 Task: Search one way flight ticket for 5 adults, 2 children, 1 infant in seat and 1 infant on lap in economy from Columbia: Columbia Metropolitan Airport to Greenville: Pitt-greenville Airport on 5-2-2023. Choice of flights is American. Number of bags: 1 carry on bag. Price is upto 98000. Outbound departure time preference is 11:15.
Action: Mouse moved to (394, 342)
Screenshot: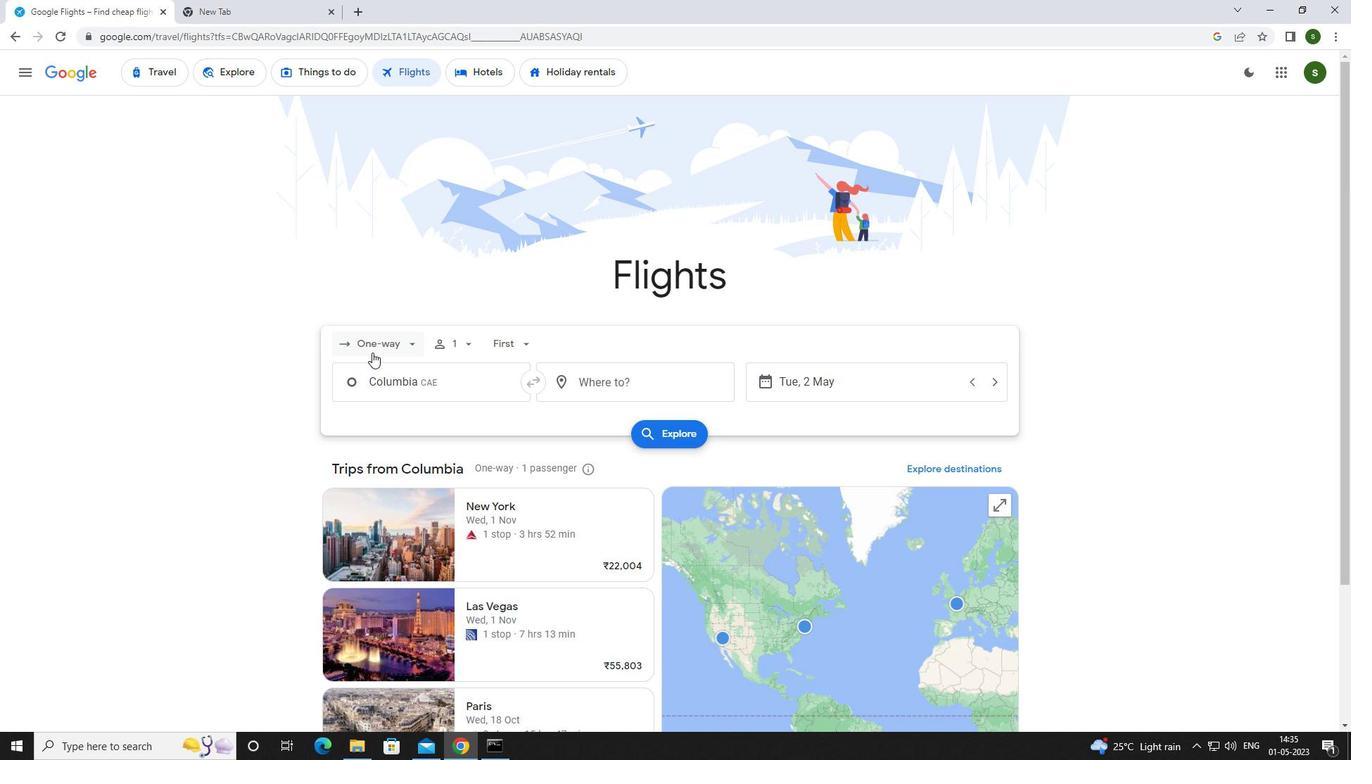 
Action: Mouse pressed left at (394, 342)
Screenshot: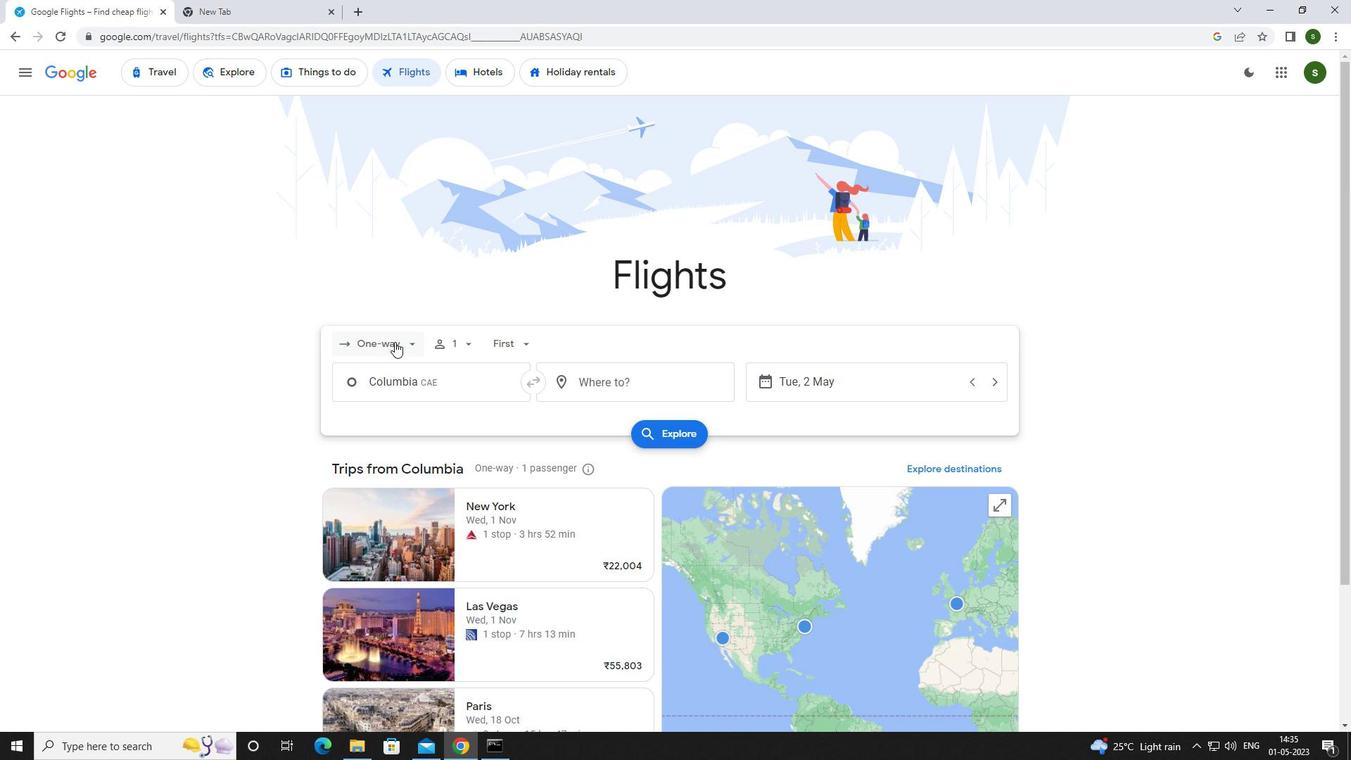
Action: Mouse moved to (406, 402)
Screenshot: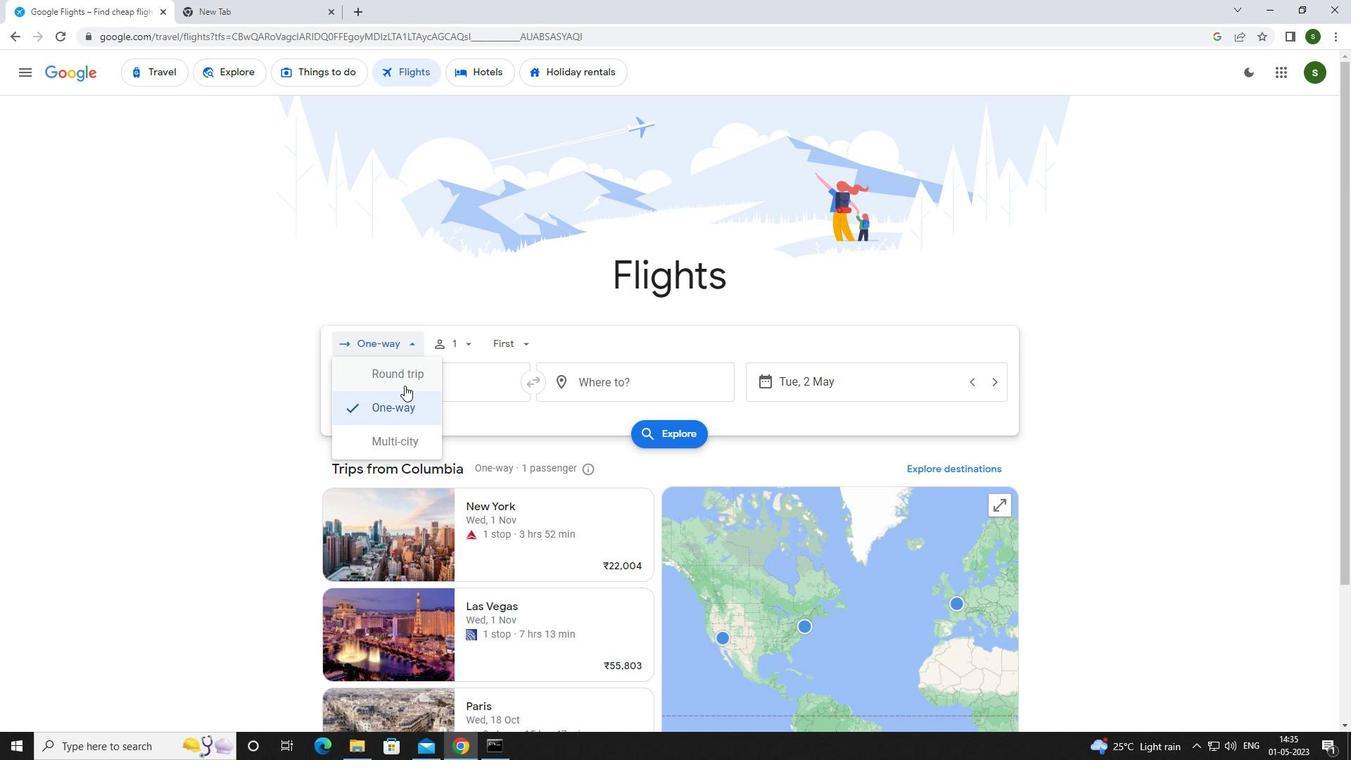 
Action: Mouse pressed left at (406, 402)
Screenshot: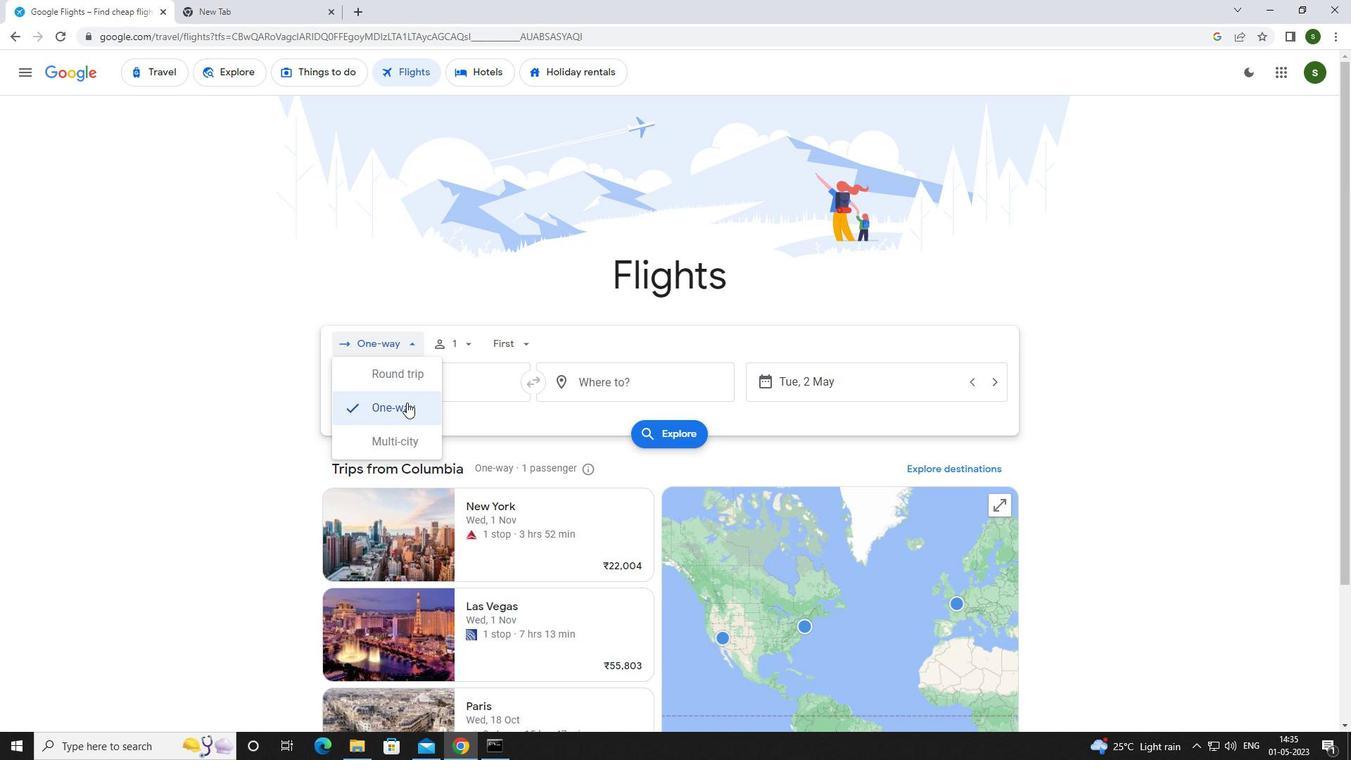 
Action: Mouse moved to (473, 344)
Screenshot: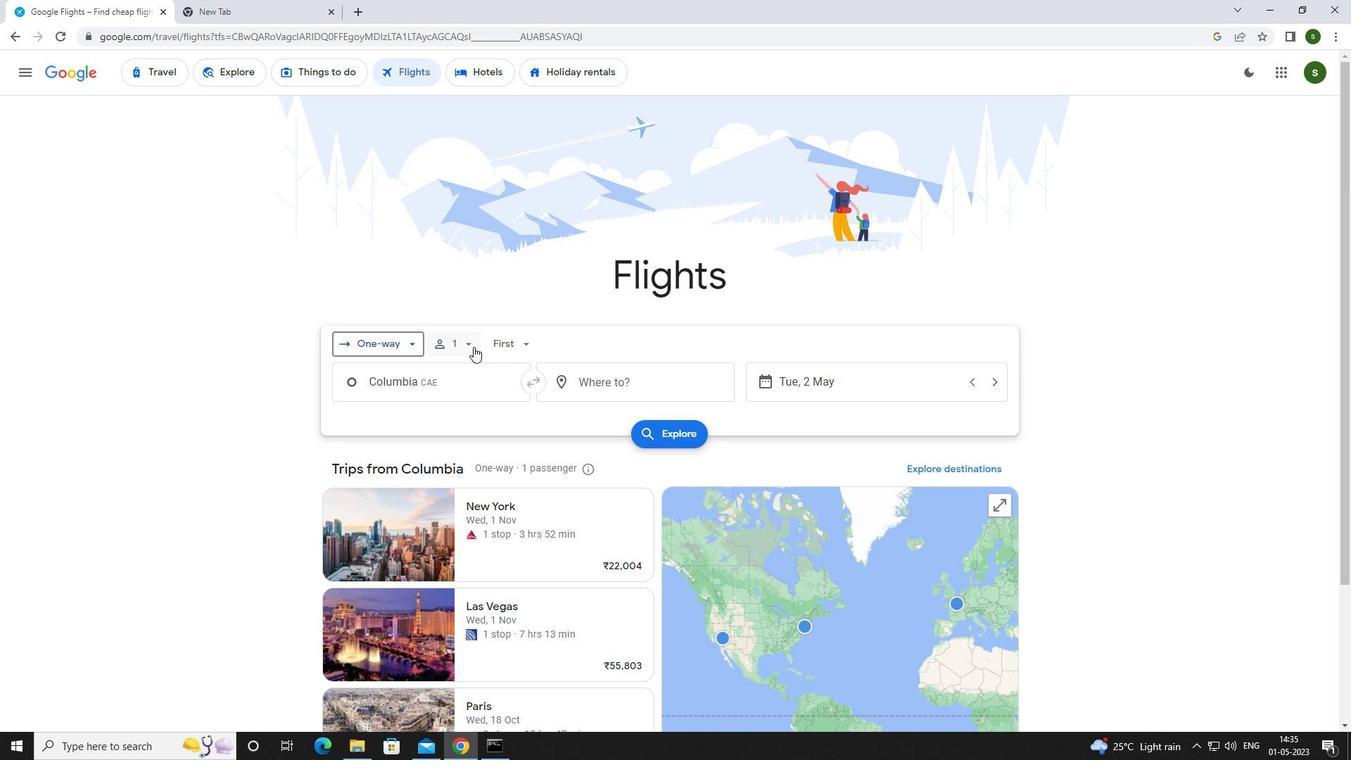 
Action: Mouse pressed left at (473, 344)
Screenshot: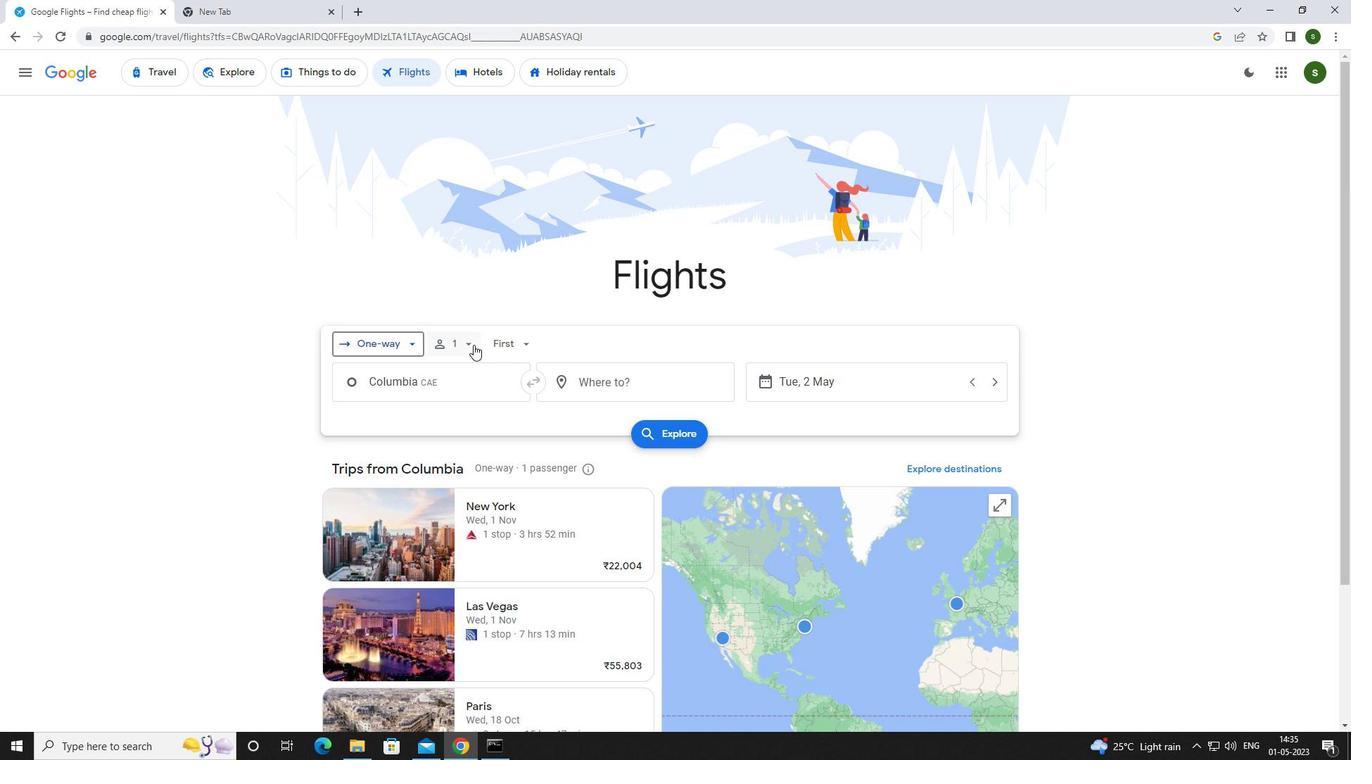 
Action: Mouse moved to (574, 380)
Screenshot: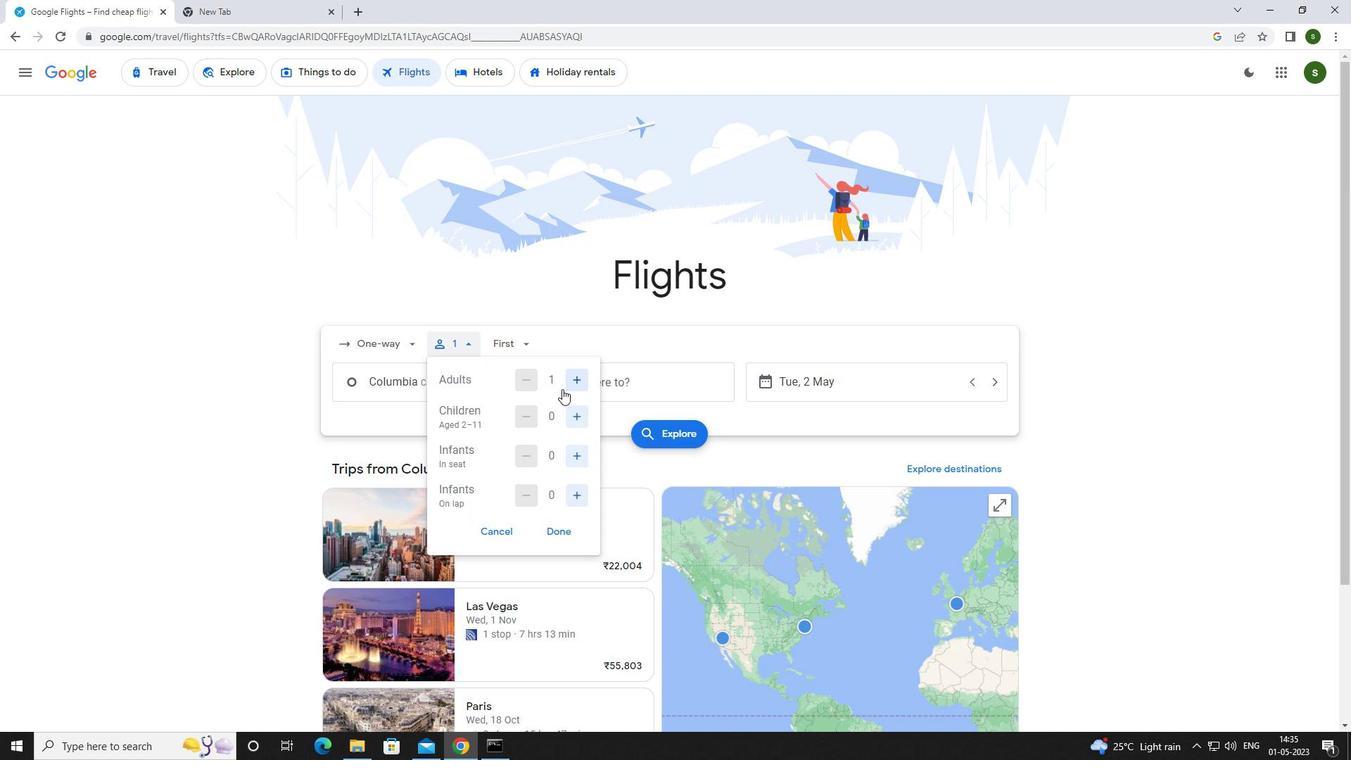 
Action: Mouse pressed left at (574, 380)
Screenshot: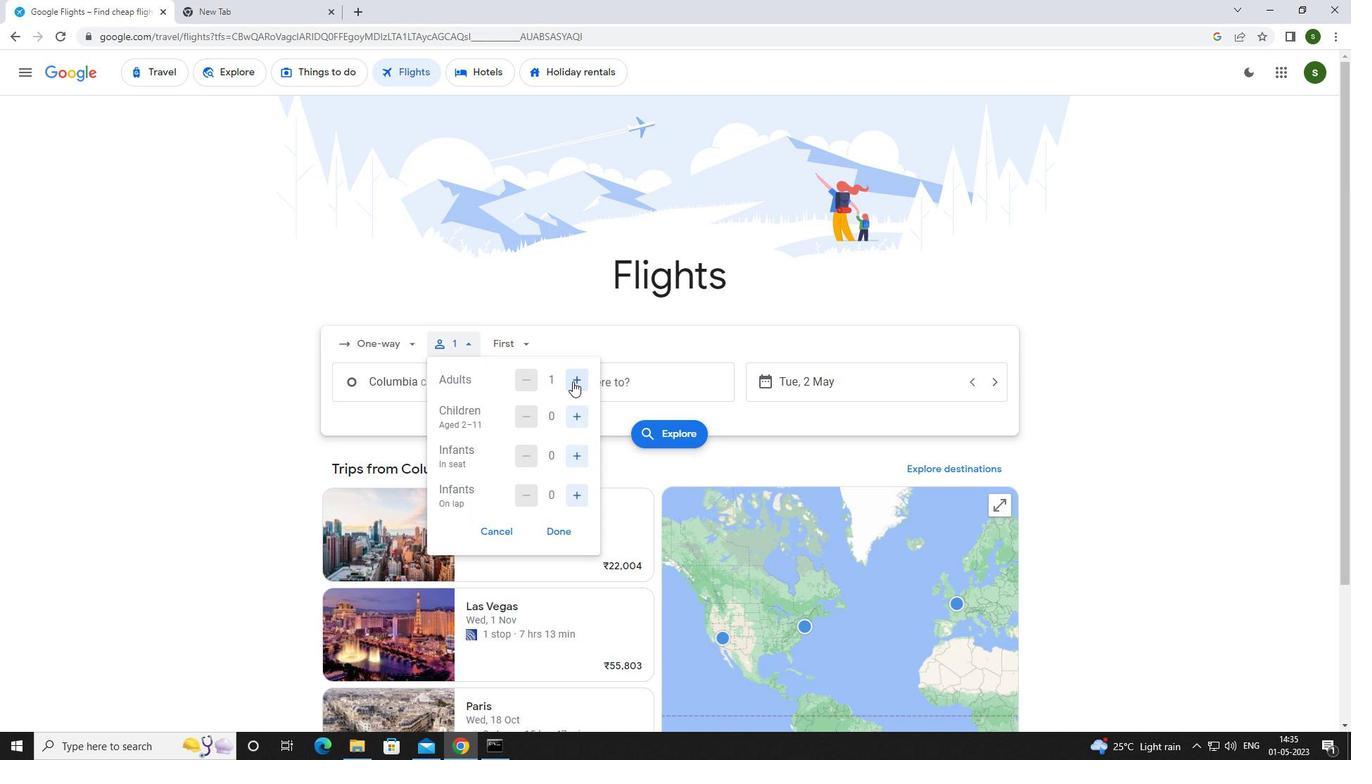 
Action: Mouse pressed left at (574, 380)
Screenshot: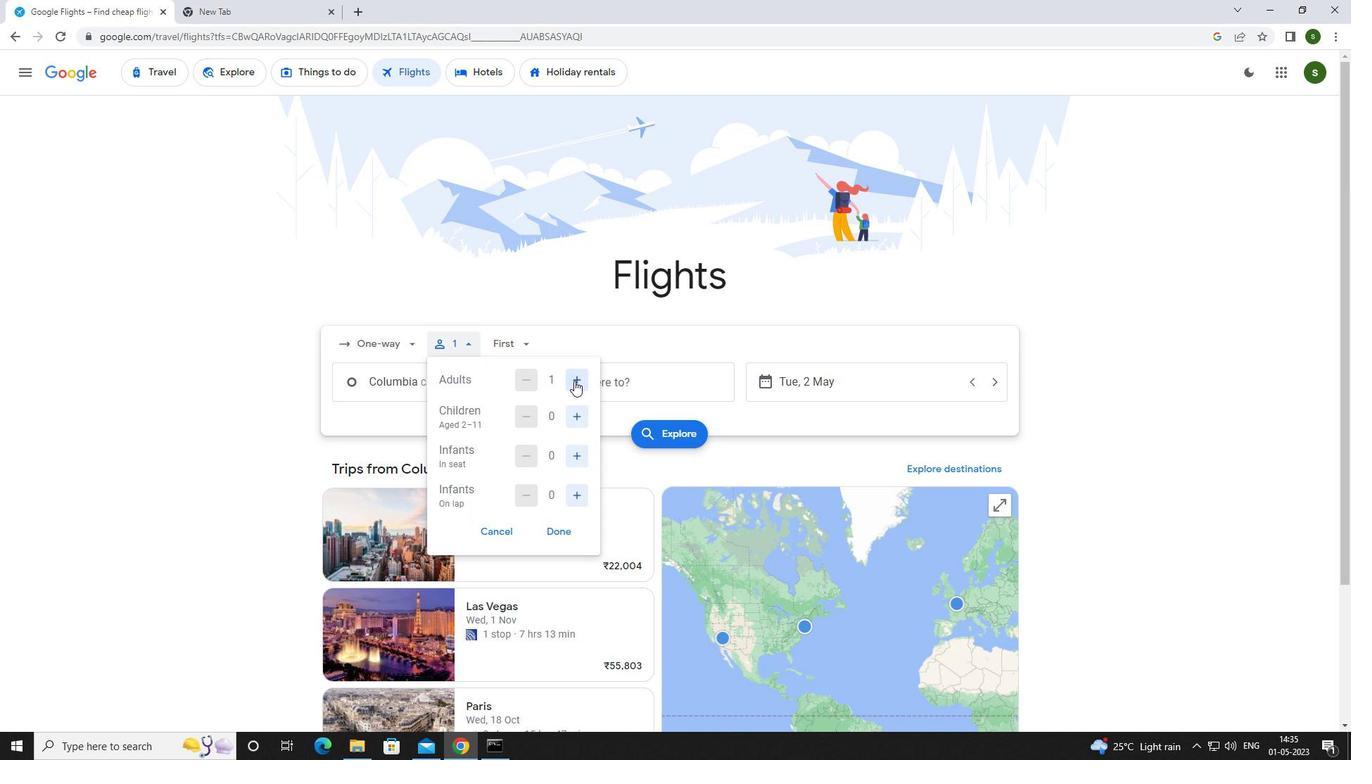
Action: Mouse moved to (577, 380)
Screenshot: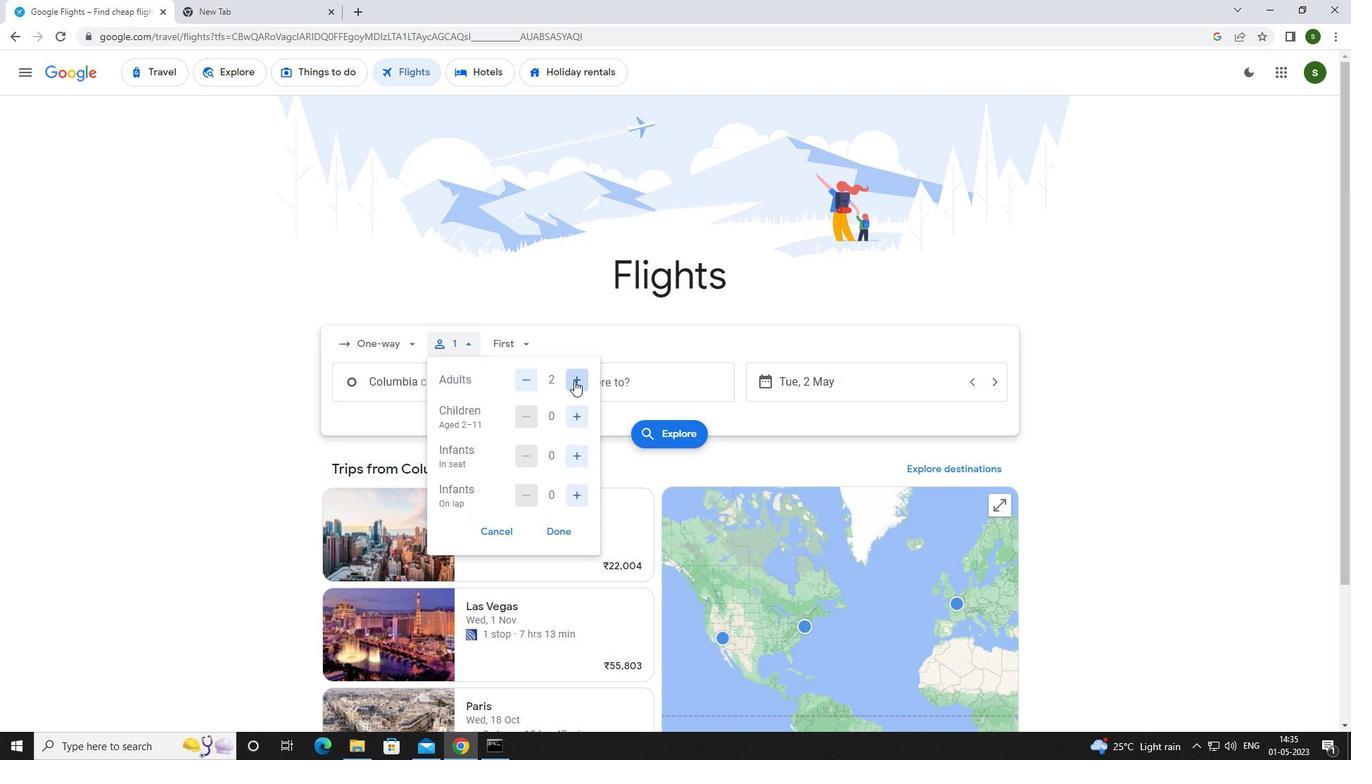
Action: Mouse pressed left at (577, 380)
Screenshot: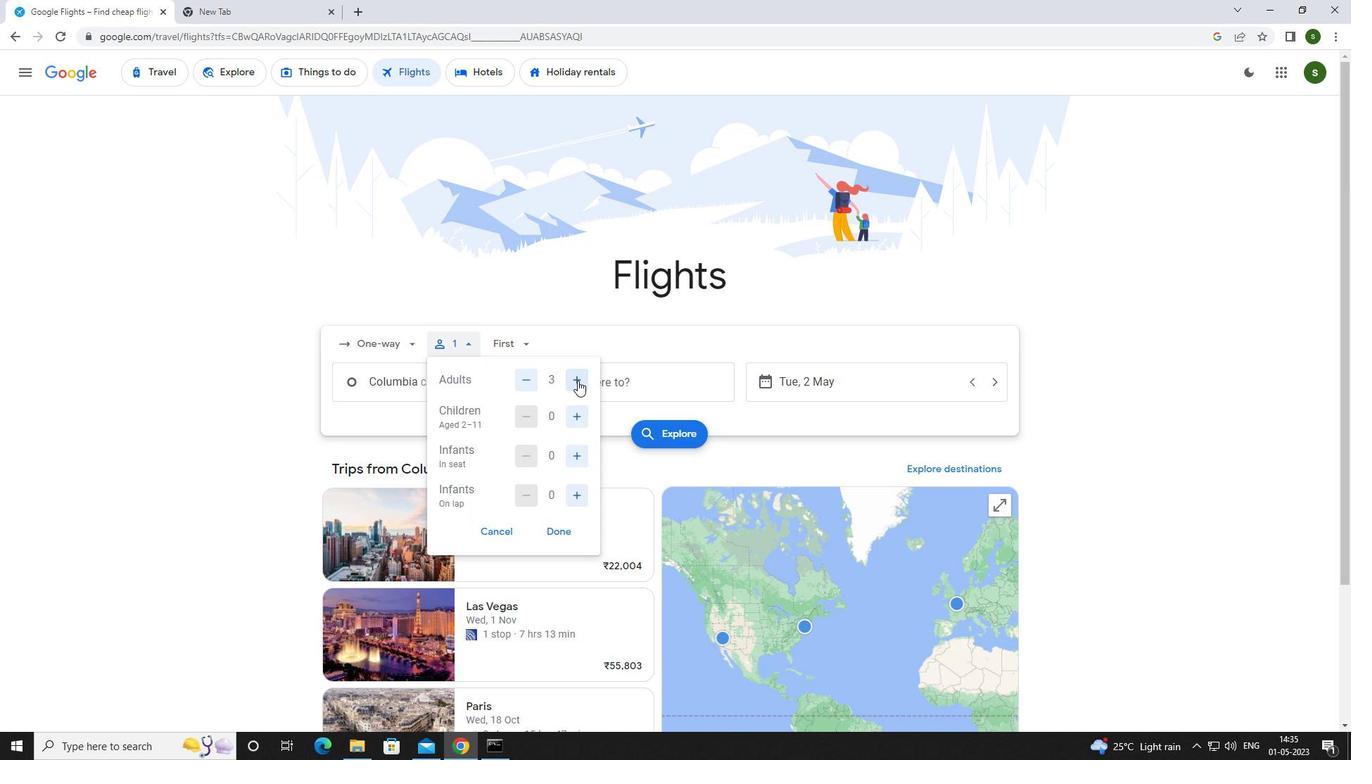 
Action: Mouse moved to (576, 380)
Screenshot: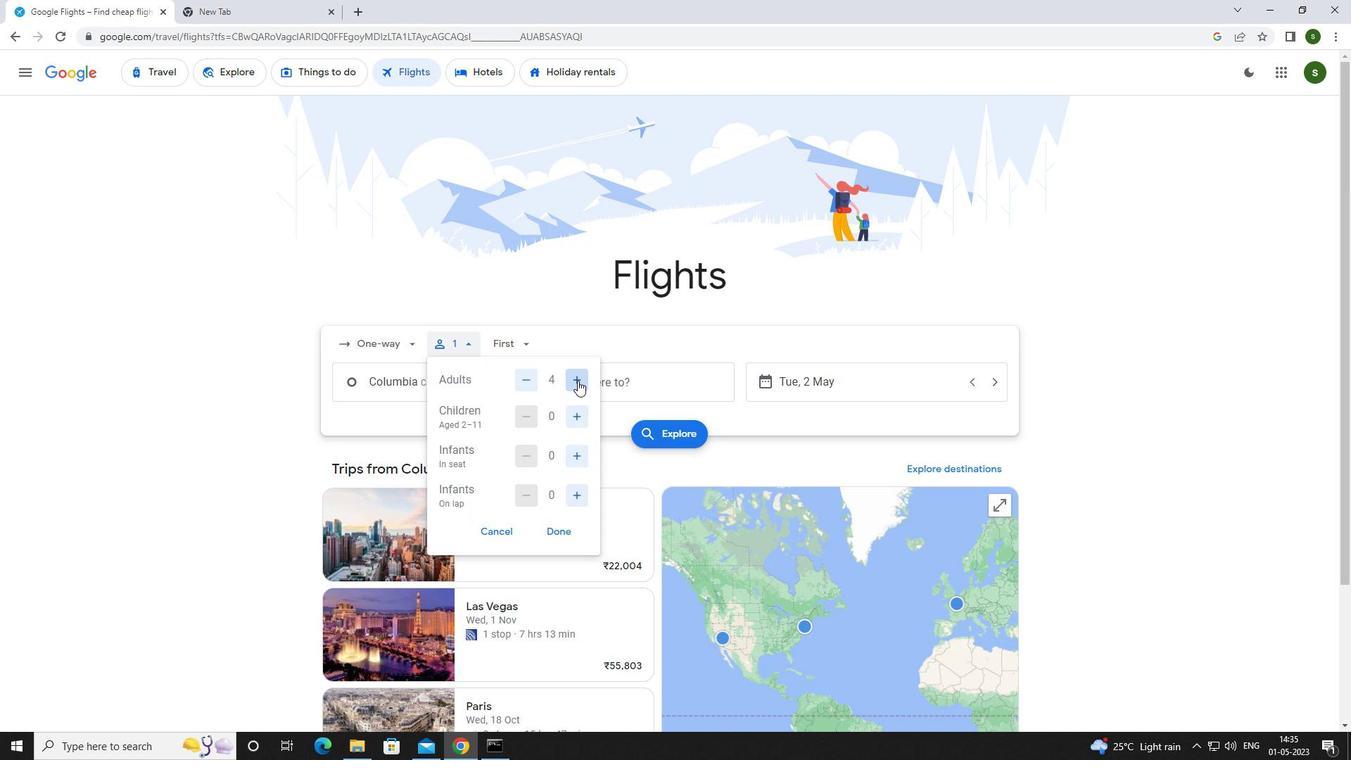 
Action: Mouse pressed left at (576, 380)
Screenshot: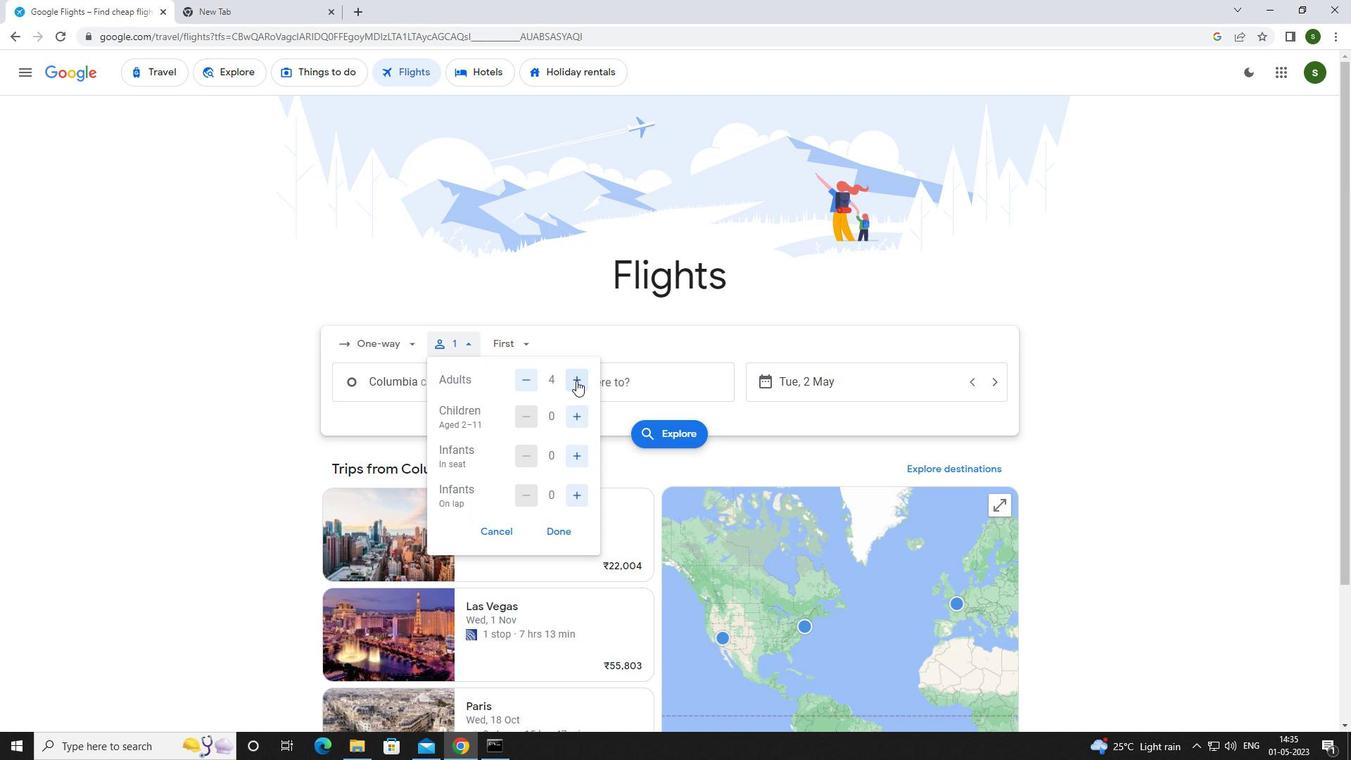 
Action: Mouse moved to (572, 415)
Screenshot: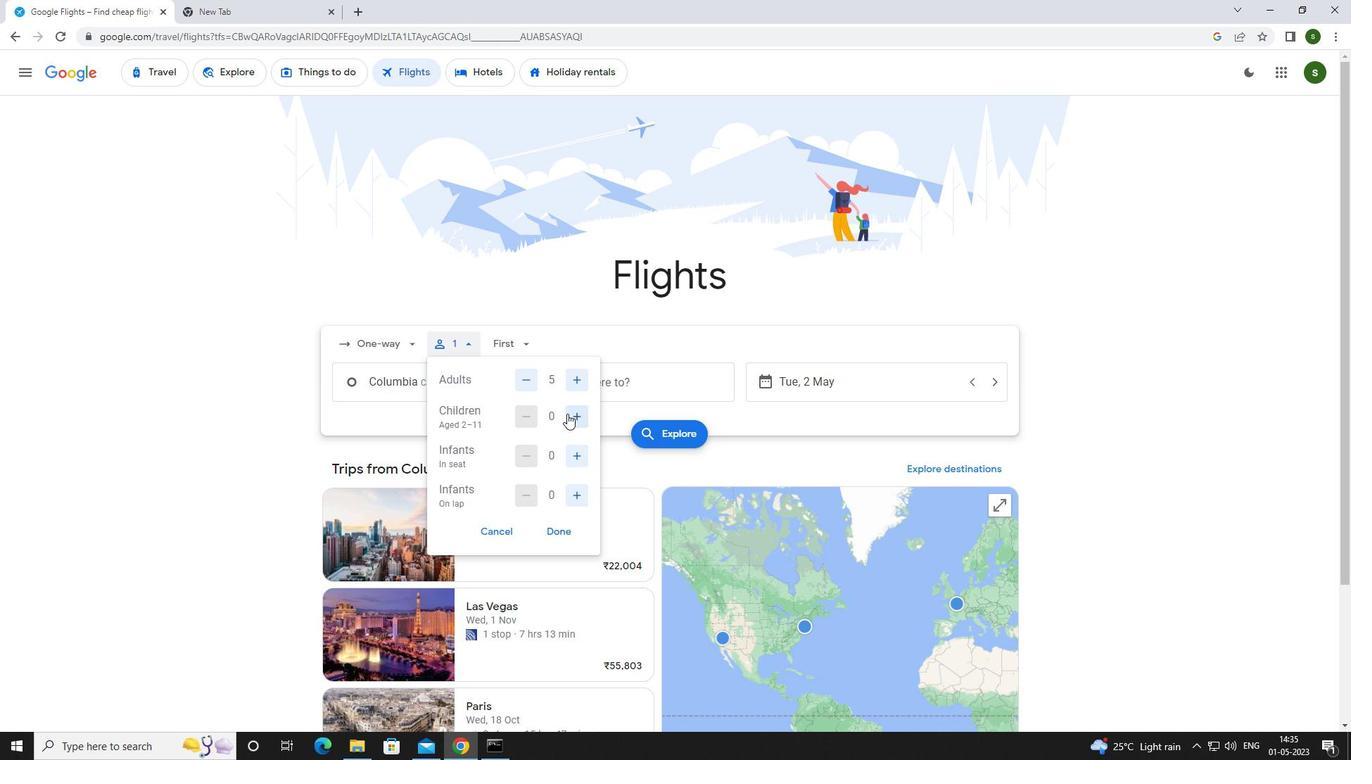 
Action: Mouse pressed left at (572, 415)
Screenshot: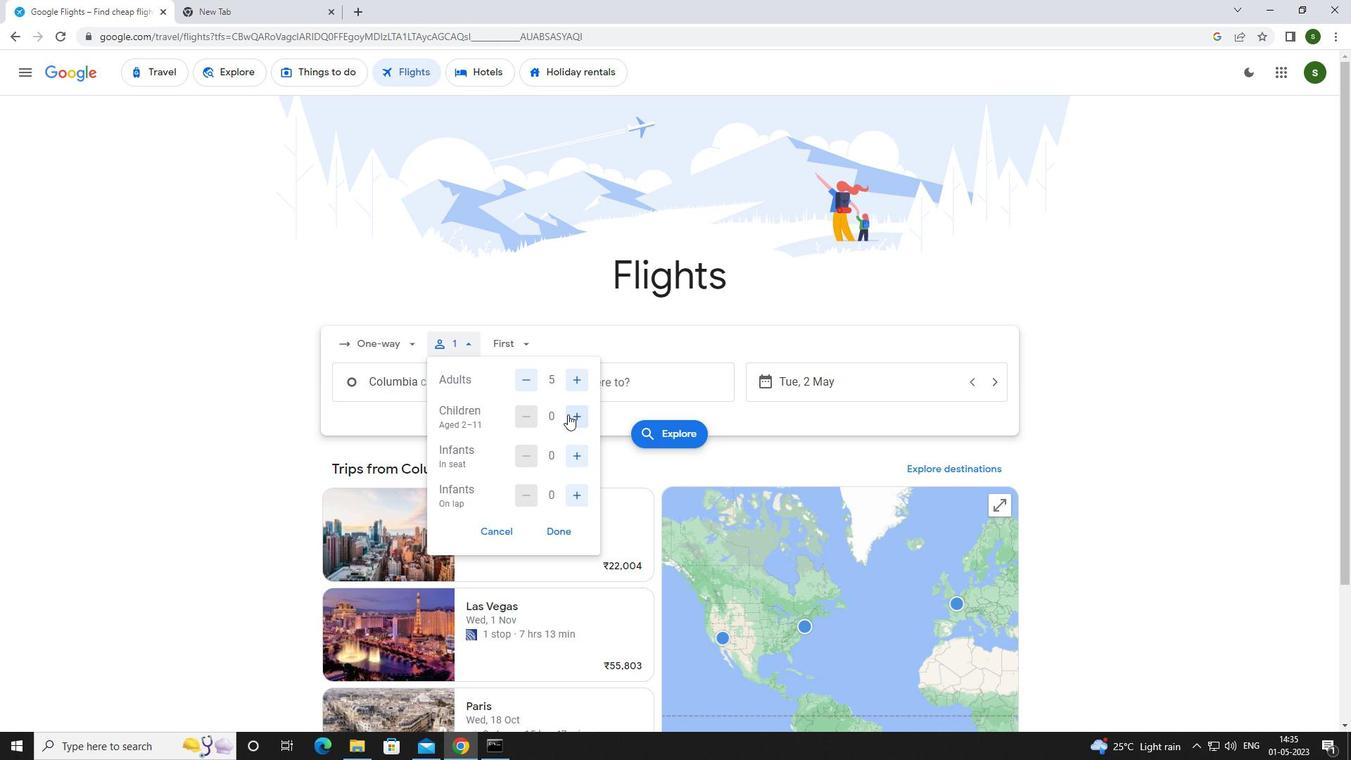 
Action: Mouse moved to (572, 414)
Screenshot: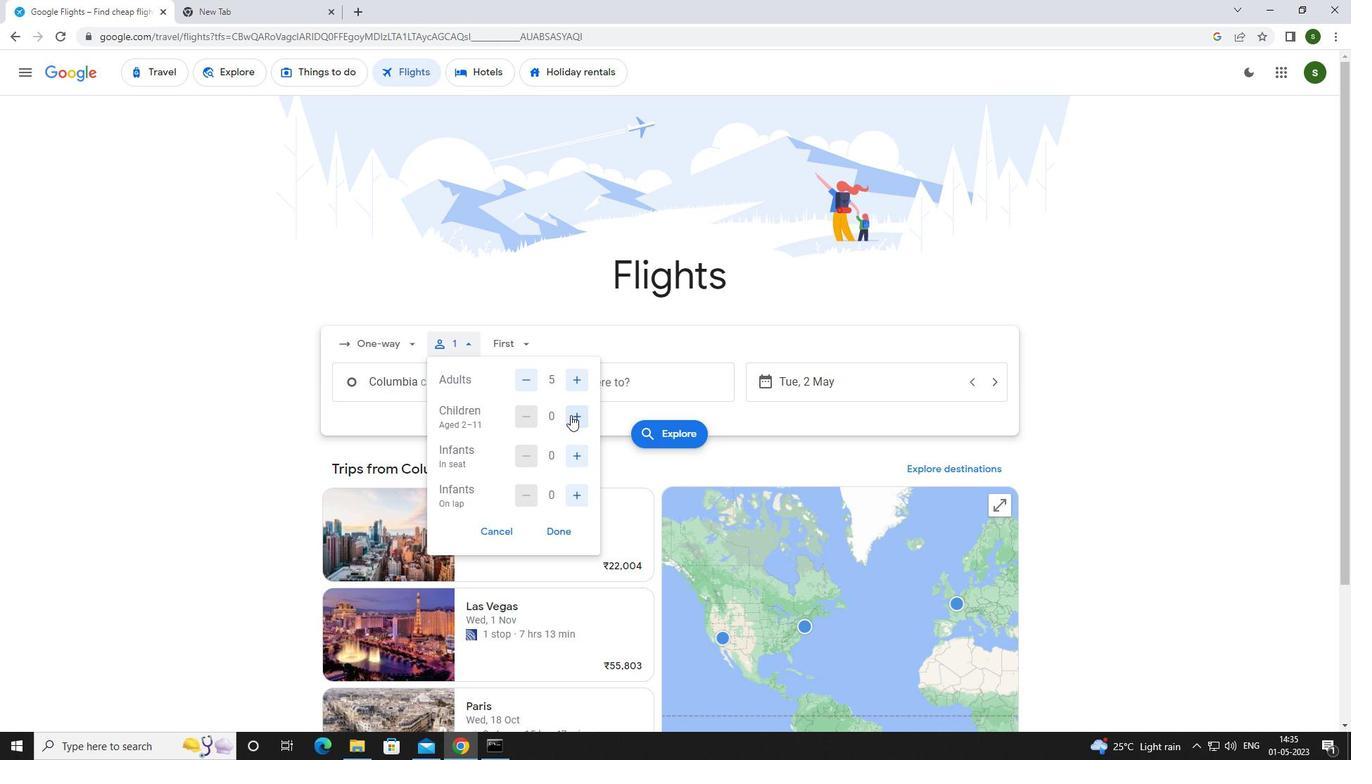 
Action: Mouse pressed left at (572, 414)
Screenshot: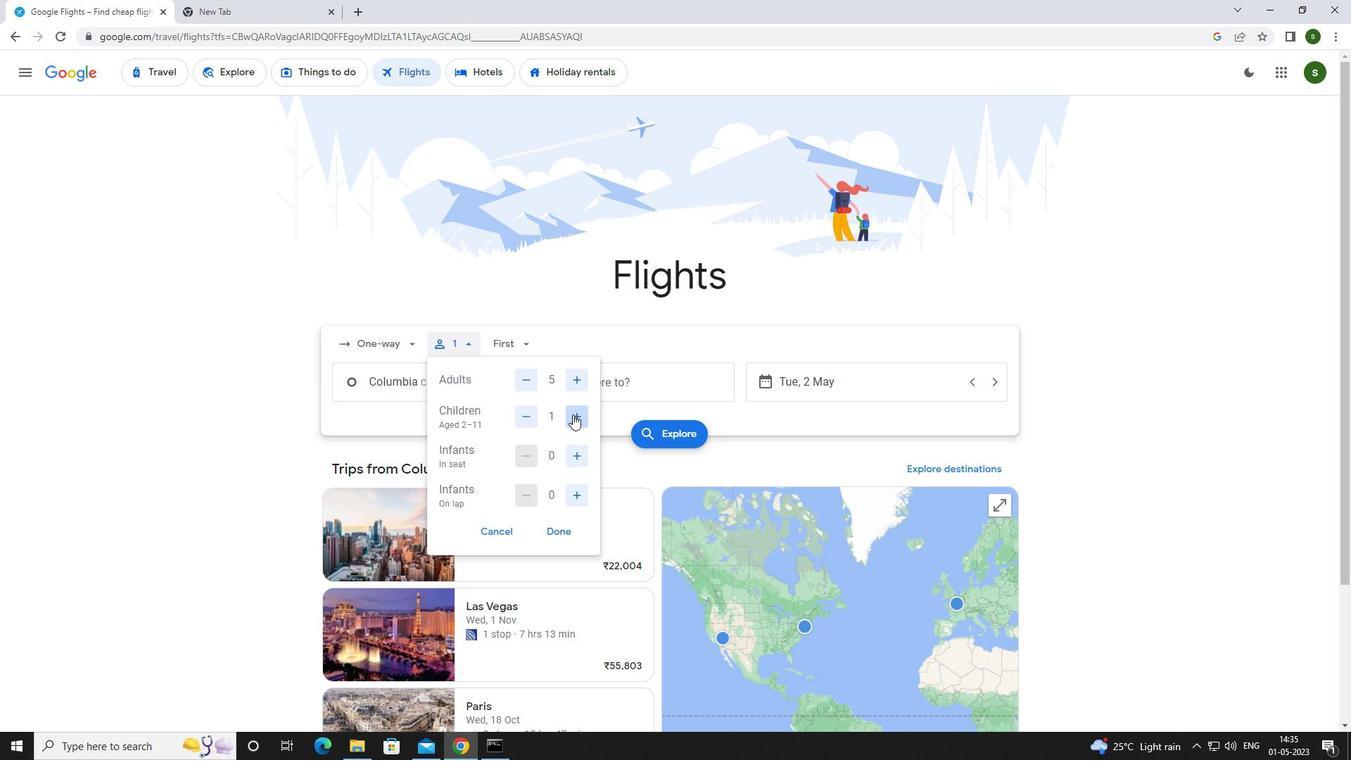 
Action: Mouse moved to (576, 452)
Screenshot: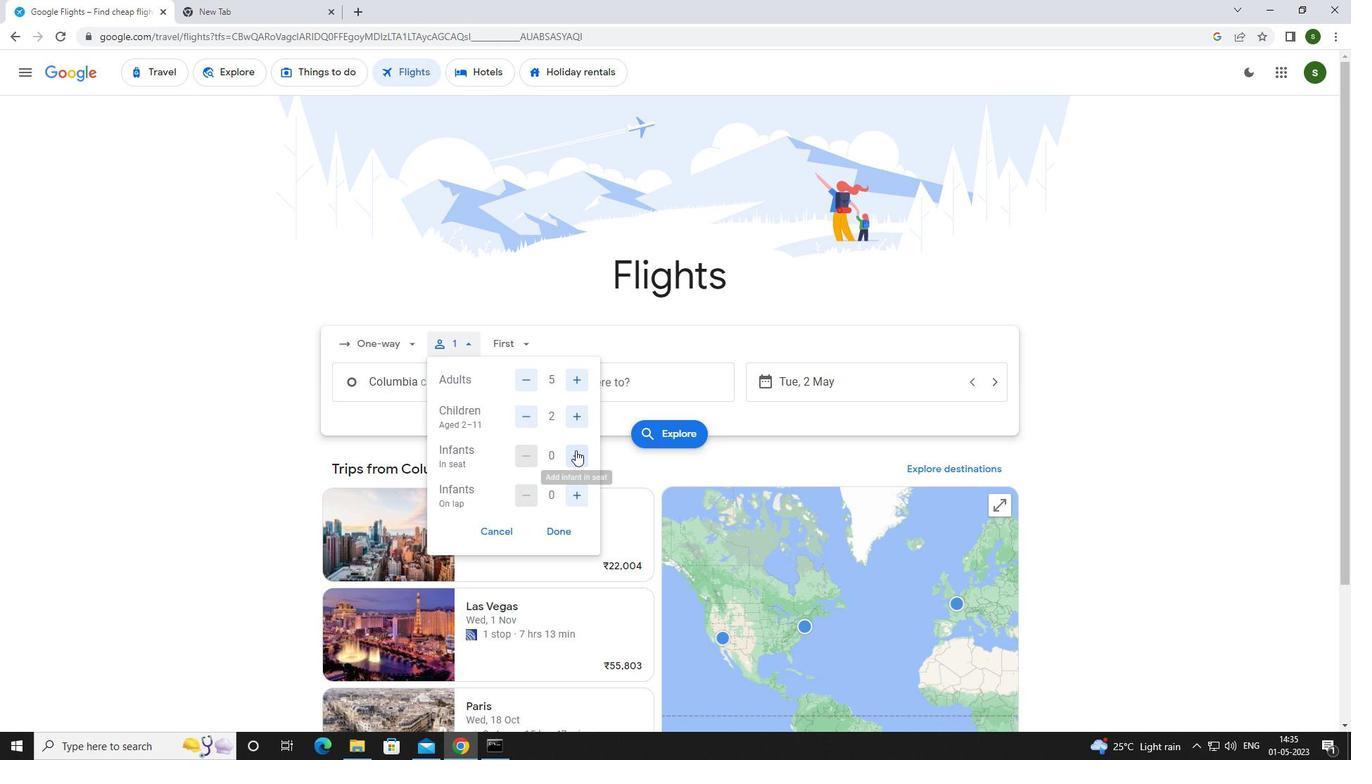 
Action: Mouse pressed left at (576, 452)
Screenshot: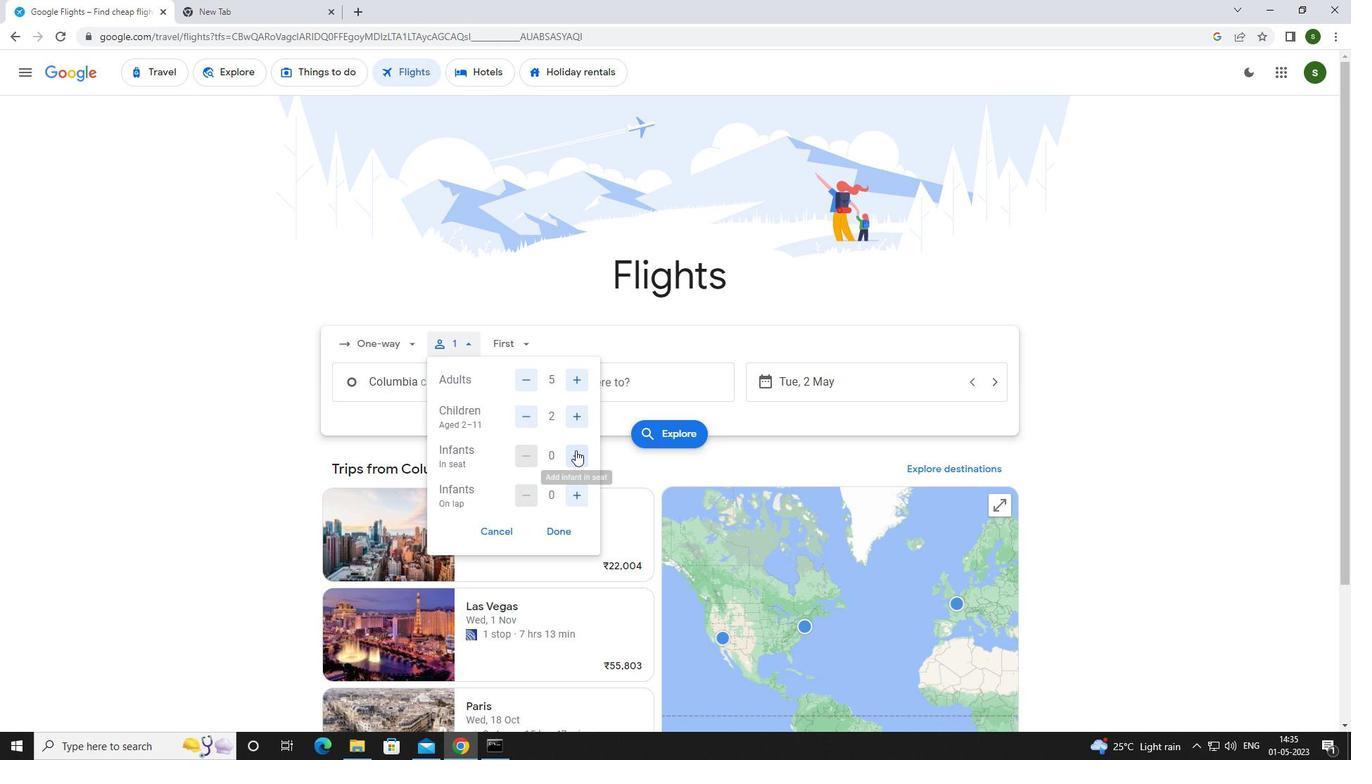 
Action: Mouse moved to (580, 492)
Screenshot: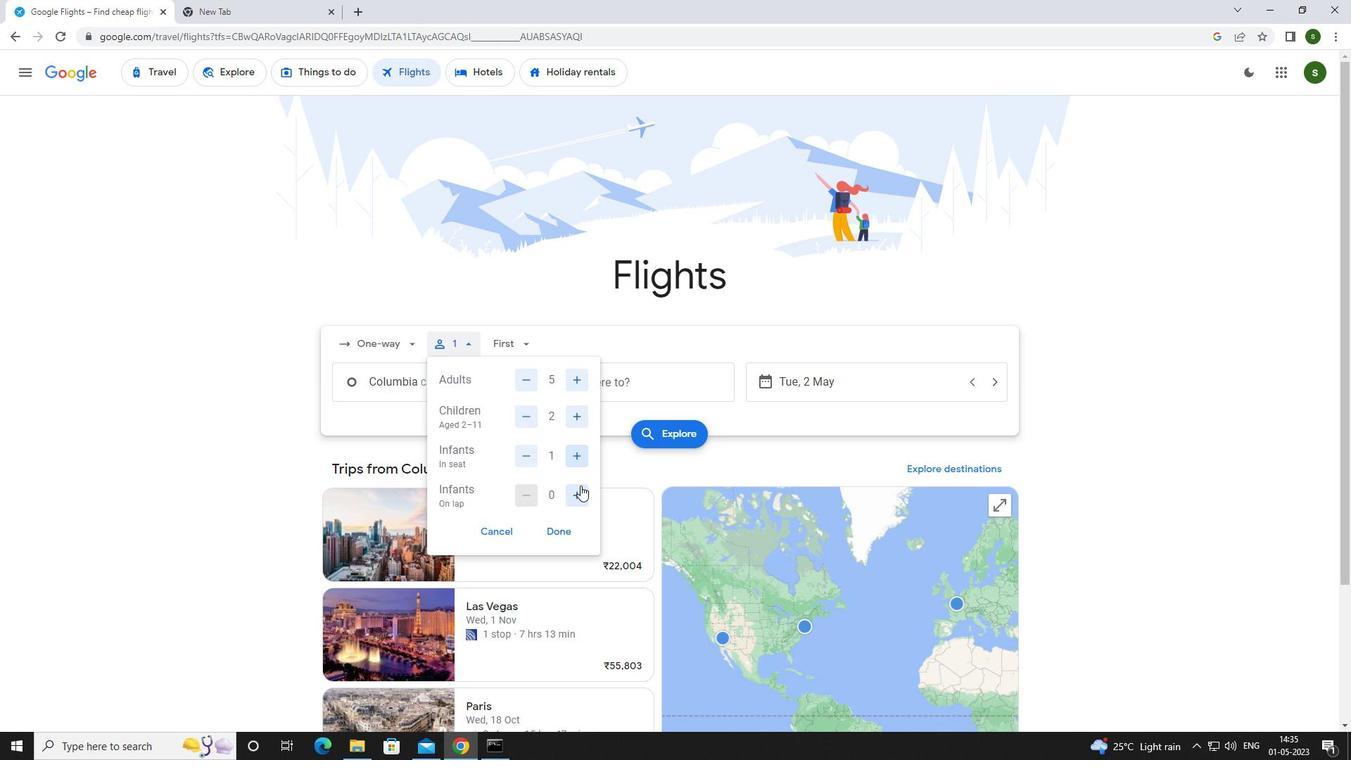 
Action: Mouse pressed left at (580, 492)
Screenshot: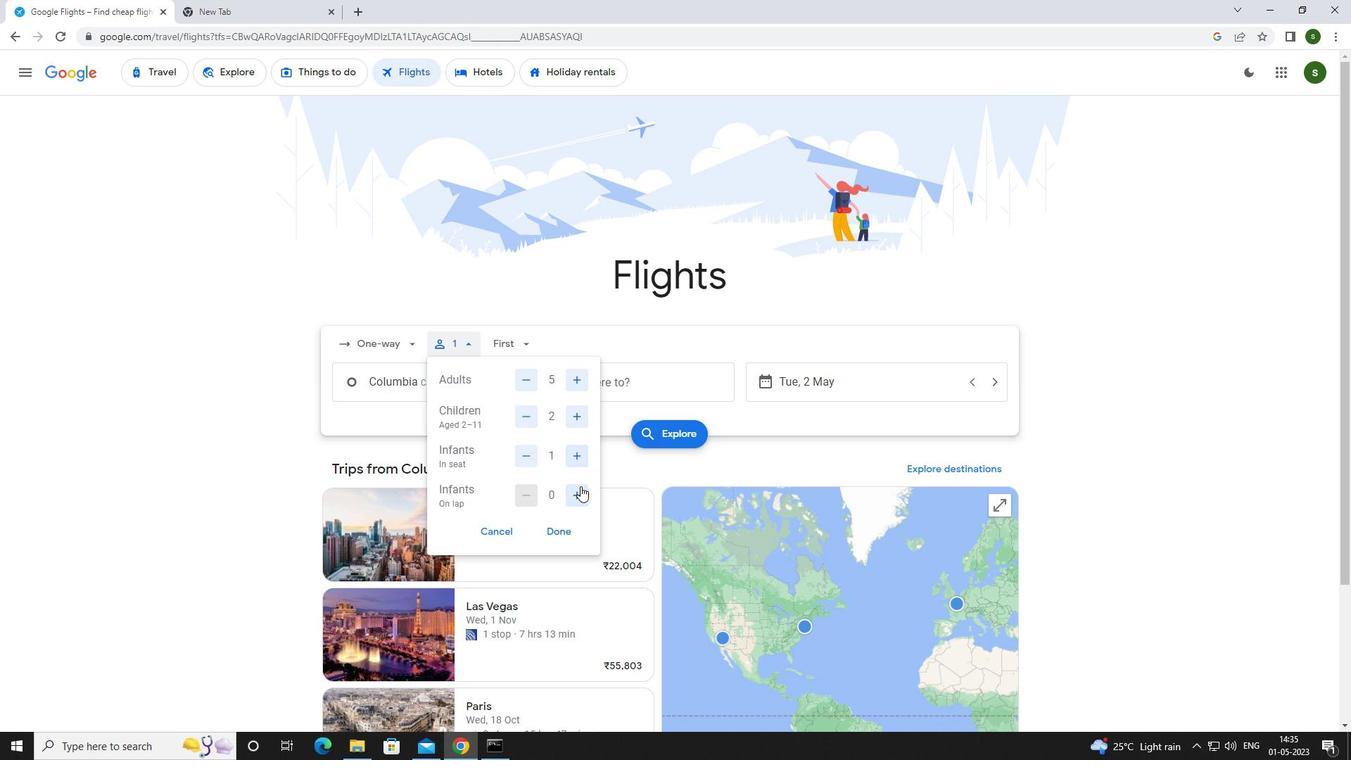
Action: Mouse moved to (529, 339)
Screenshot: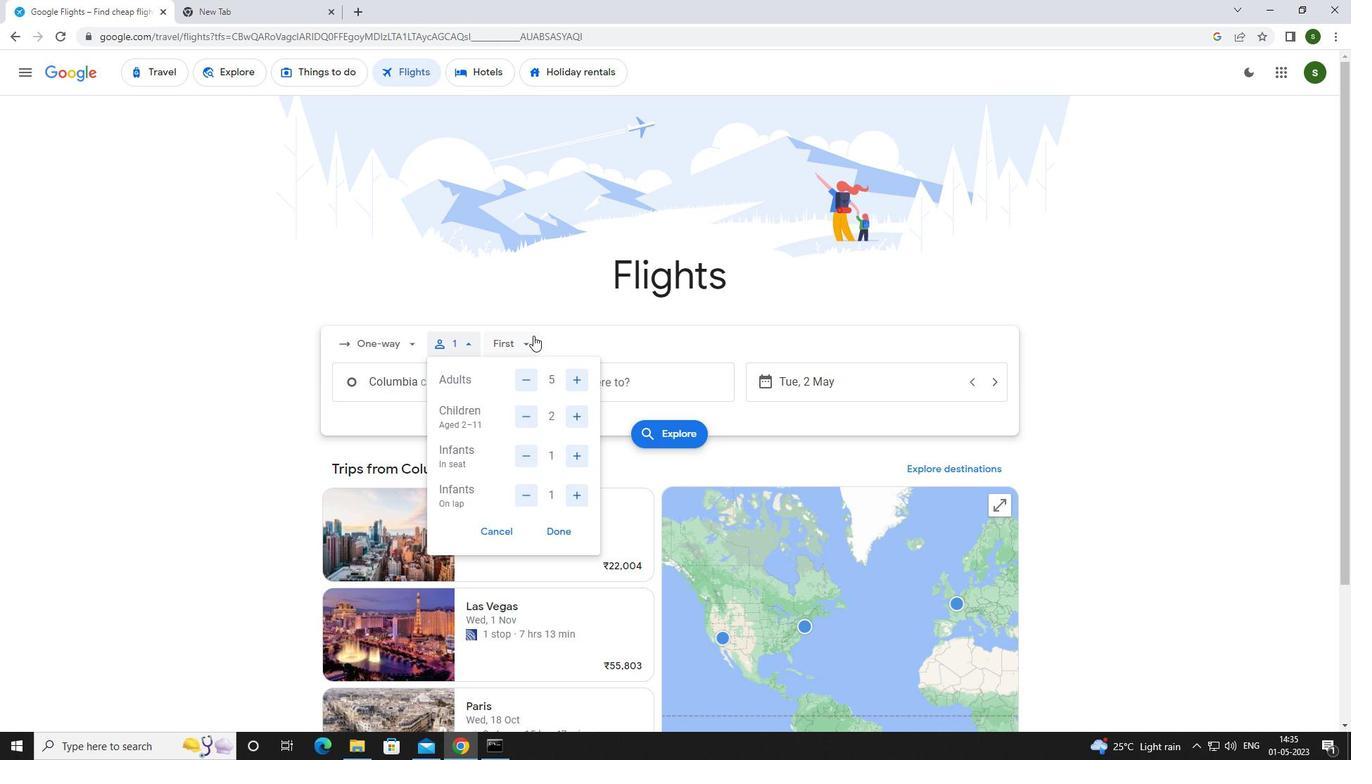 
Action: Mouse pressed left at (529, 339)
Screenshot: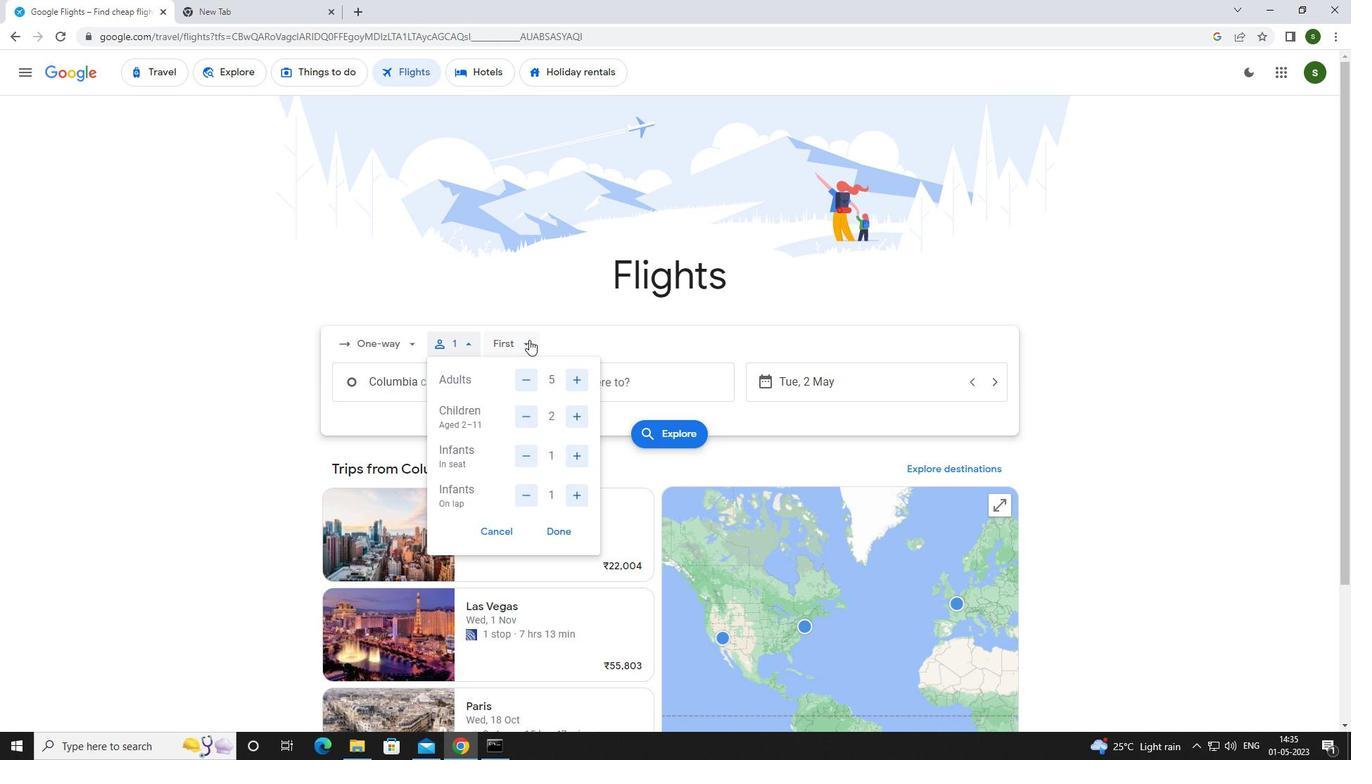 
Action: Mouse moved to (537, 371)
Screenshot: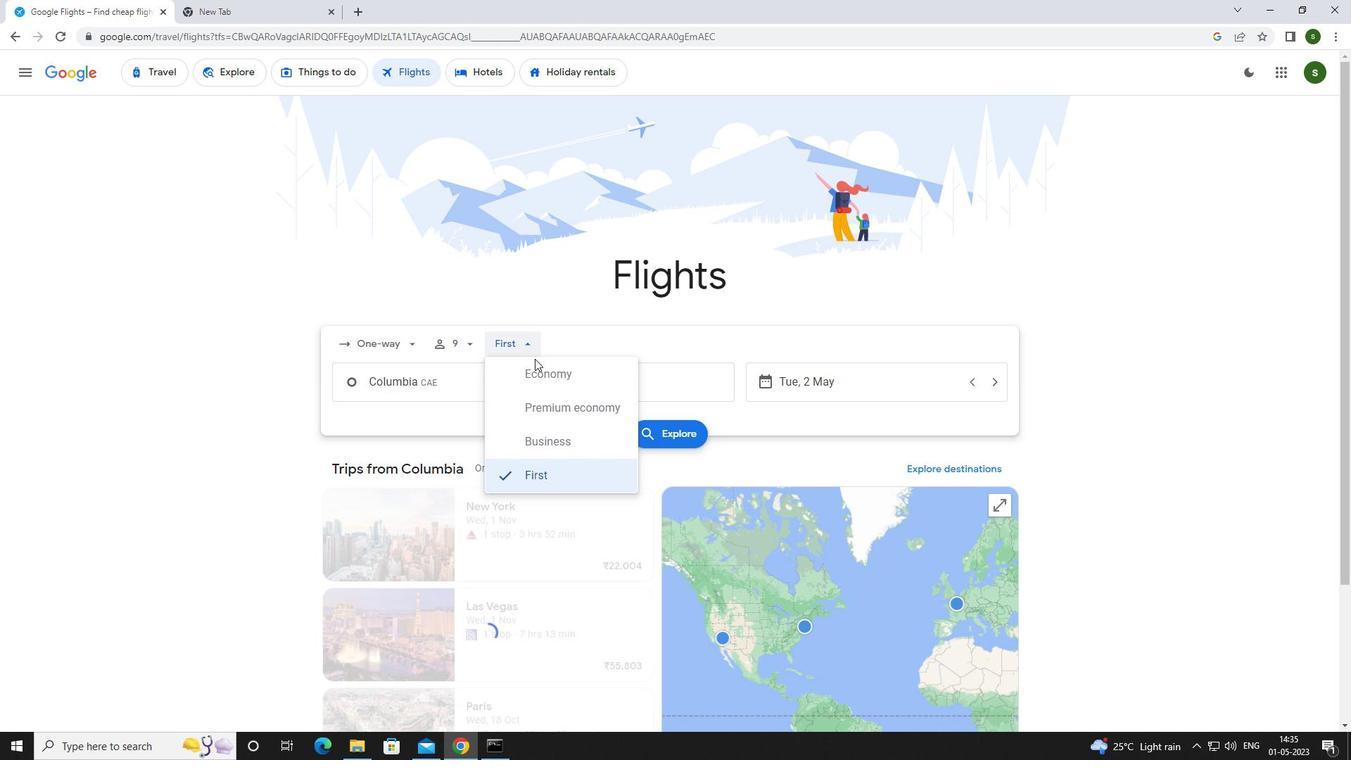 
Action: Mouse pressed left at (537, 371)
Screenshot: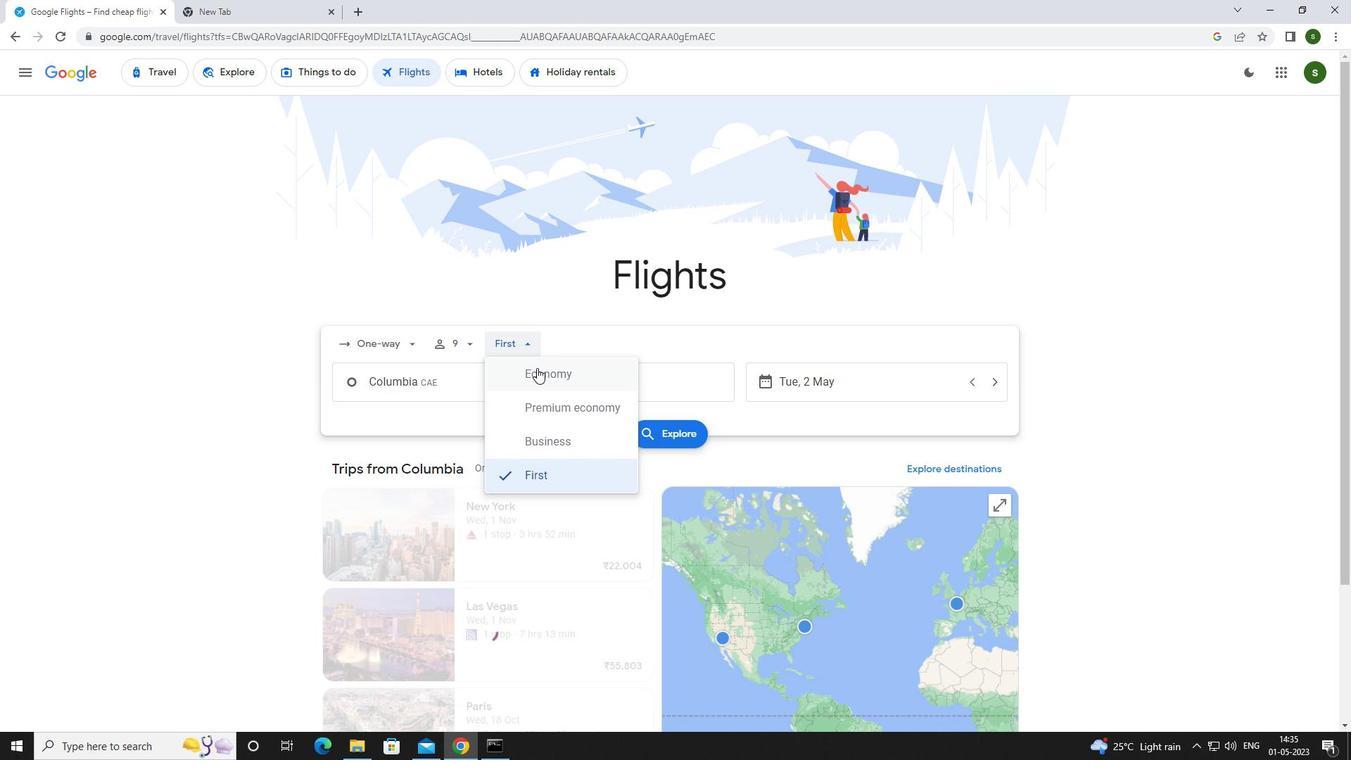 
Action: Mouse moved to (488, 384)
Screenshot: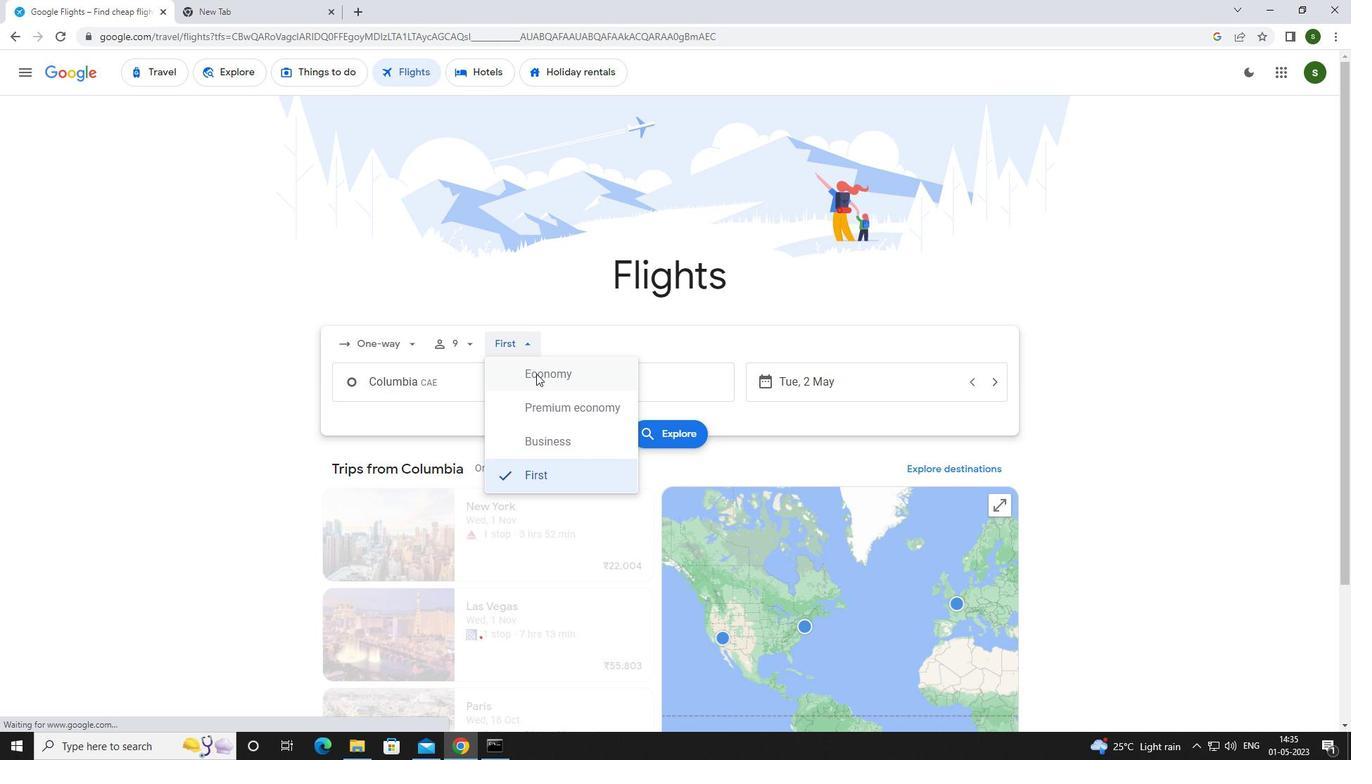 
Action: Mouse pressed left at (488, 384)
Screenshot: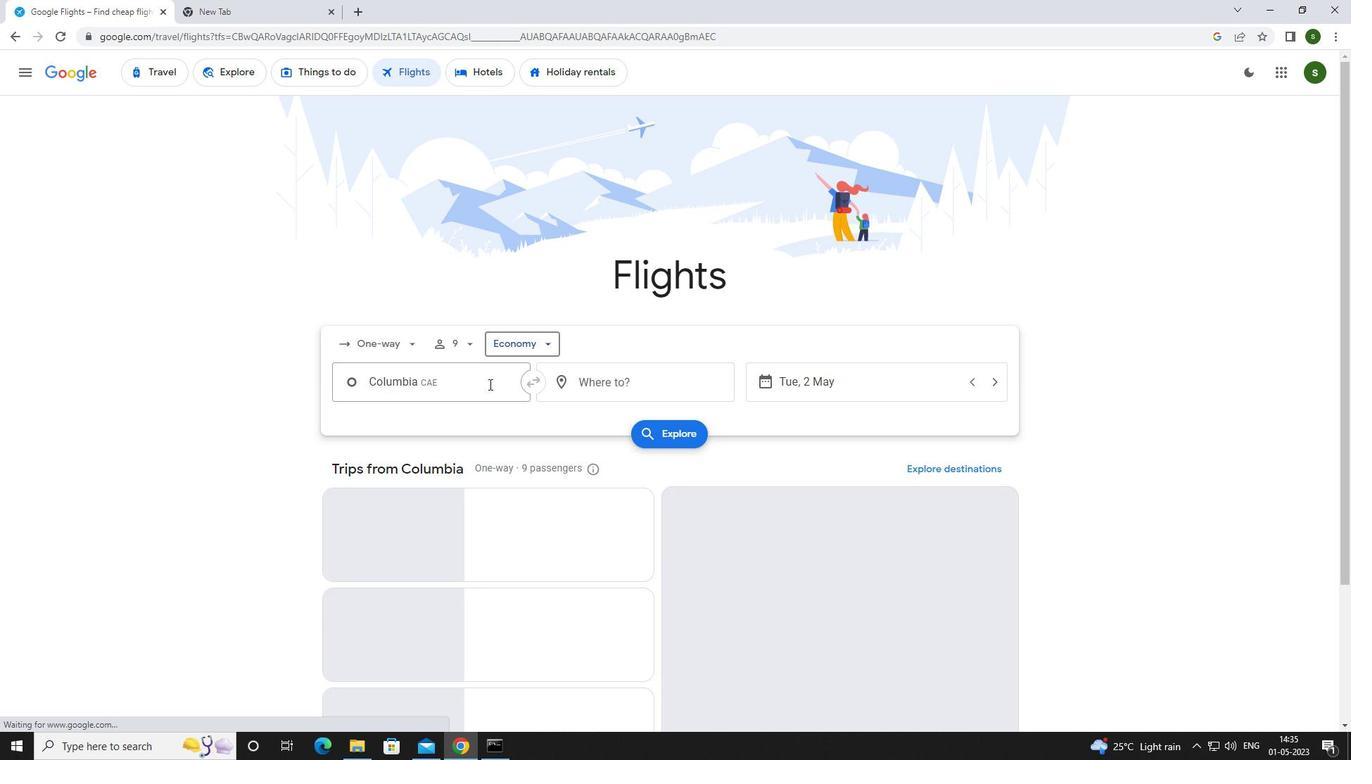 
Action: Mouse moved to (486, 385)
Screenshot: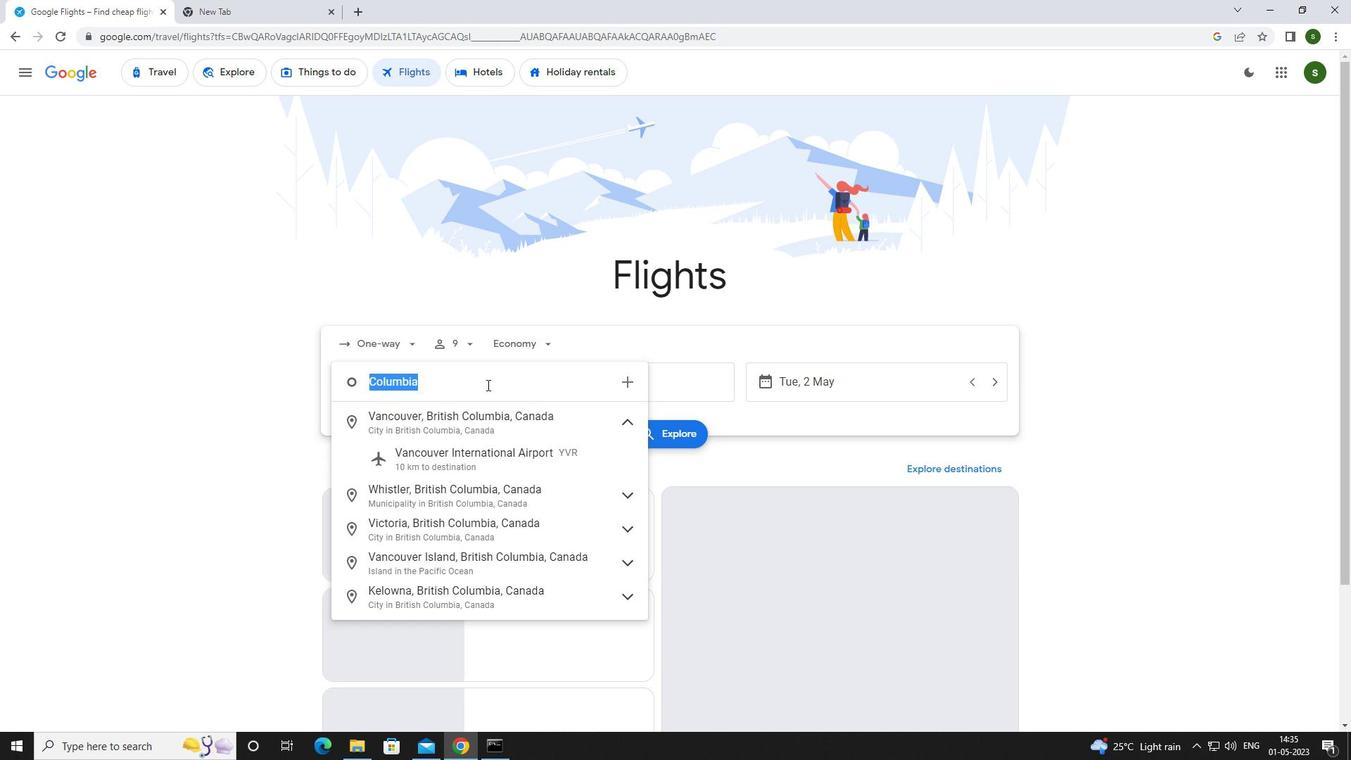 
Action: Key pressed c<Key.caps_lock>olumbia<Key.space><Key.caps_lock>m<Key.caps_lock>etr
Screenshot: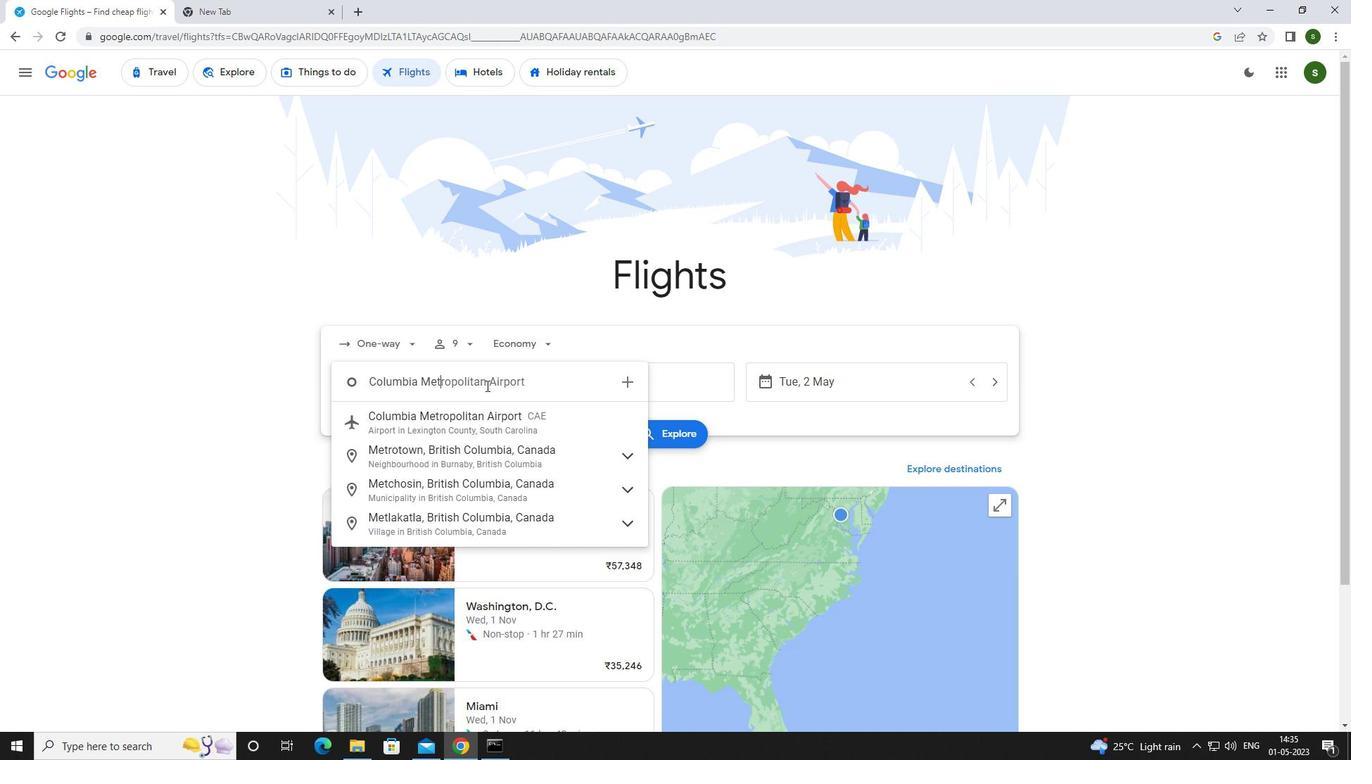 
Action: Mouse moved to (483, 422)
Screenshot: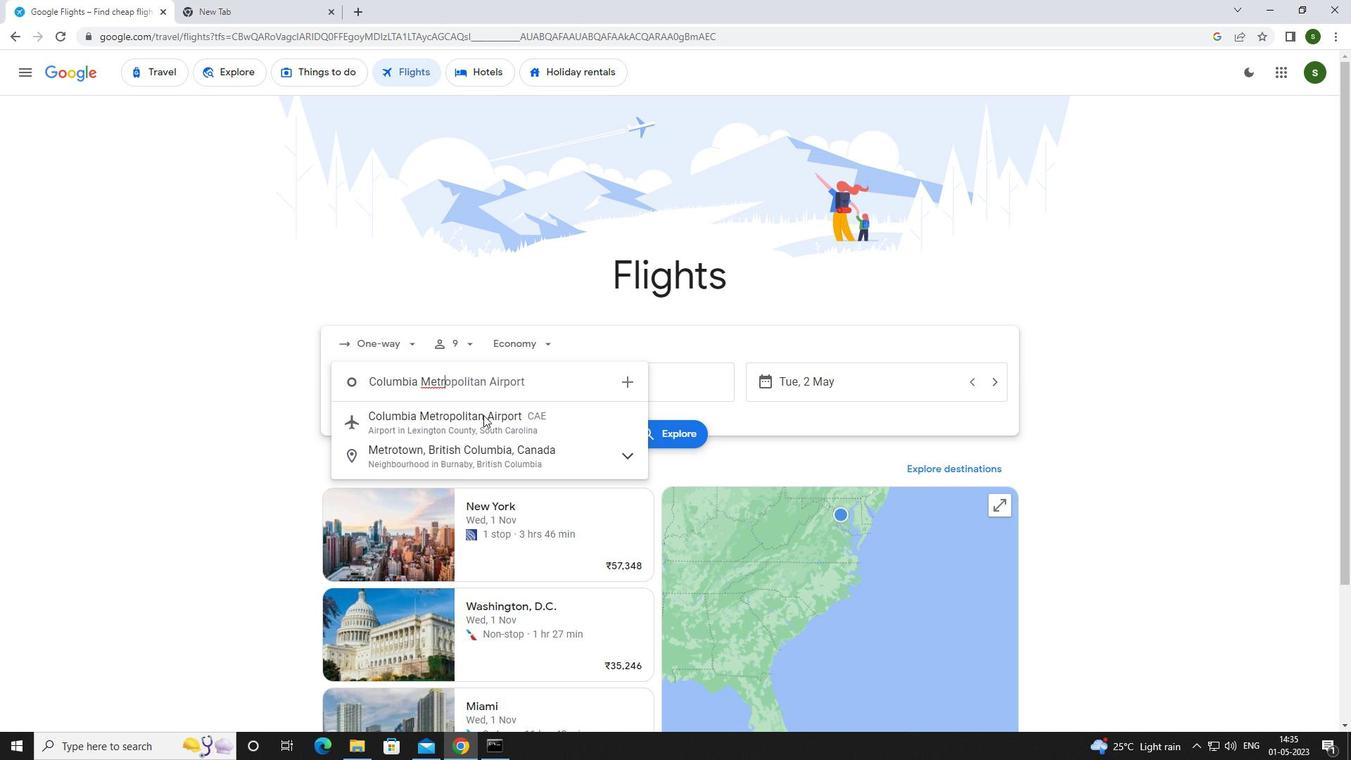 
Action: Mouse pressed left at (483, 422)
Screenshot: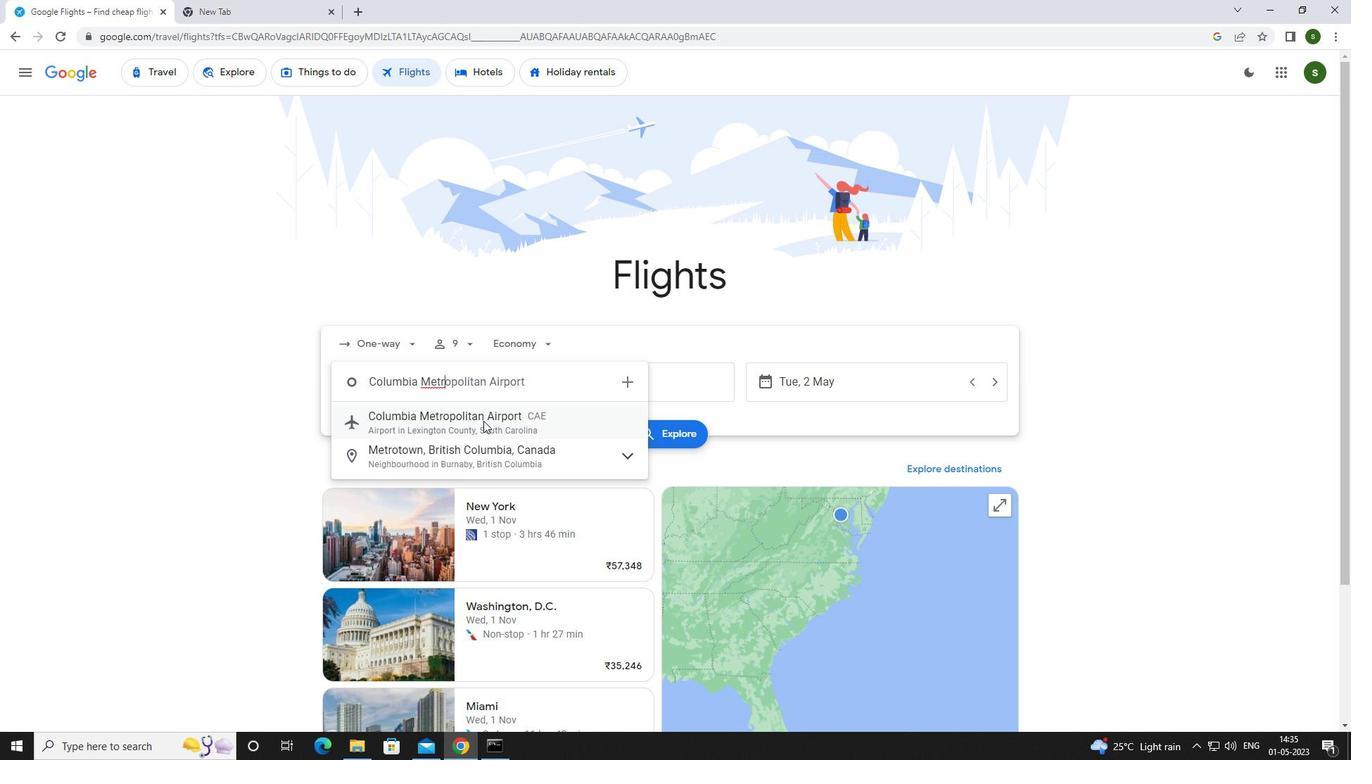 
Action: Mouse moved to (629, 387)
Screenshot: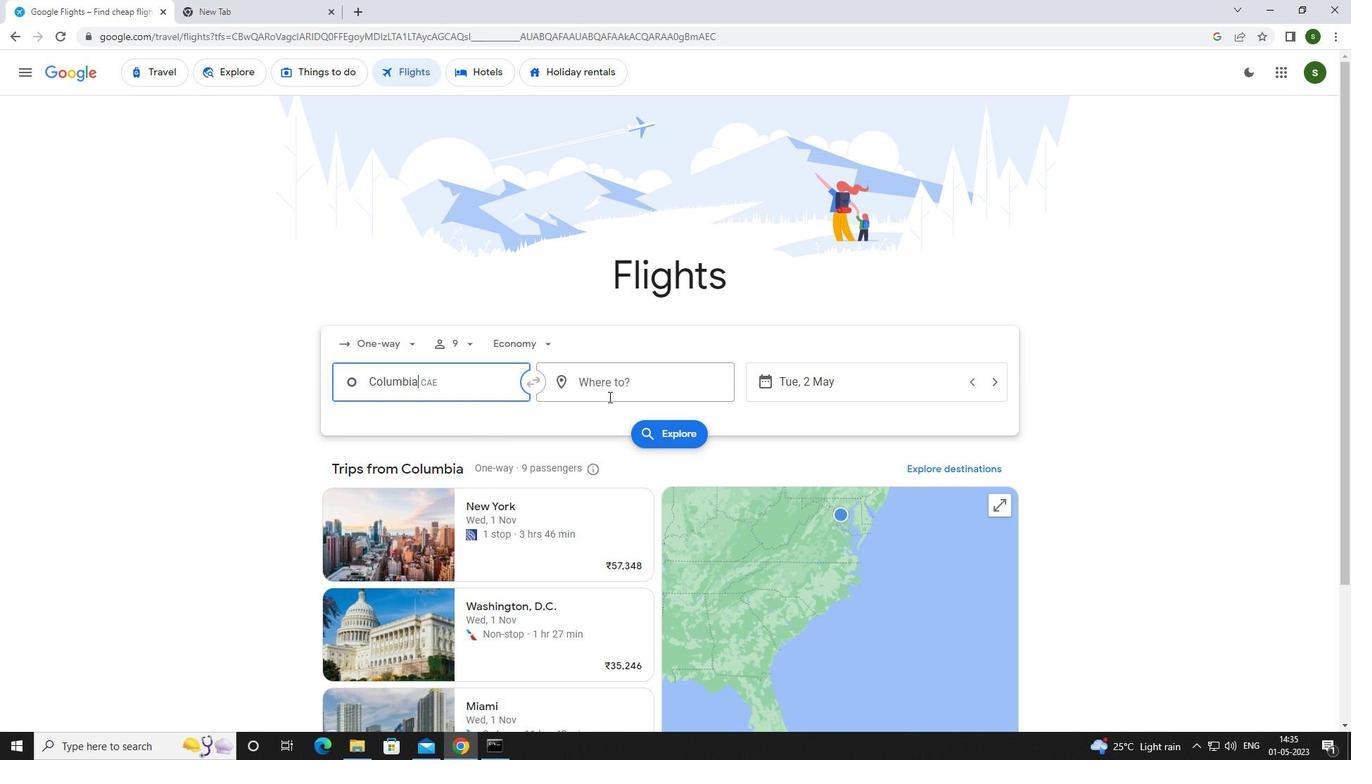 
Action: Mouse pressed left at (629, 387)
Screenshot: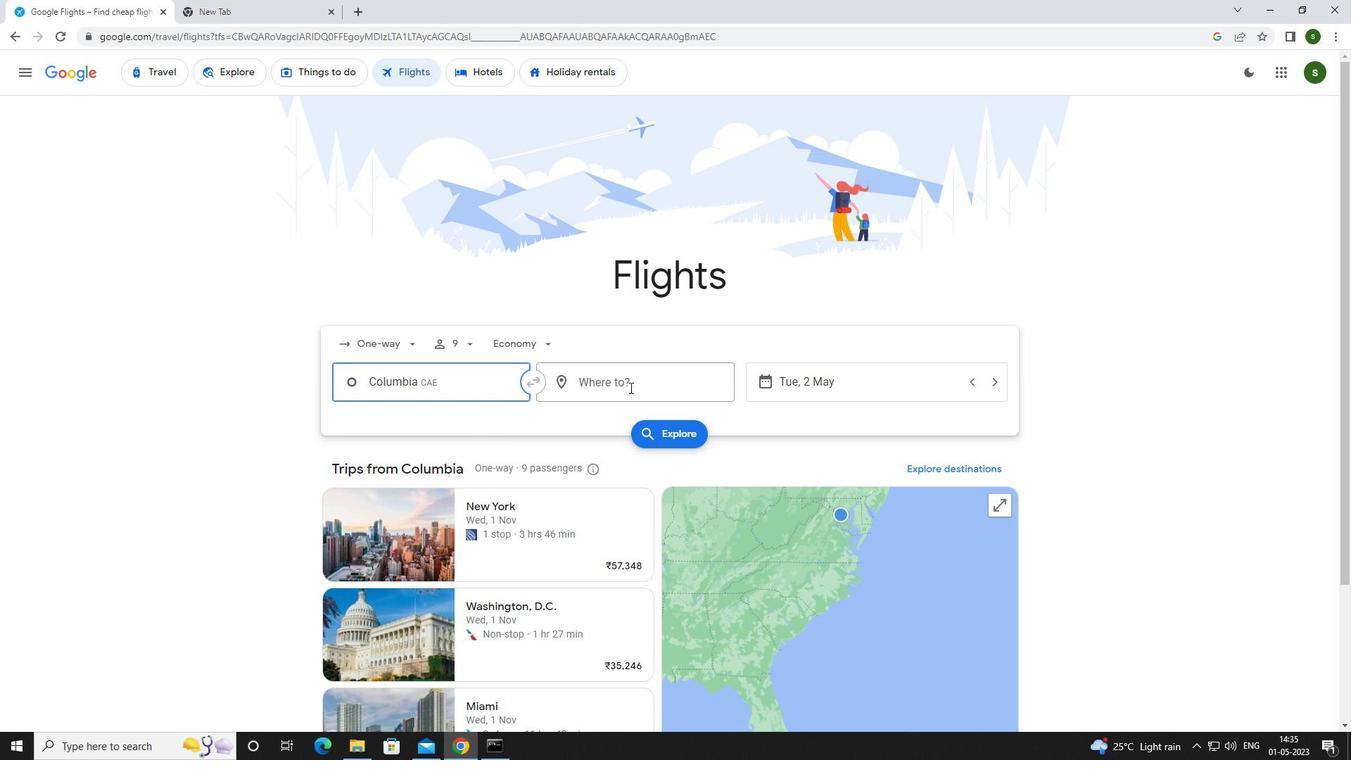 
Action: Mouse moved to (590, 401)
Screenshot: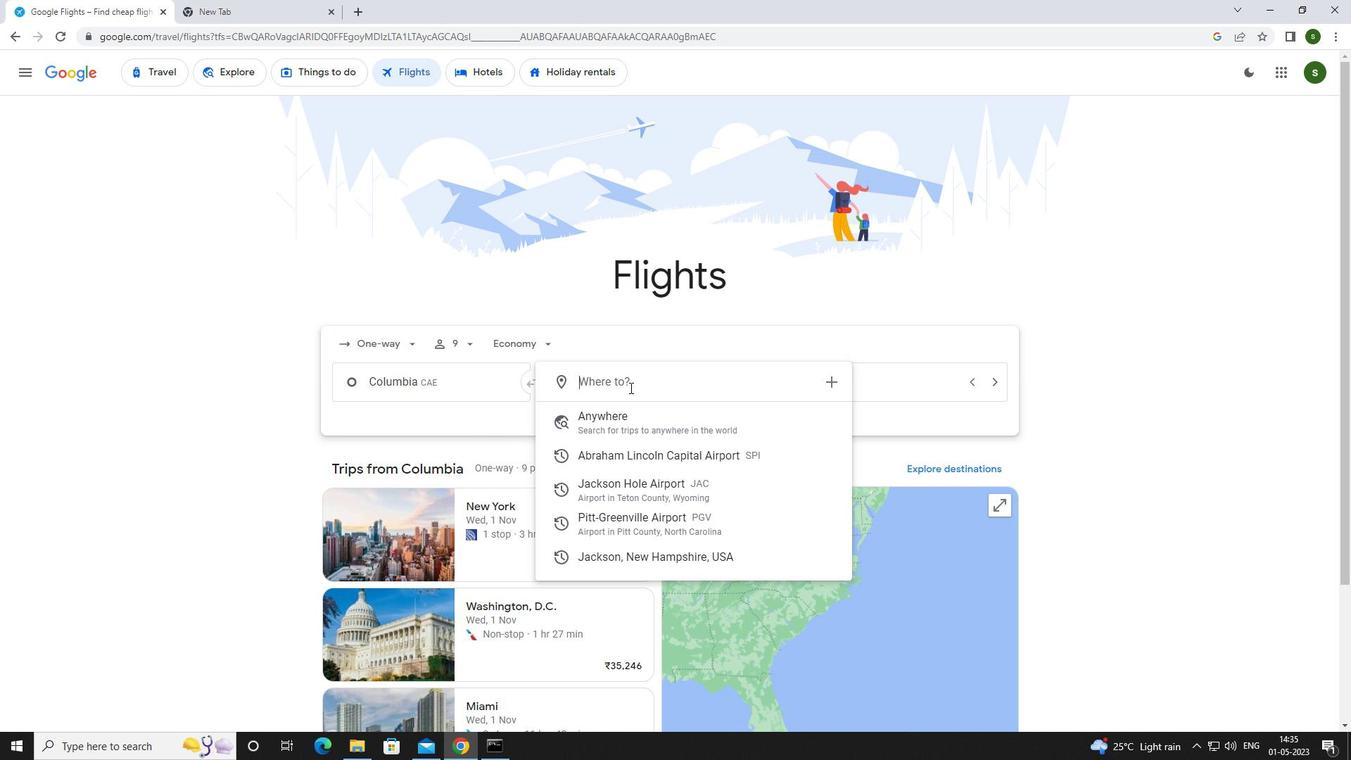
Action: Key pressed <Key.caps_lock>j<Key.caps_lock>ackson<Key.space>h
Screenshot: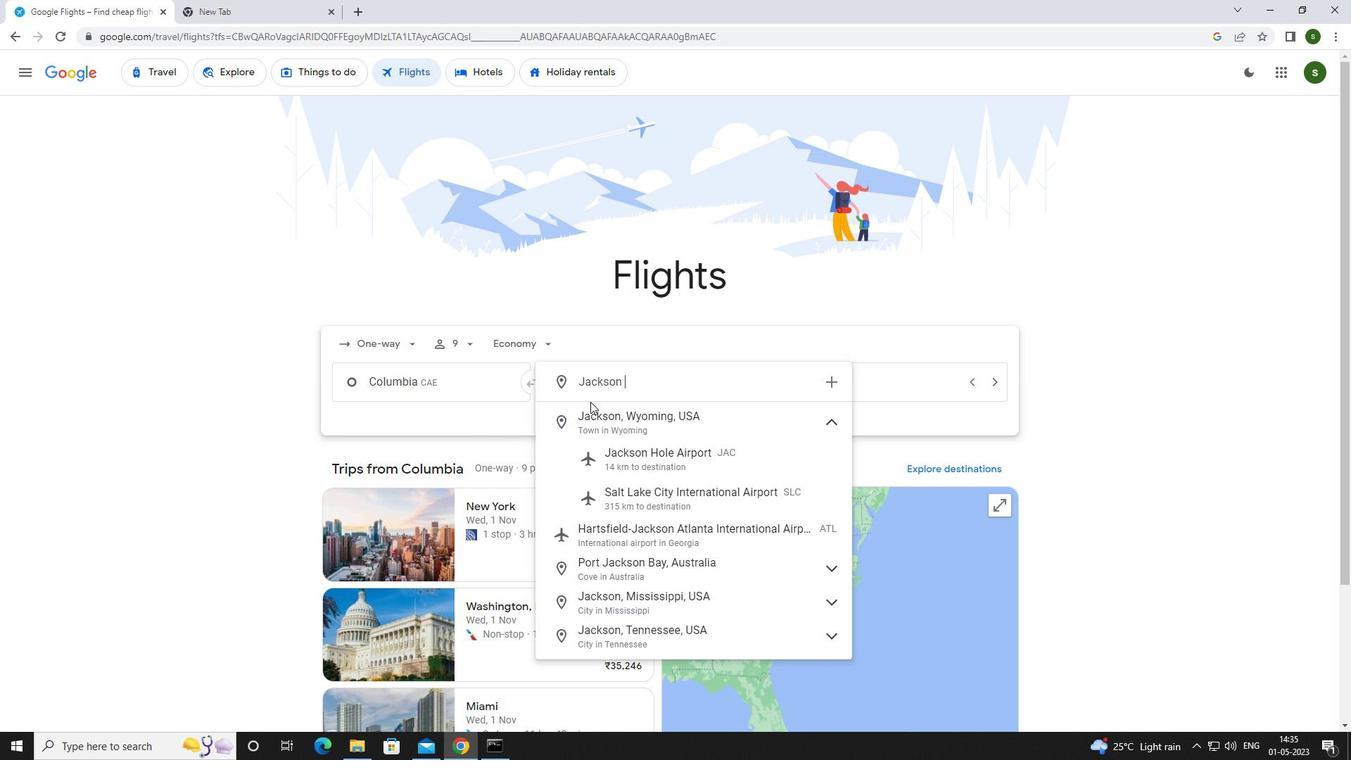 
Action: Mouse moved to (600, 451)
Screenshot: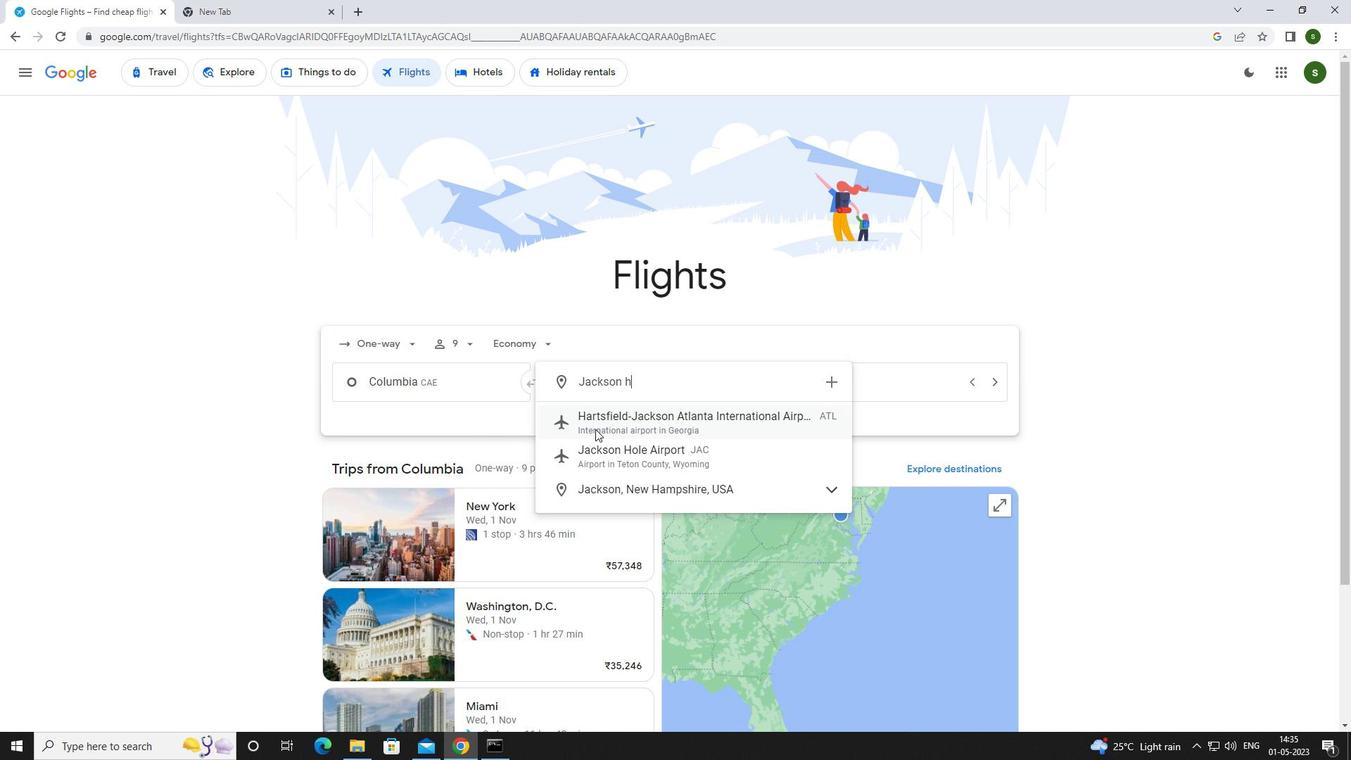 
Action: Mouse pressed left at (600, 451)
Screenshot: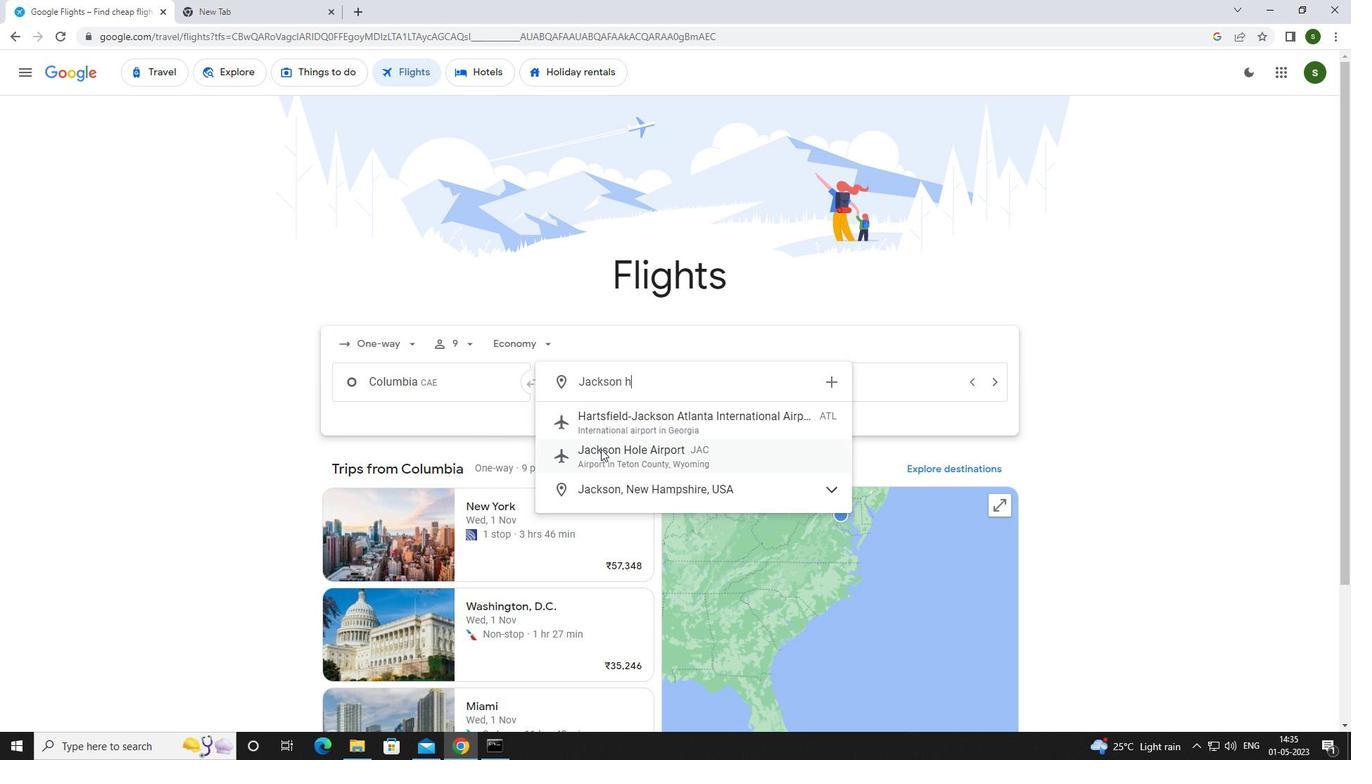 
Action: Mouse moved to (847, 382)
Screenshot: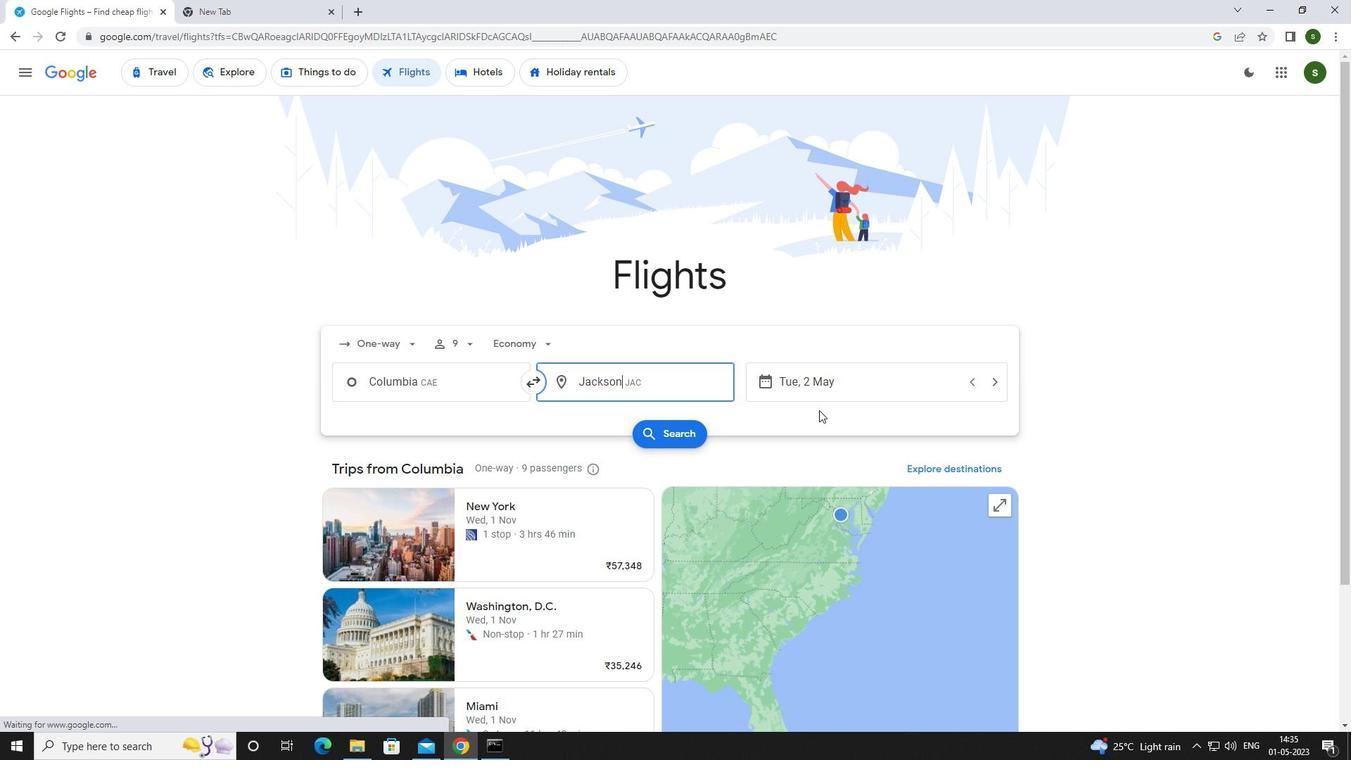
Action: Mouse pressed left at (847, 382)
Screenshot: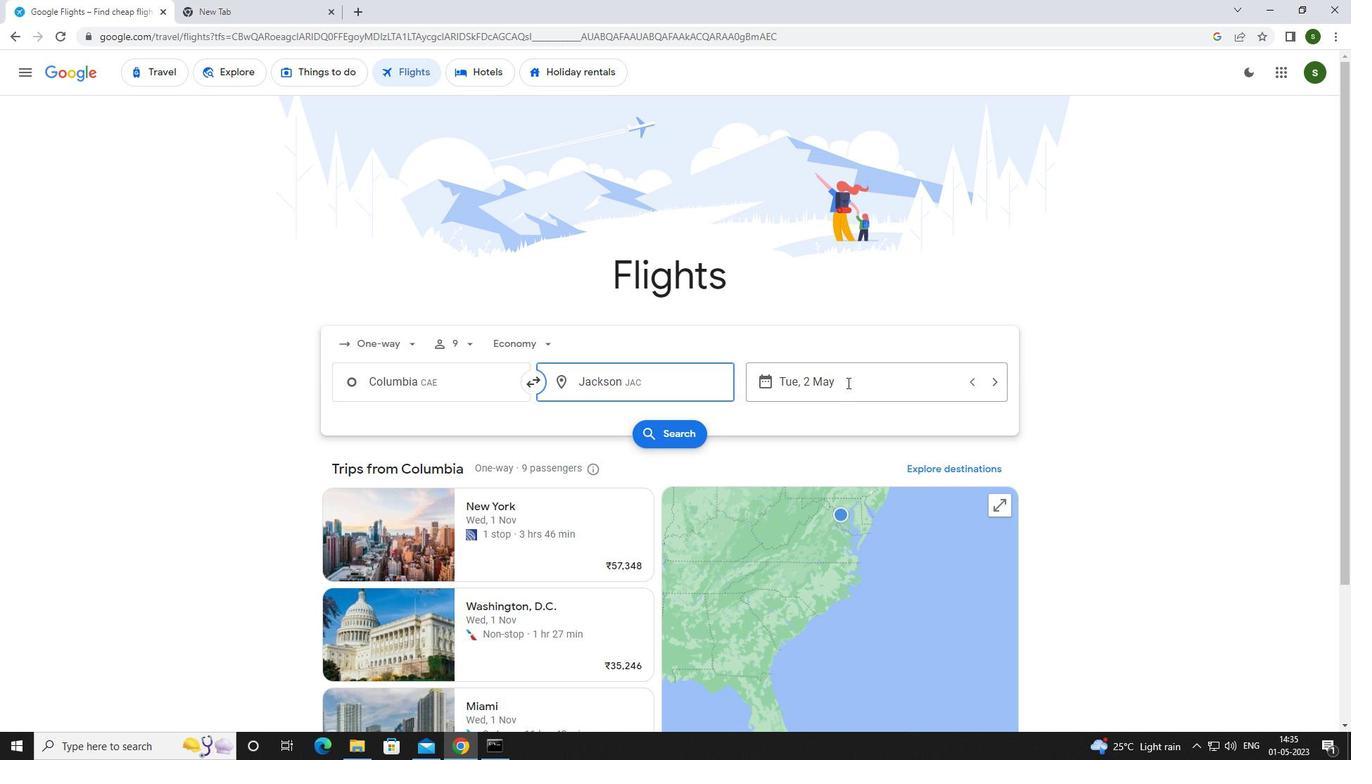 
Action: Mouse moved to (570, 472)
Screenshot: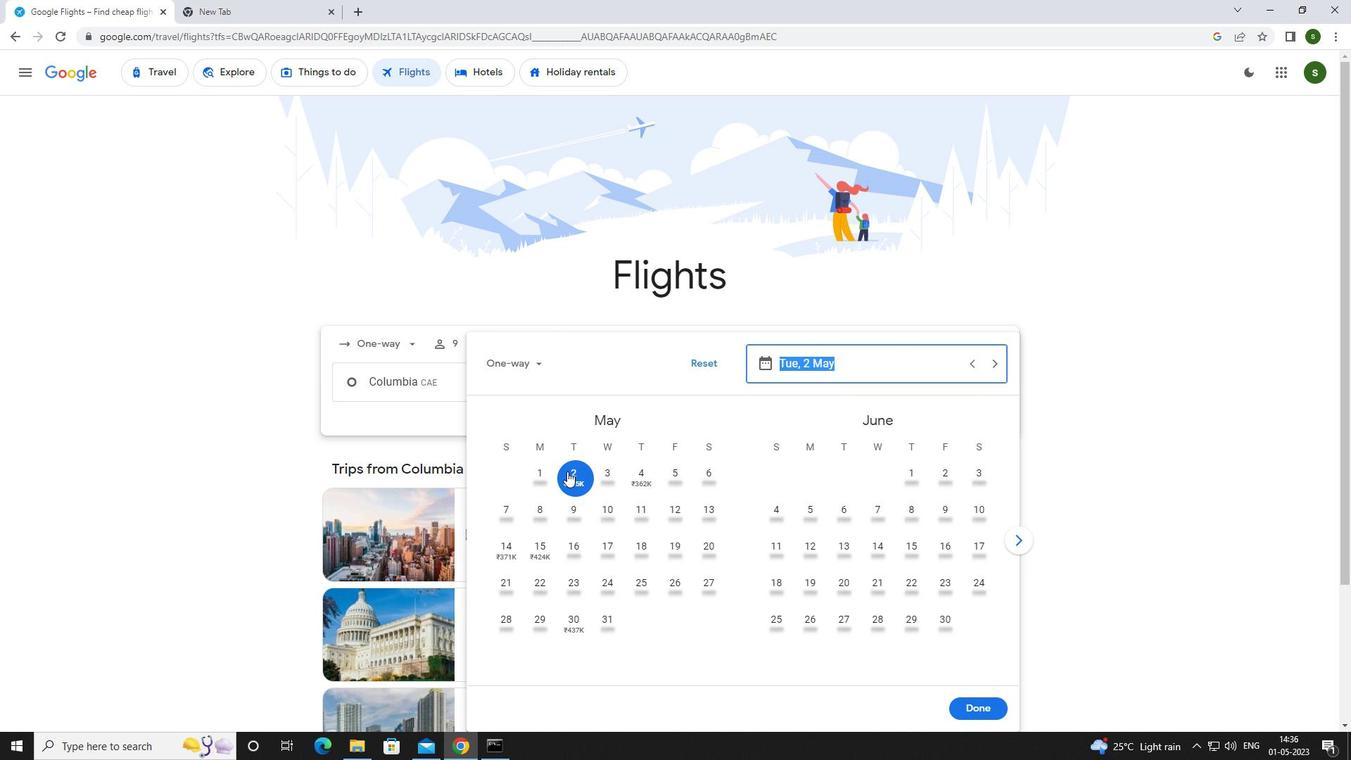 
Action: Mouse pressed left at (570, 472)
Screenshot: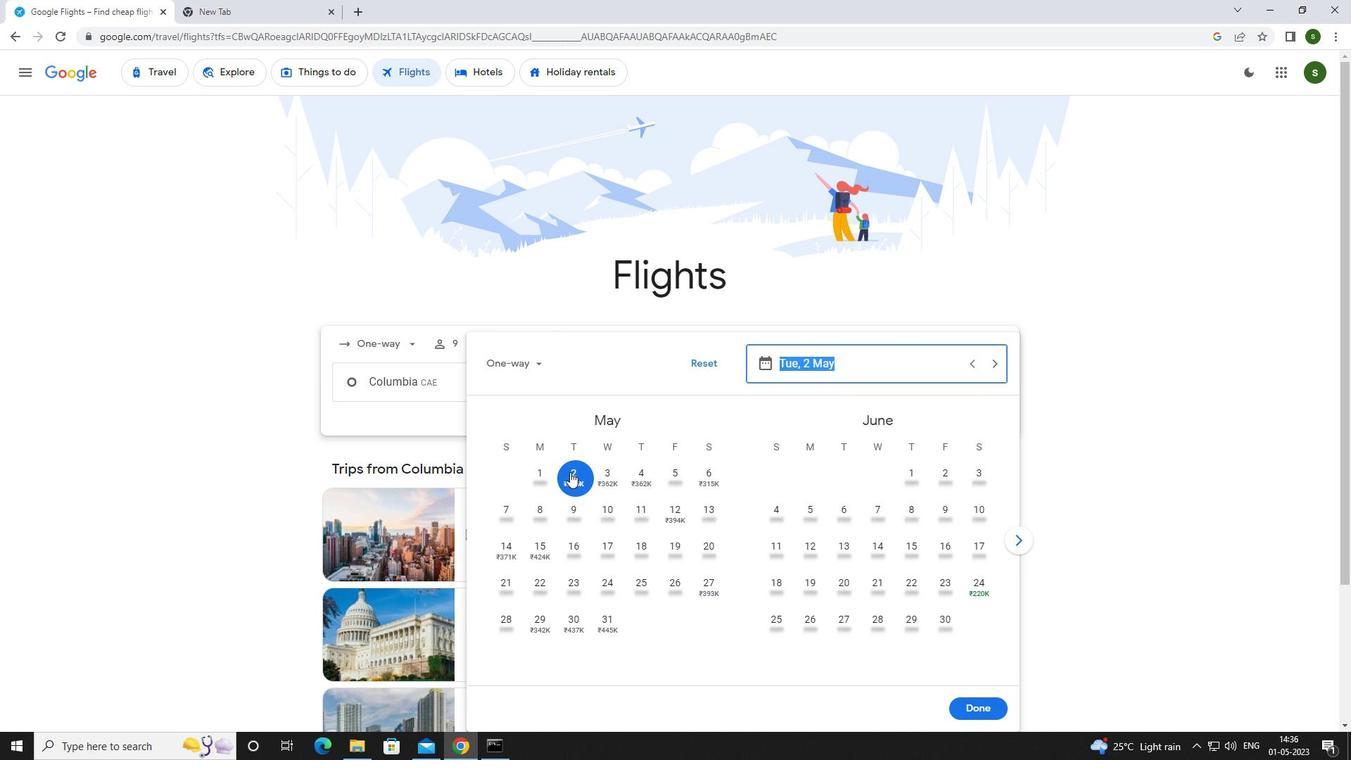 
Action: Mouse moved to (989, 710)
Screenshot: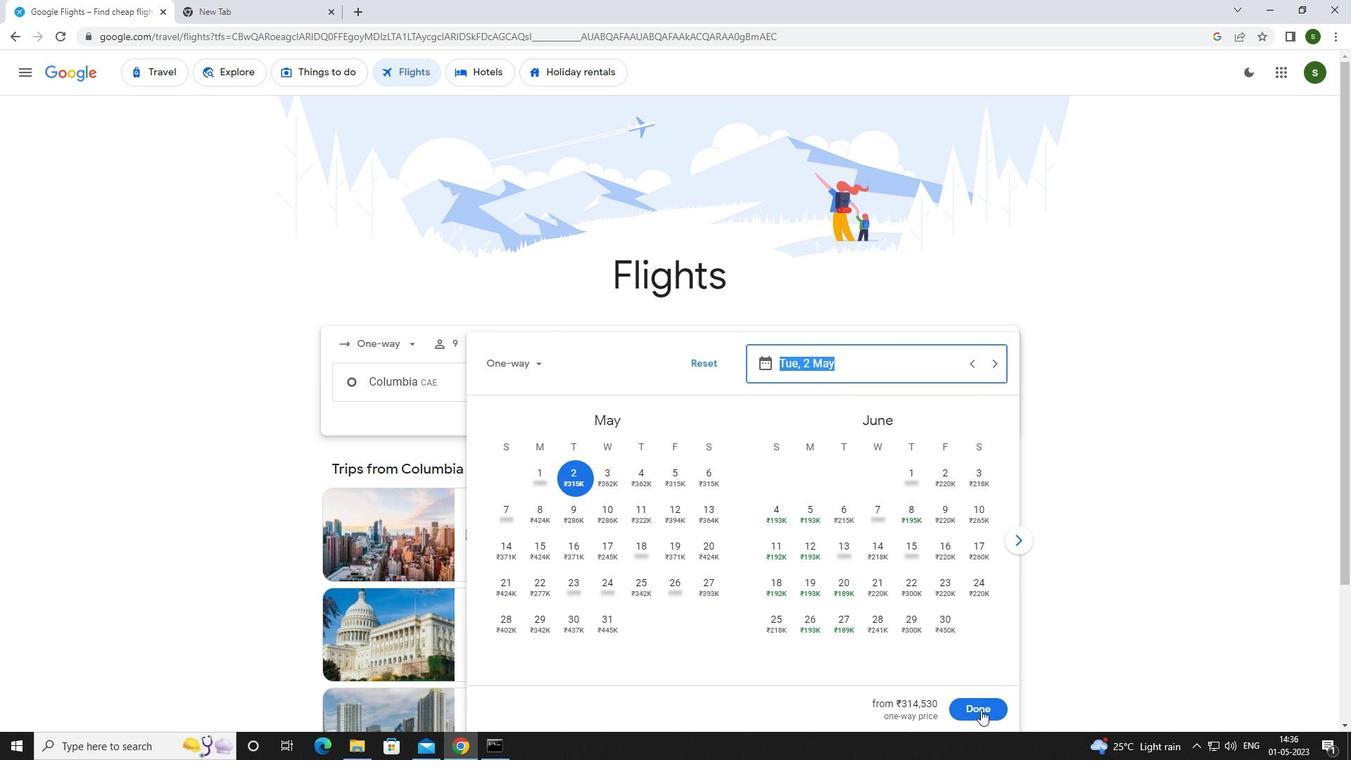 
Action: Mouse pressed left at (989, 710)
Screenshot: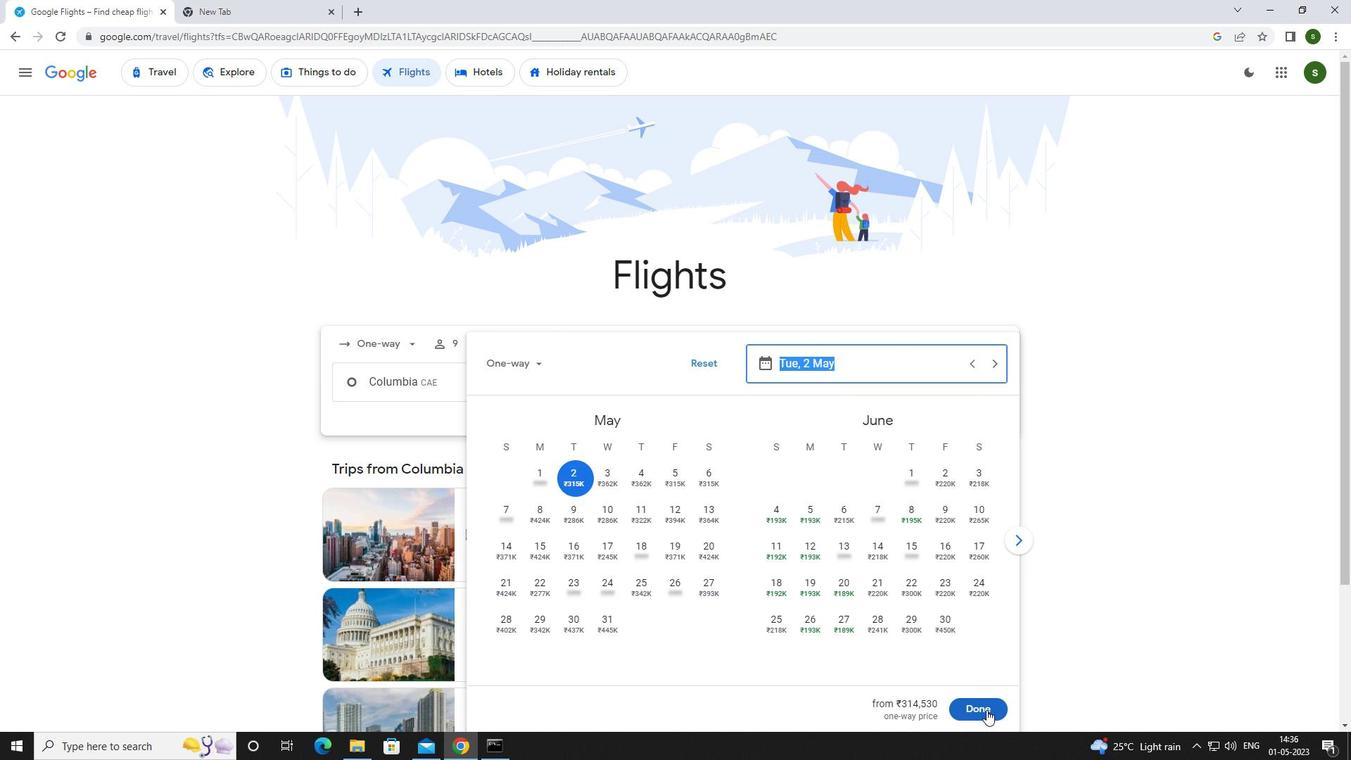 
Action: Mouse moved to (672, 434)
Screenshot: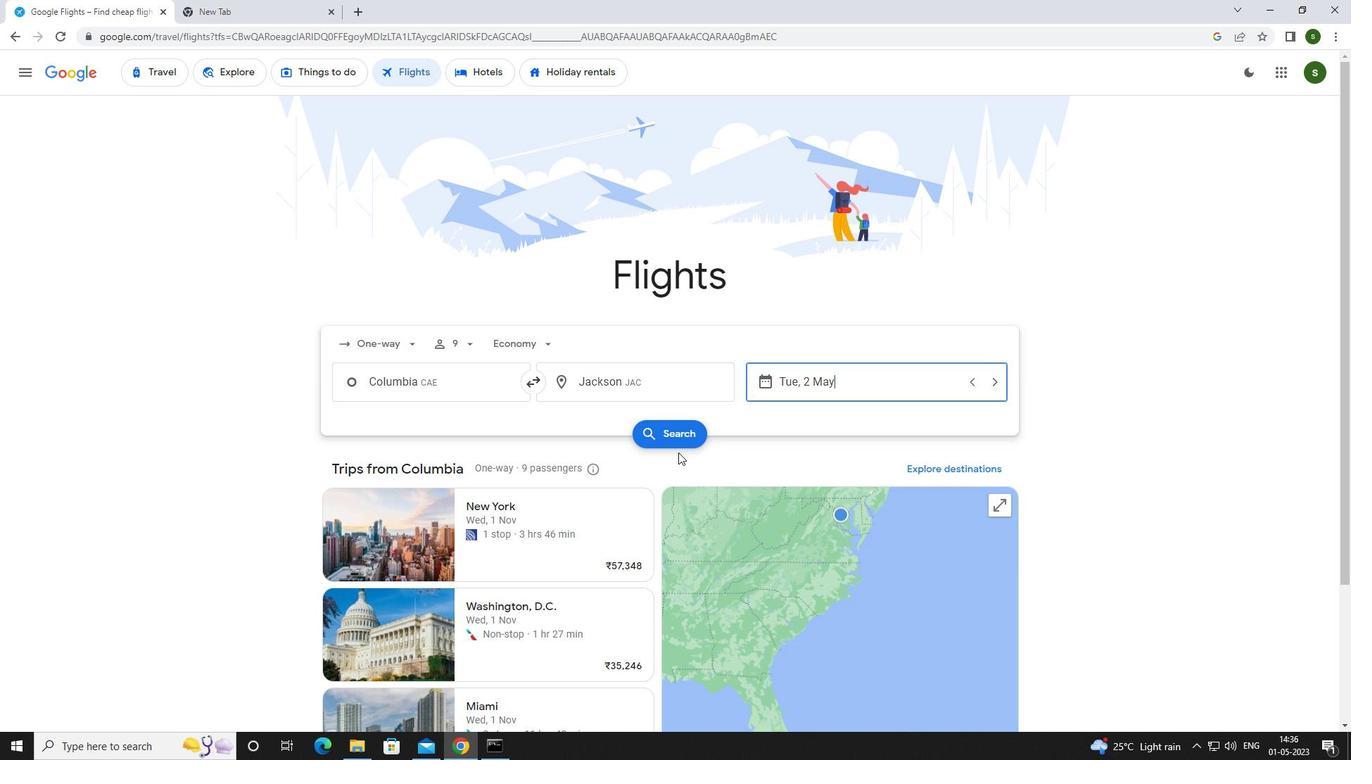 
Action: Mouse pressed left at (672, 434)
Screenshot: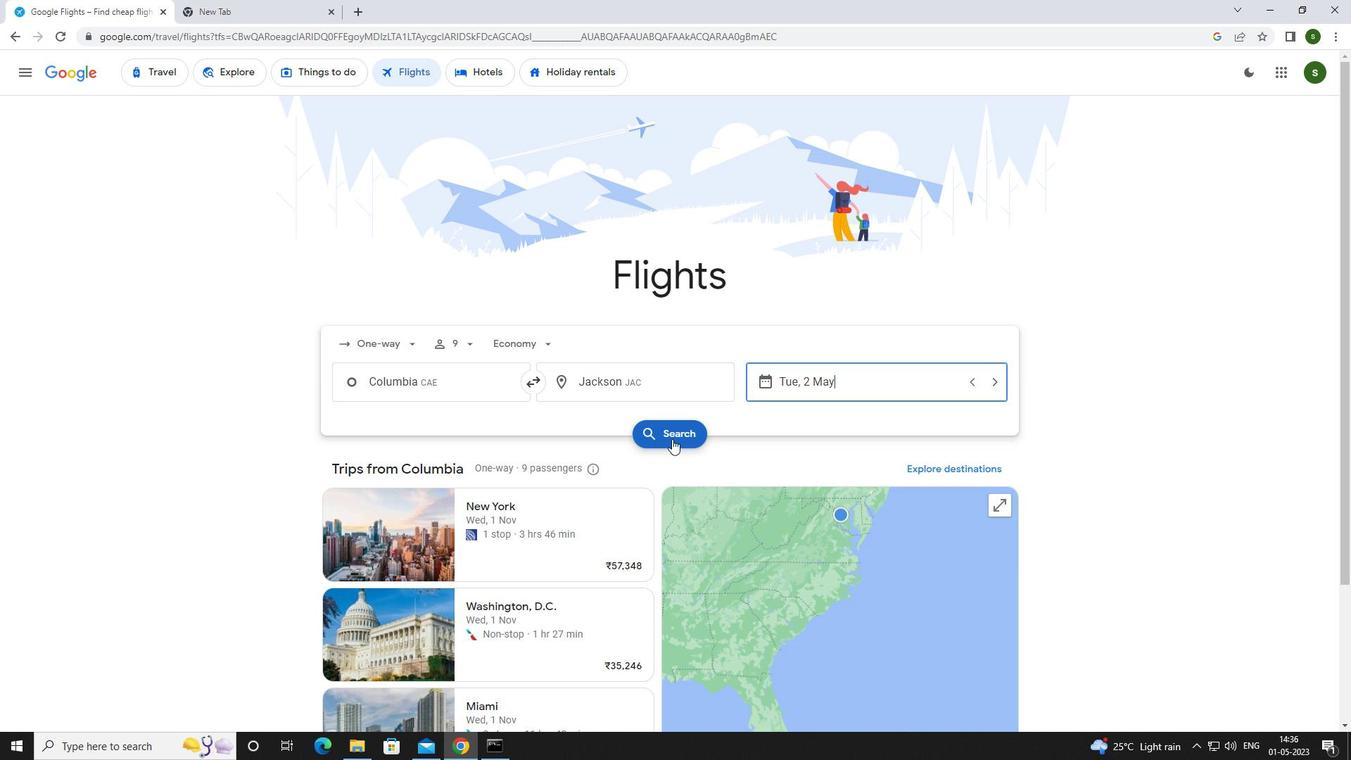 
Action: Mouse moved to (344, 204)
Screenshot: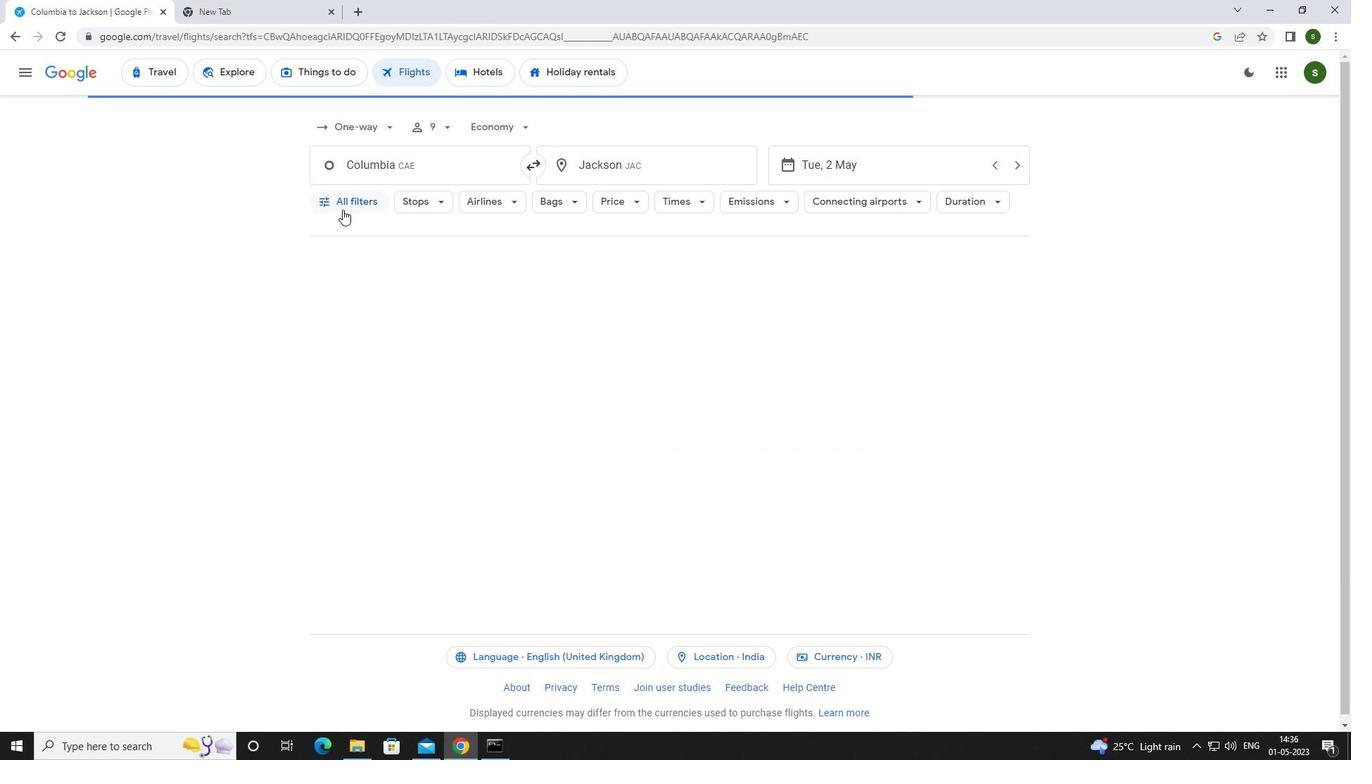 
Action: Mouse pressed left at (344, 204)
Screenshot: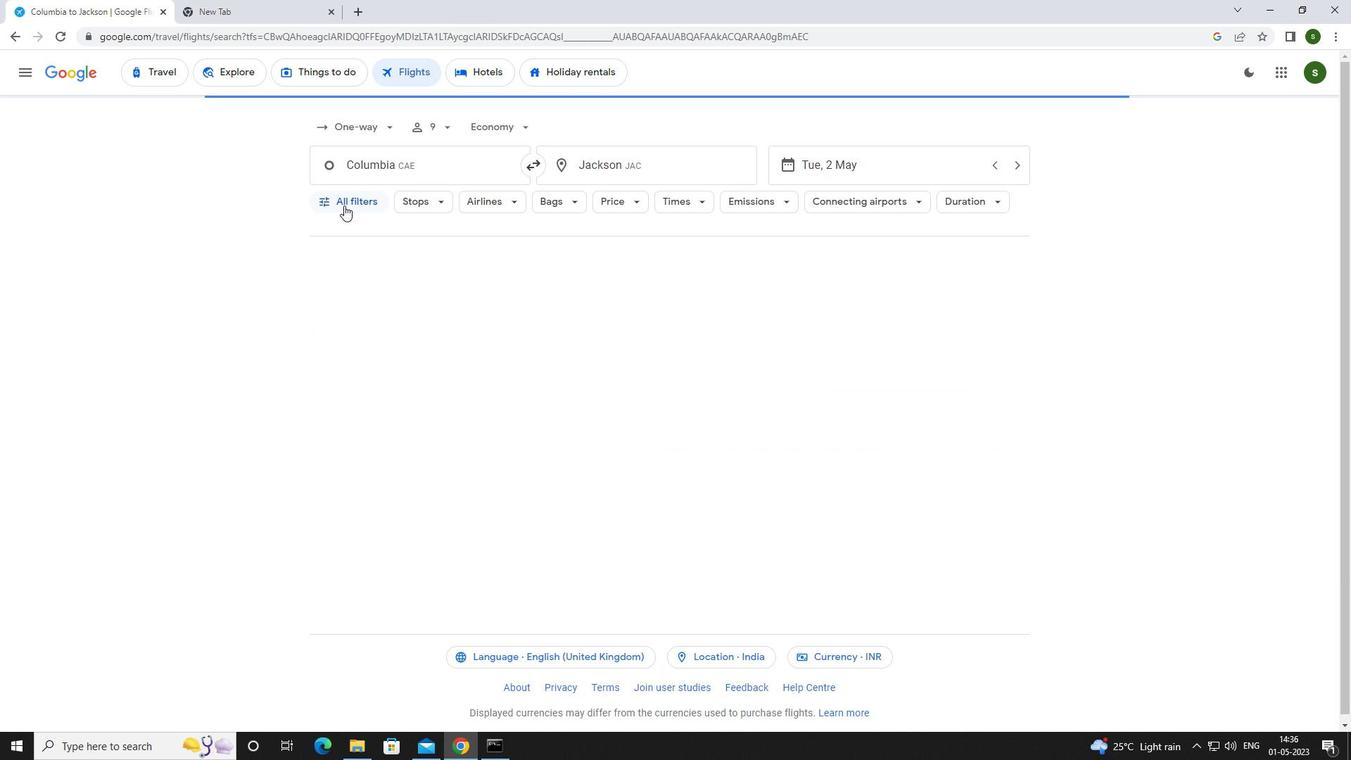 
Action: Mouse moved to (522, 496)
Screenshot: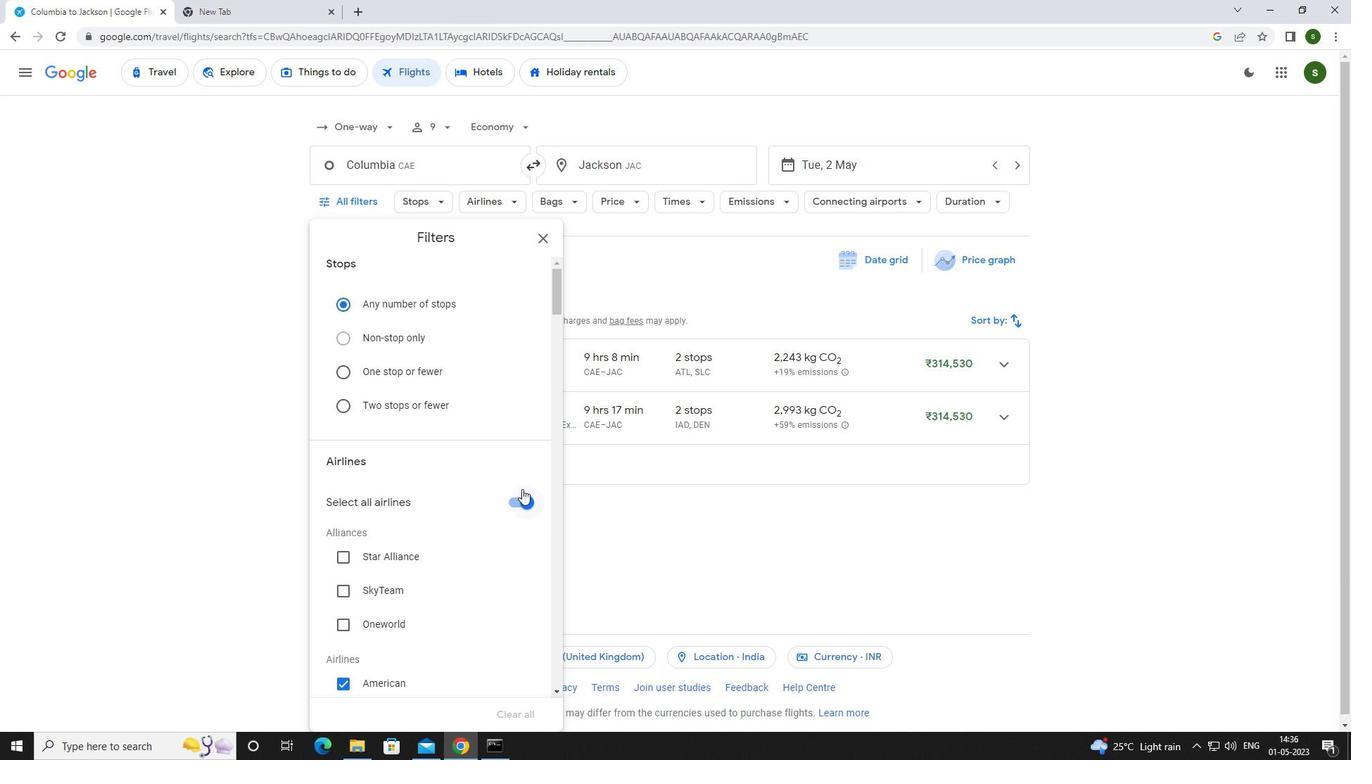 
Action: Mouse pressed left at (522, 496)
Screenshot: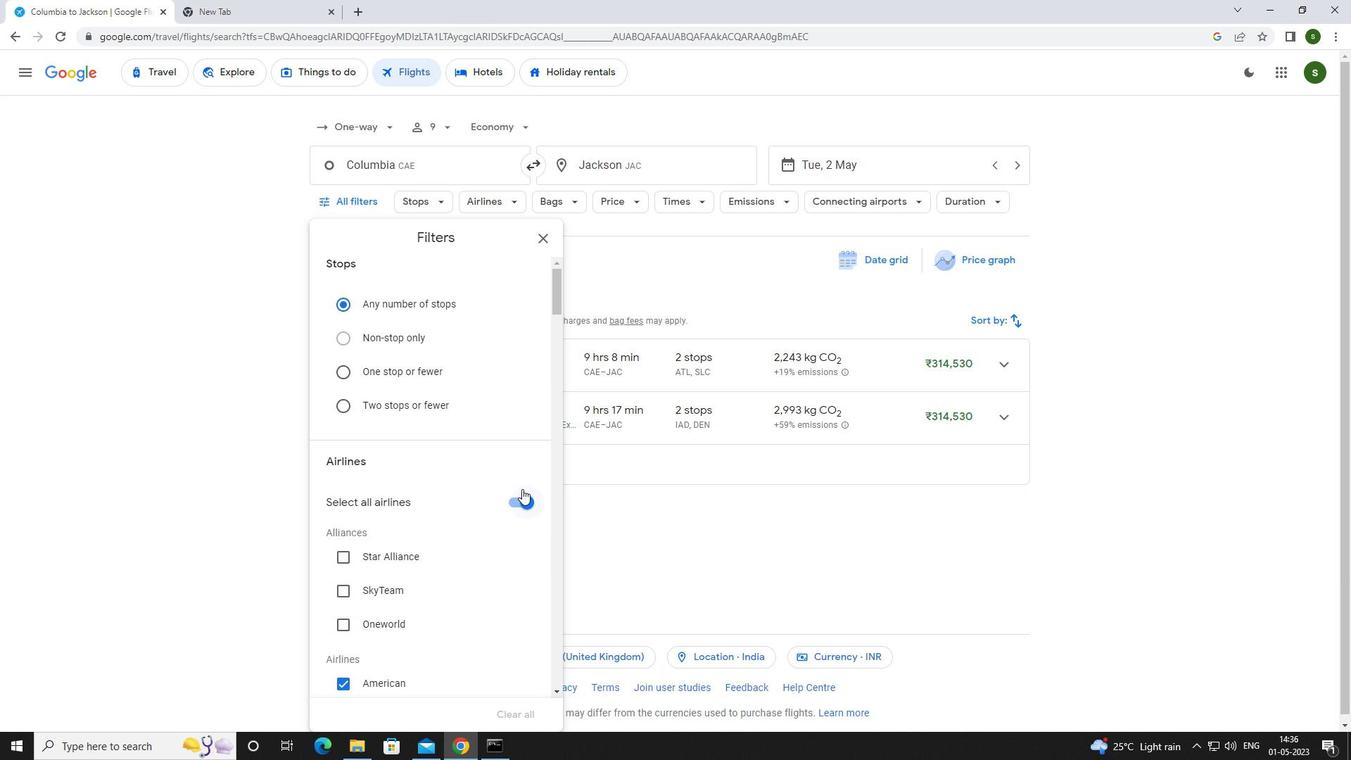 
Action: Mouse moved to (463, 401)
Screenshot: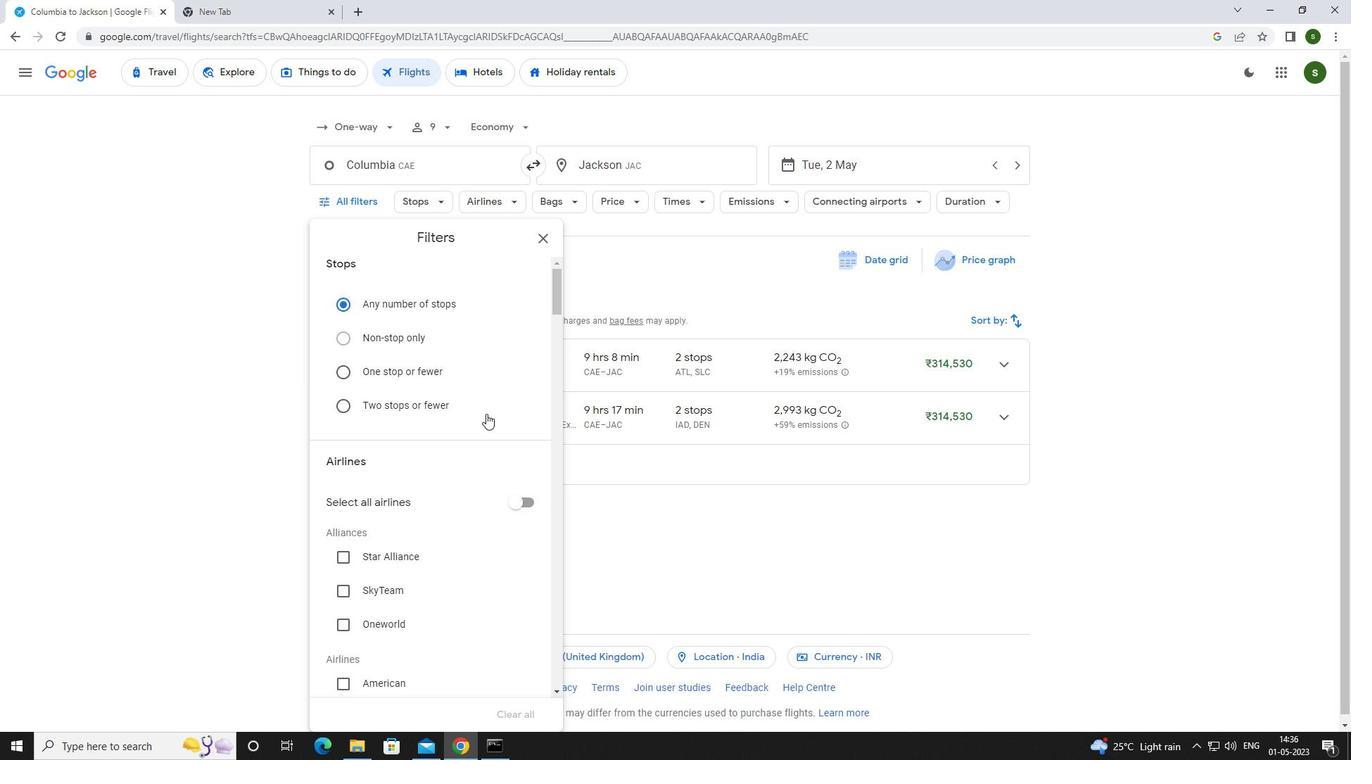 
Action: Mouse scrolled (463, 400) with delta (0, 0)
Screenshot: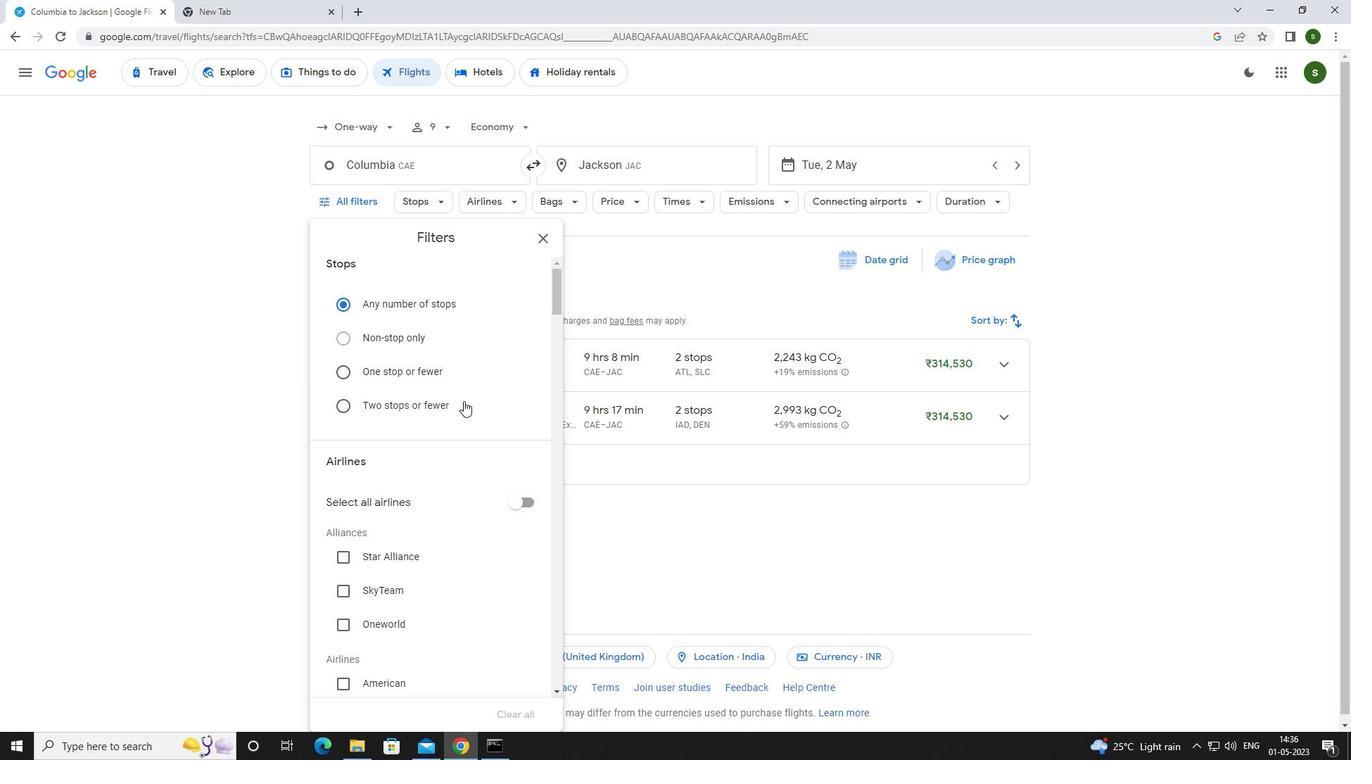 
Action: Mouse scrolled (463, 400) with delta (0, 0)
Screenshot: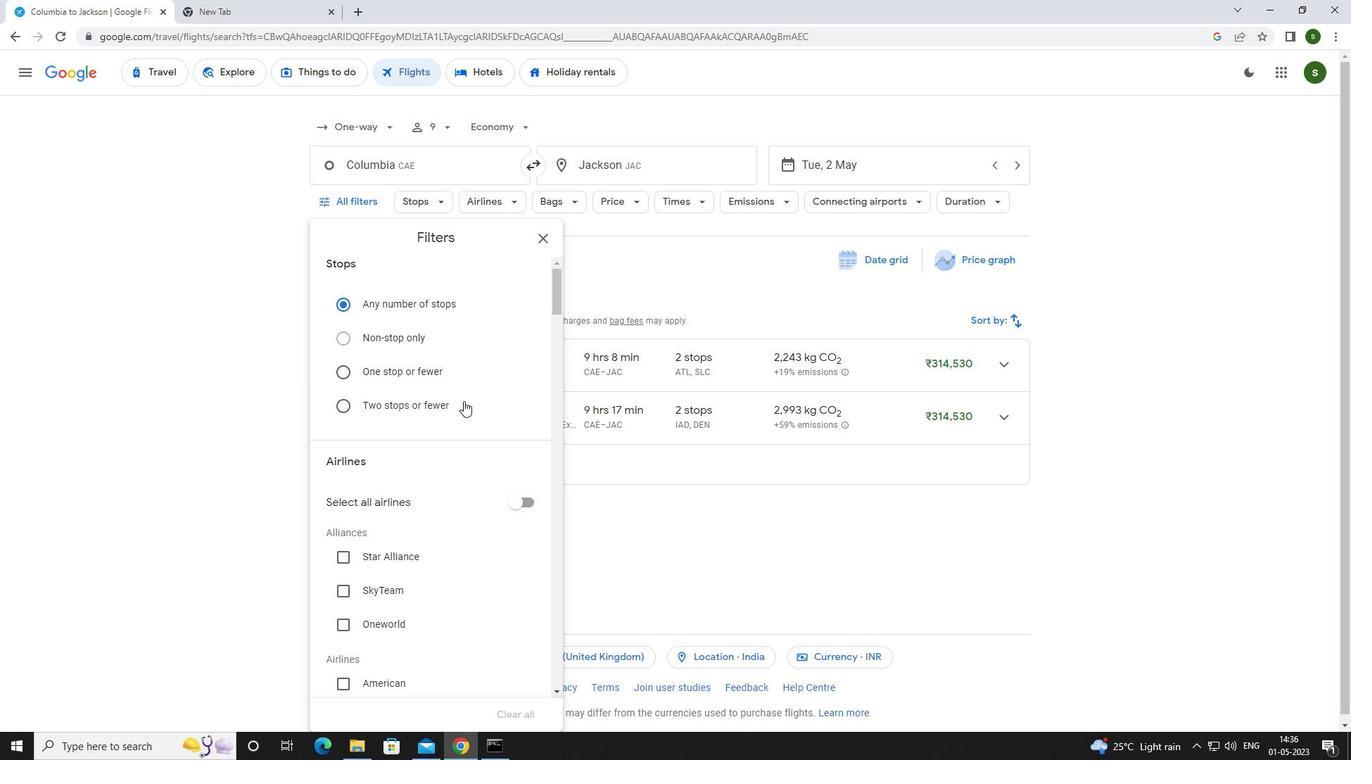 
Action: Mouse scrolled (463, 400) with delta (0, 0)
Screenshot: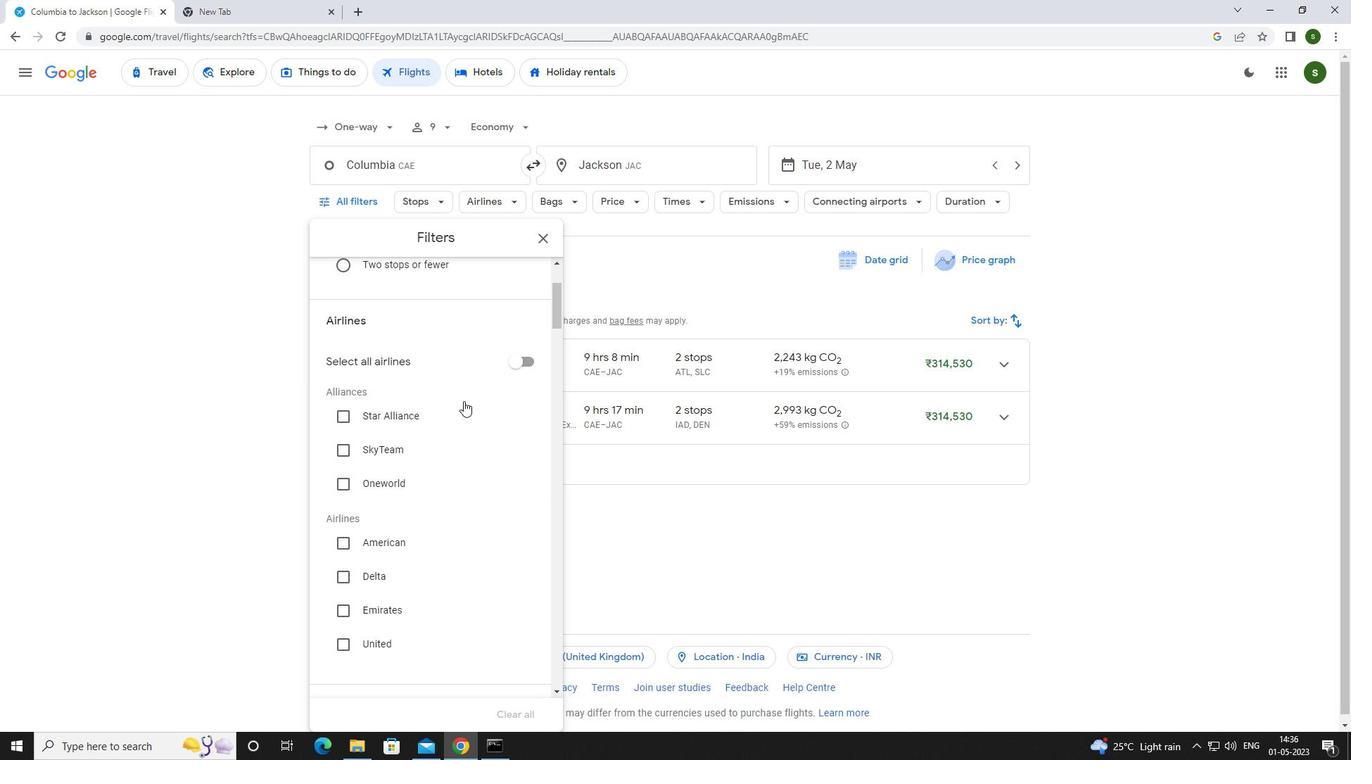 
Action: Mouse moved to (392, 472)
Screenshot: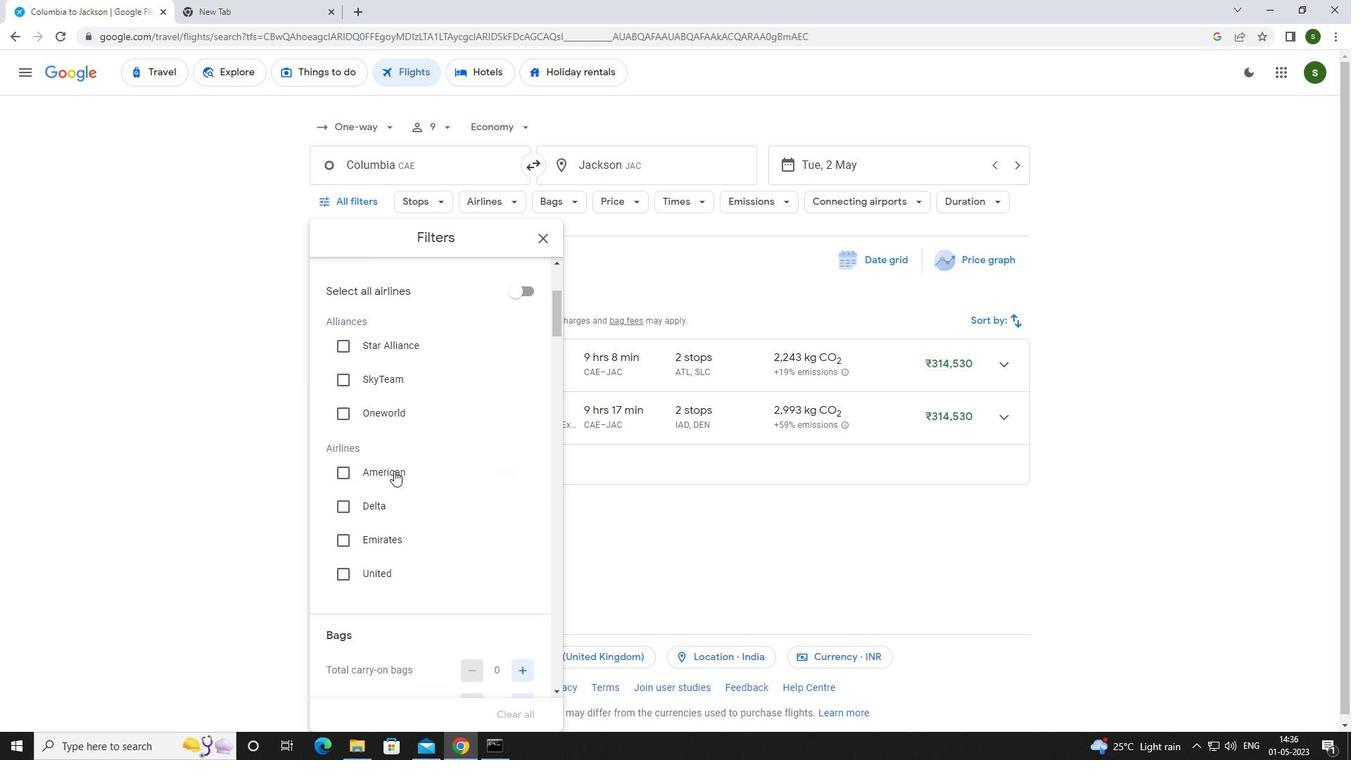 
Action: Mouse pressed left at (392, 472)
Screenshot: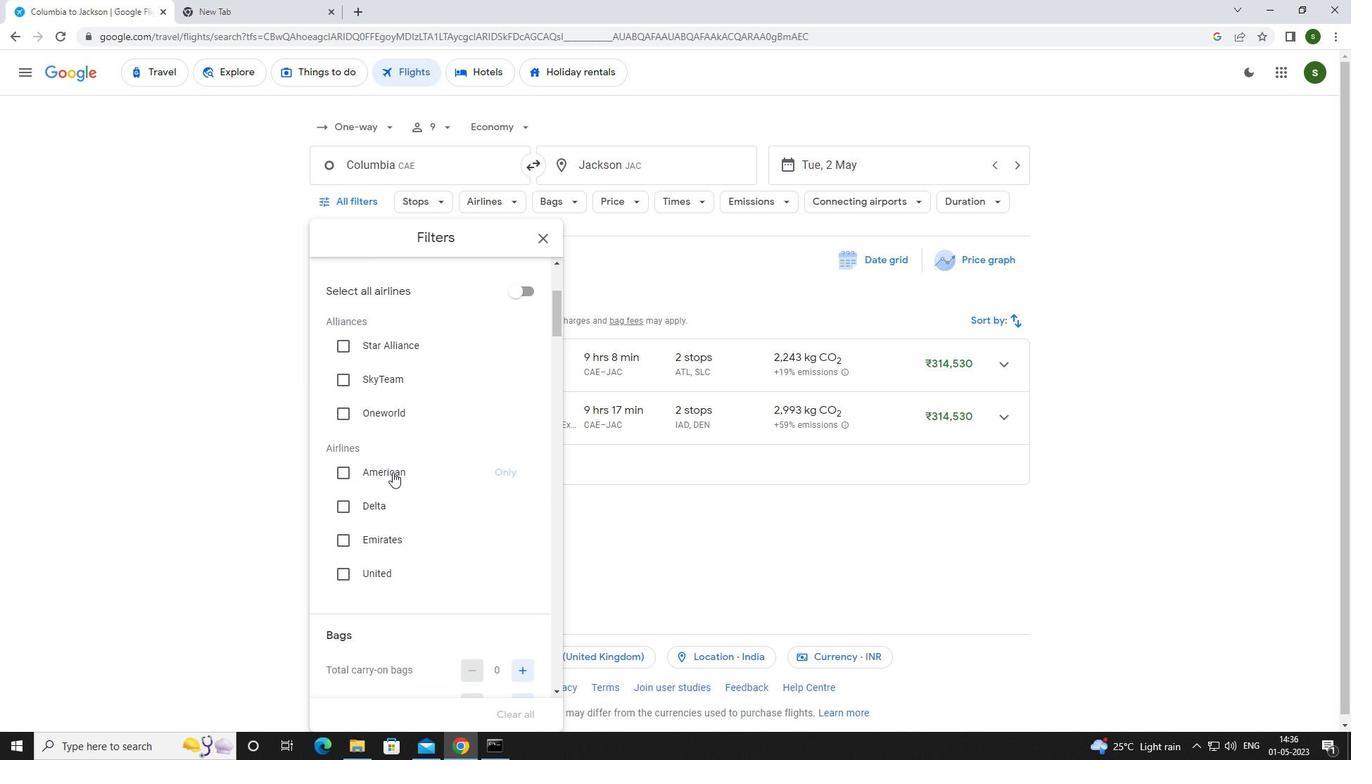 
Action: Mouse moved to (488, 447)
Screenshot: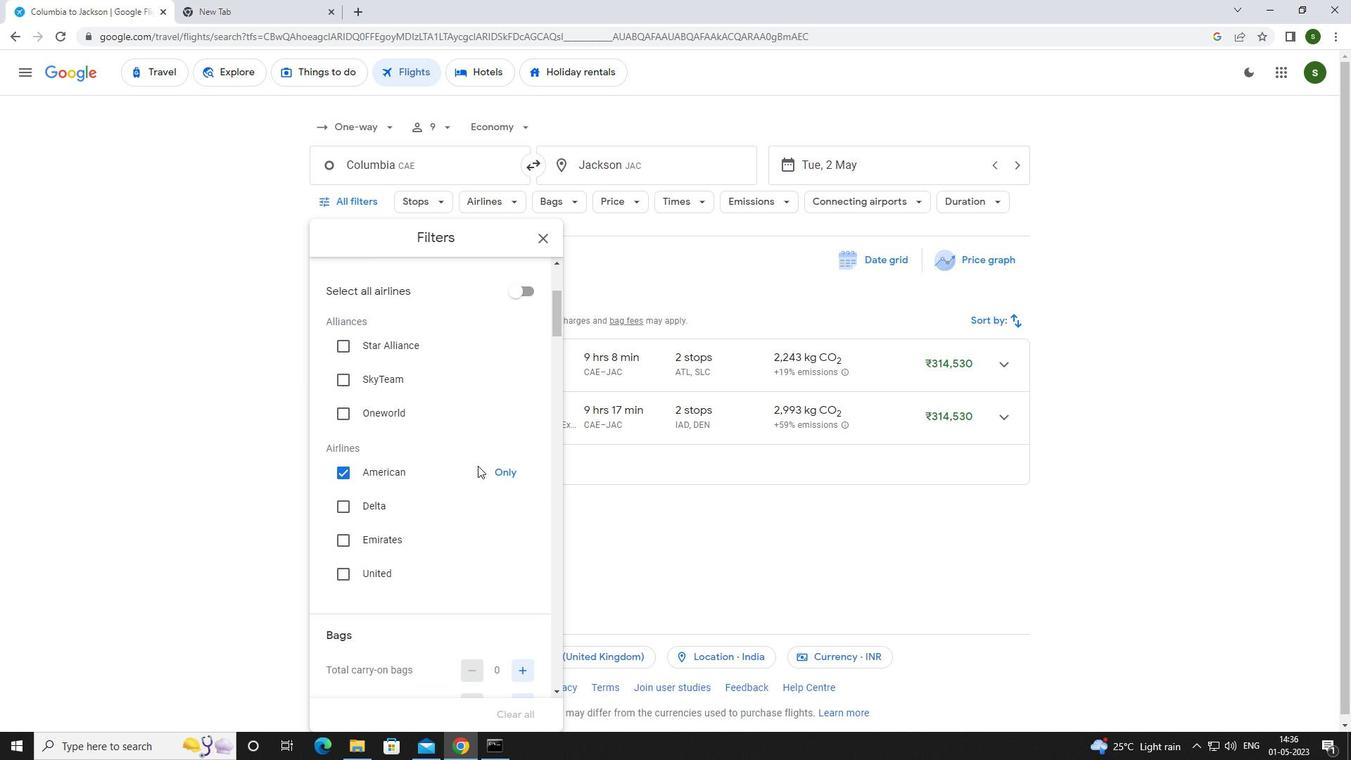 
Action: Mouse scrolled (488, 446) with delta (0, 0)
Screenshot: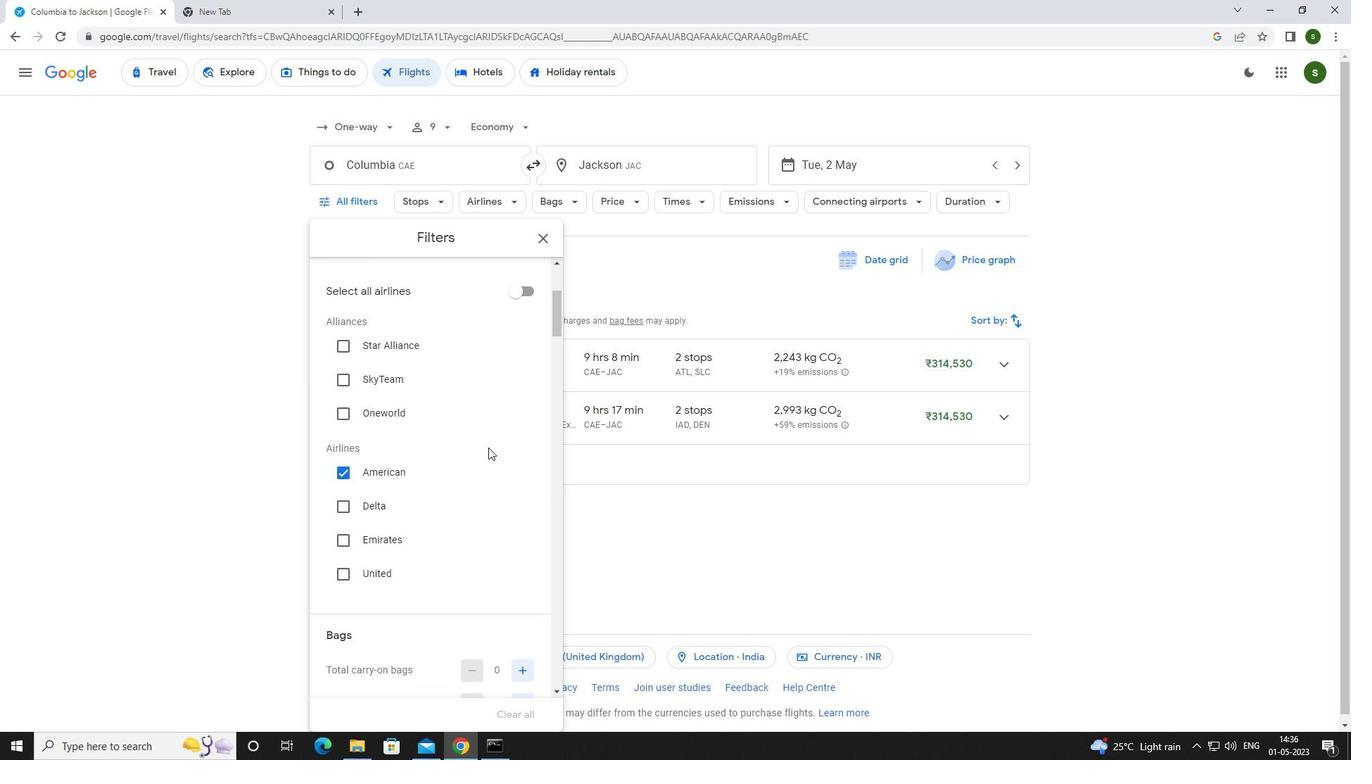
Action: Mouse scrolled (488, 446) with delta (0, 0)
Screenshot: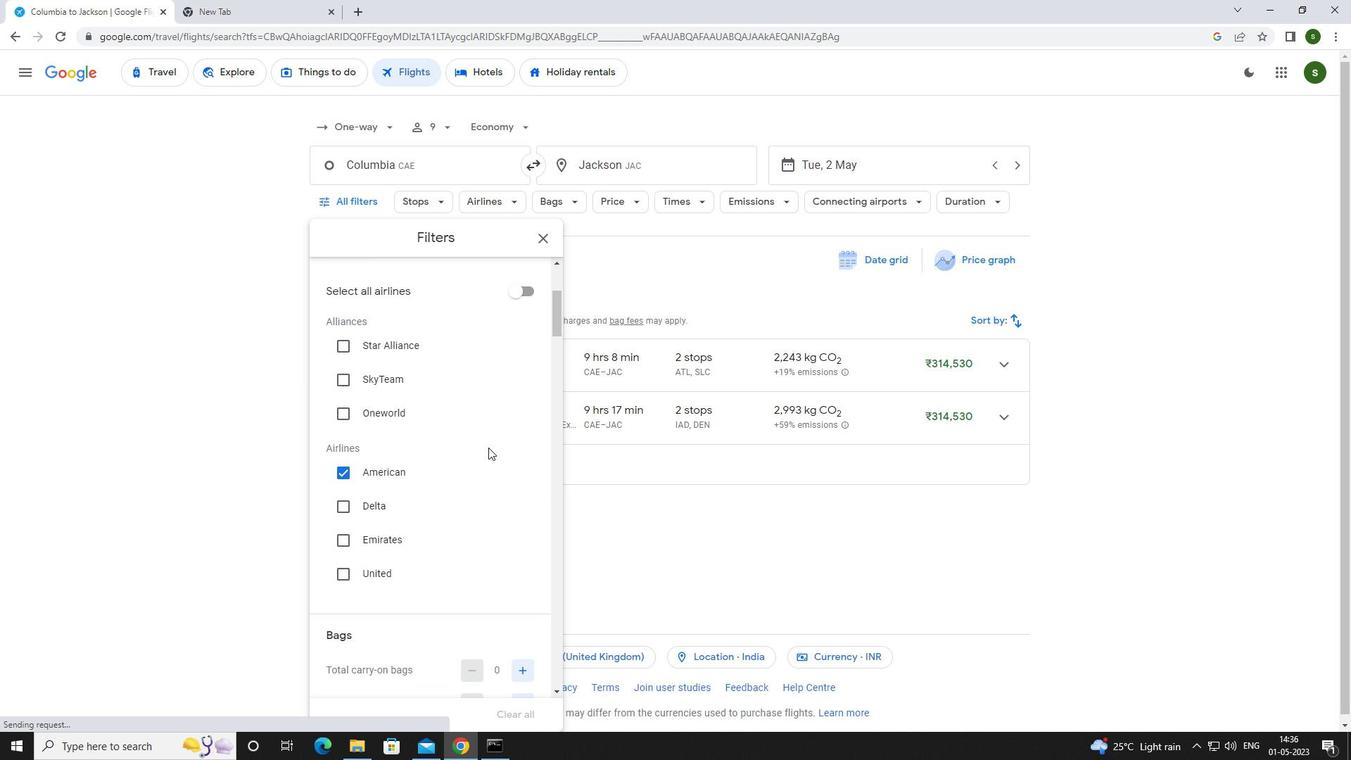
Action: Mouse scrolled (488, 446) with delta (0, 0)
Screenshot: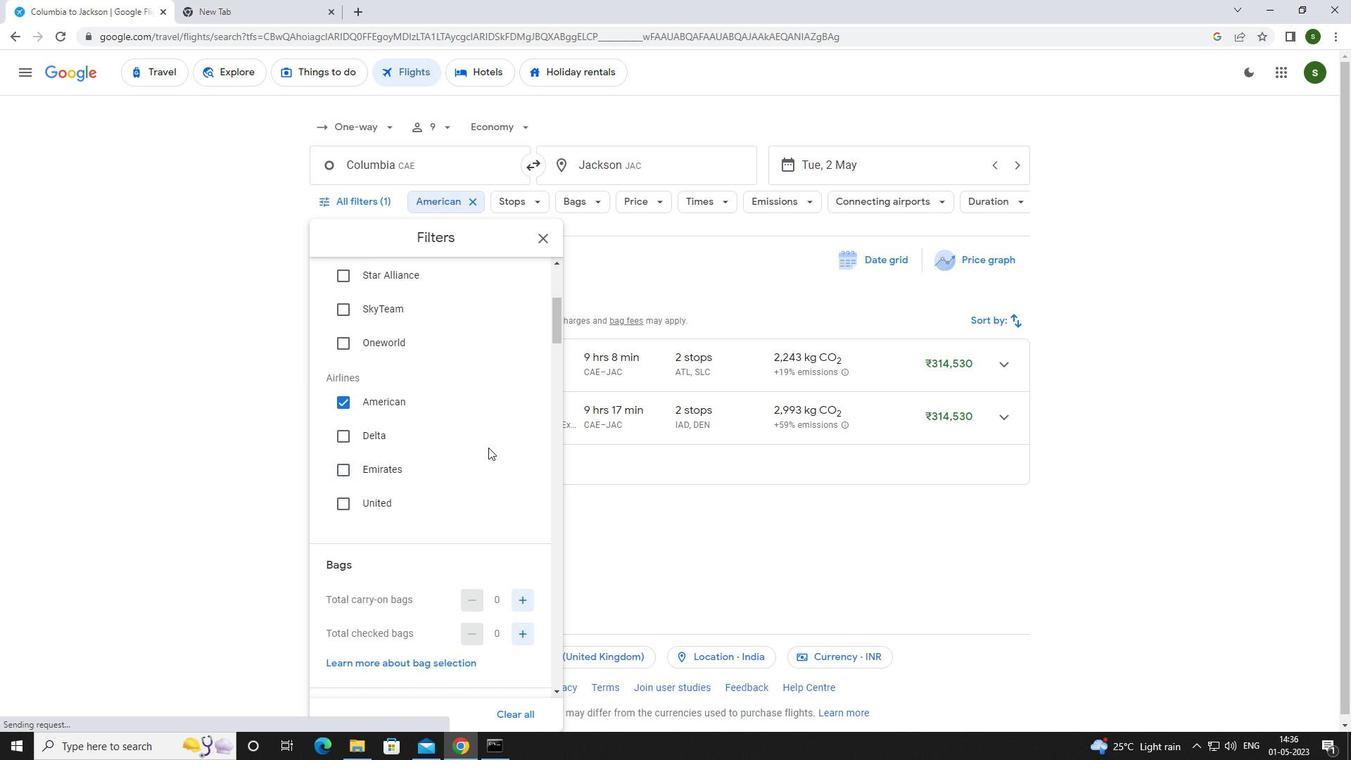 
Action: Mouse moved to (522, 459)
Screenshot: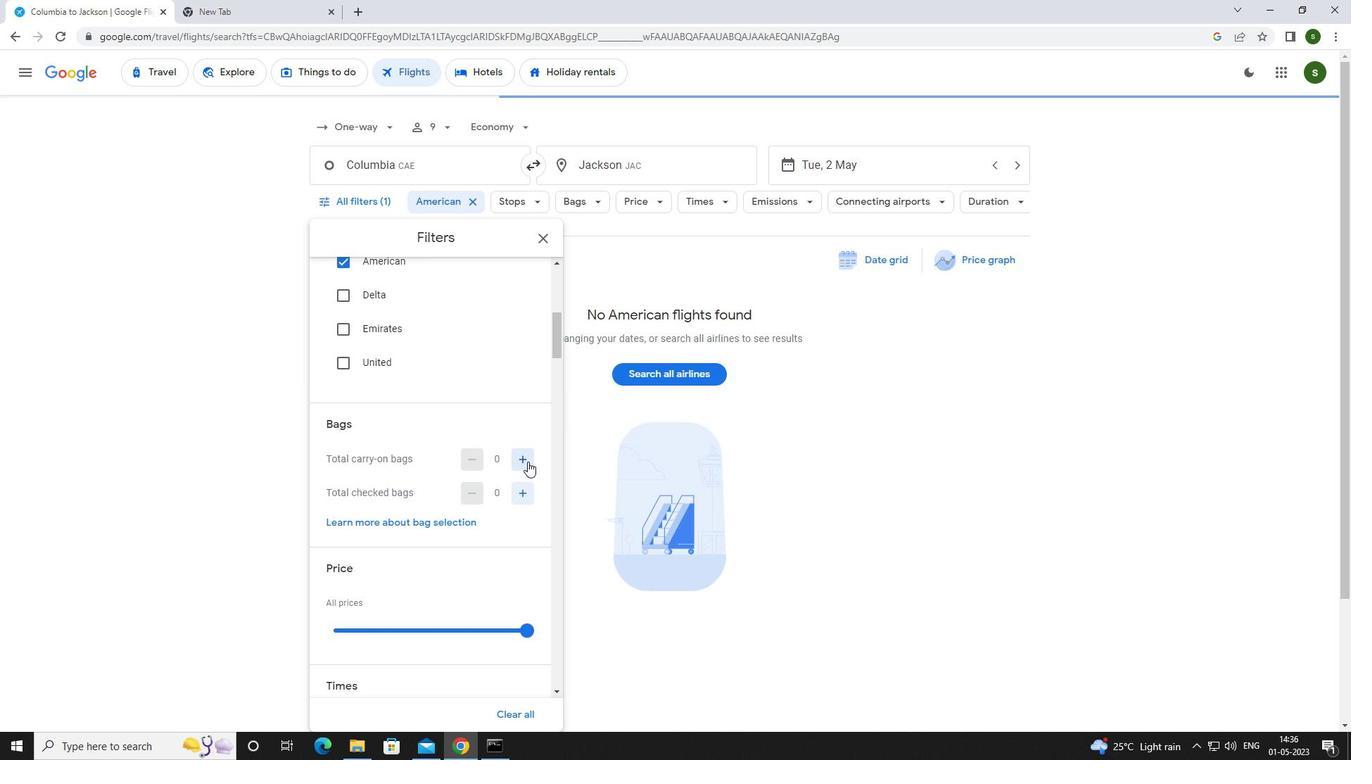 
Action: Mouse pressed left at (522, 459)
Screenshot: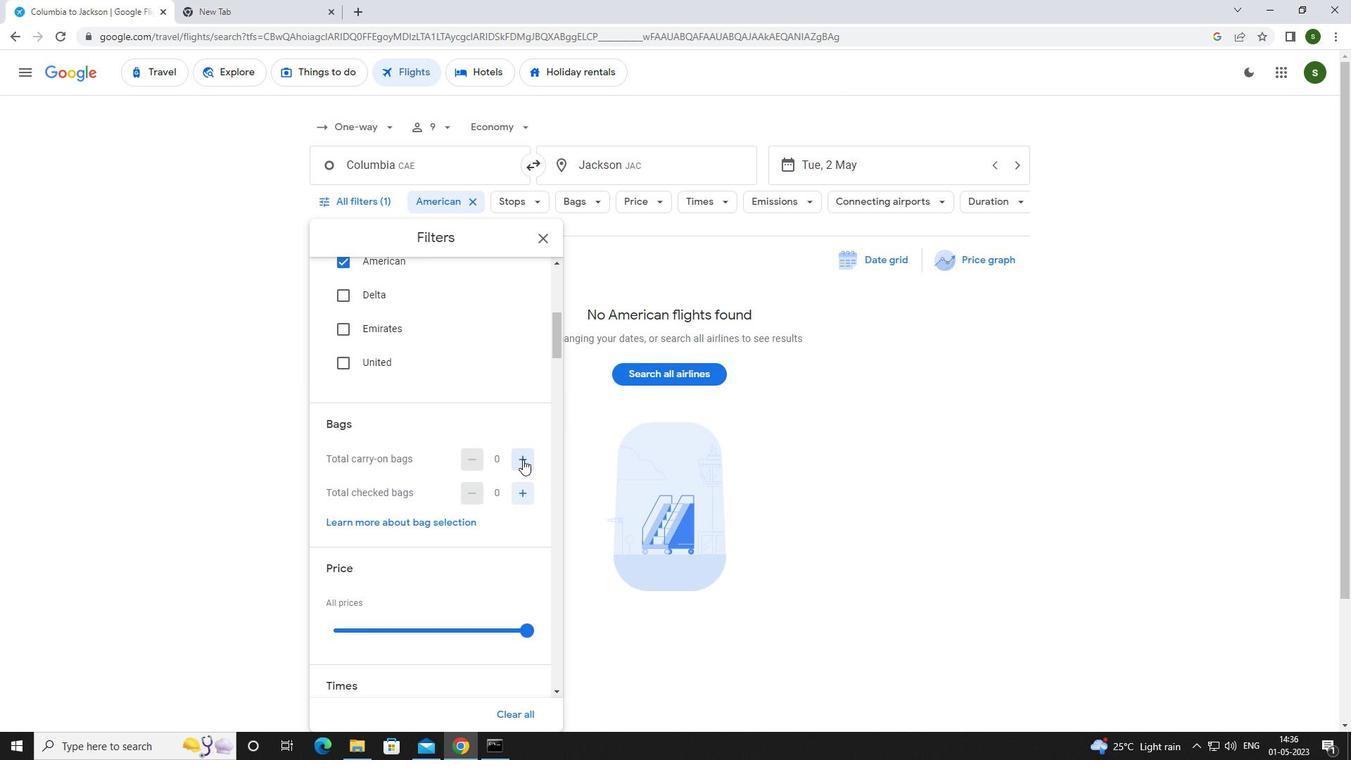 
Action: Mouse scrolled (522, 458) with delta (0, 0)
Screenshot: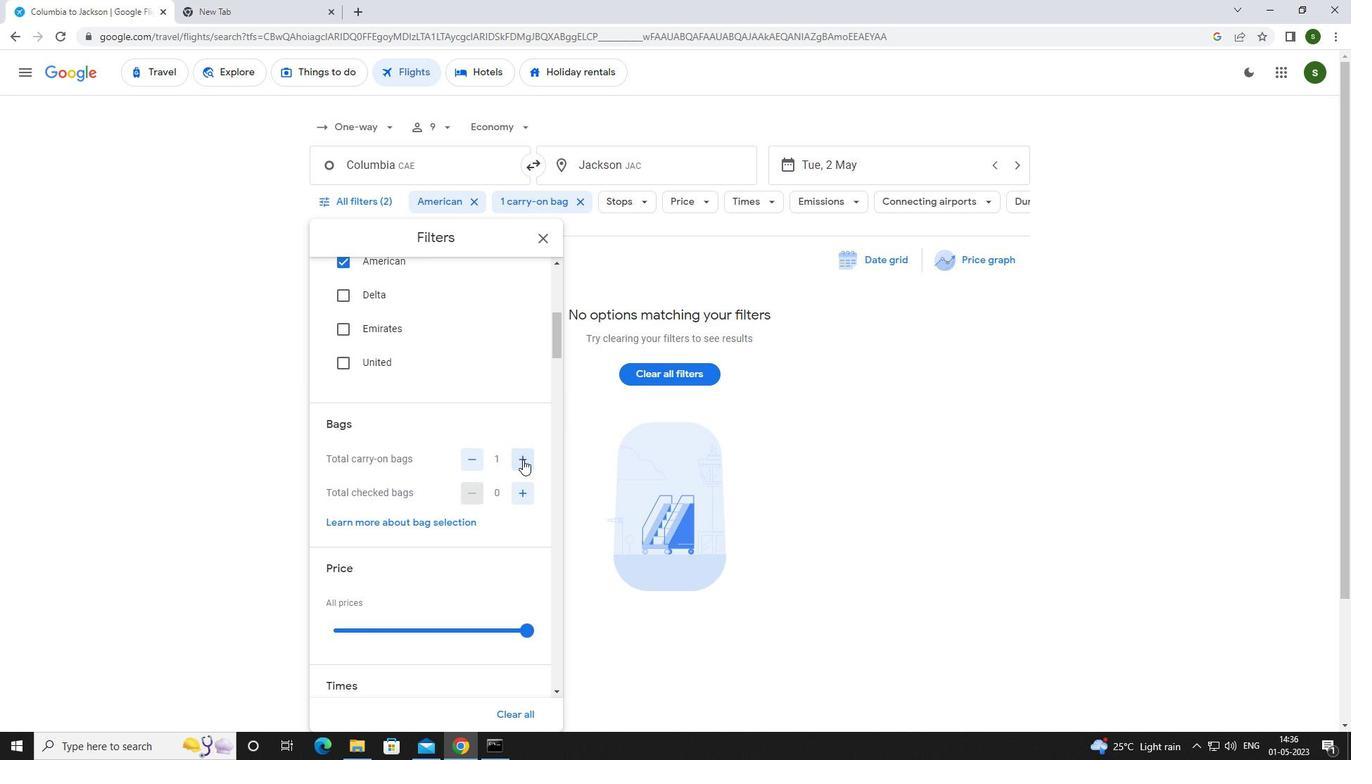 
Action: Mouse scrolled (522, 458) with delta (0, 0)
Screenshot: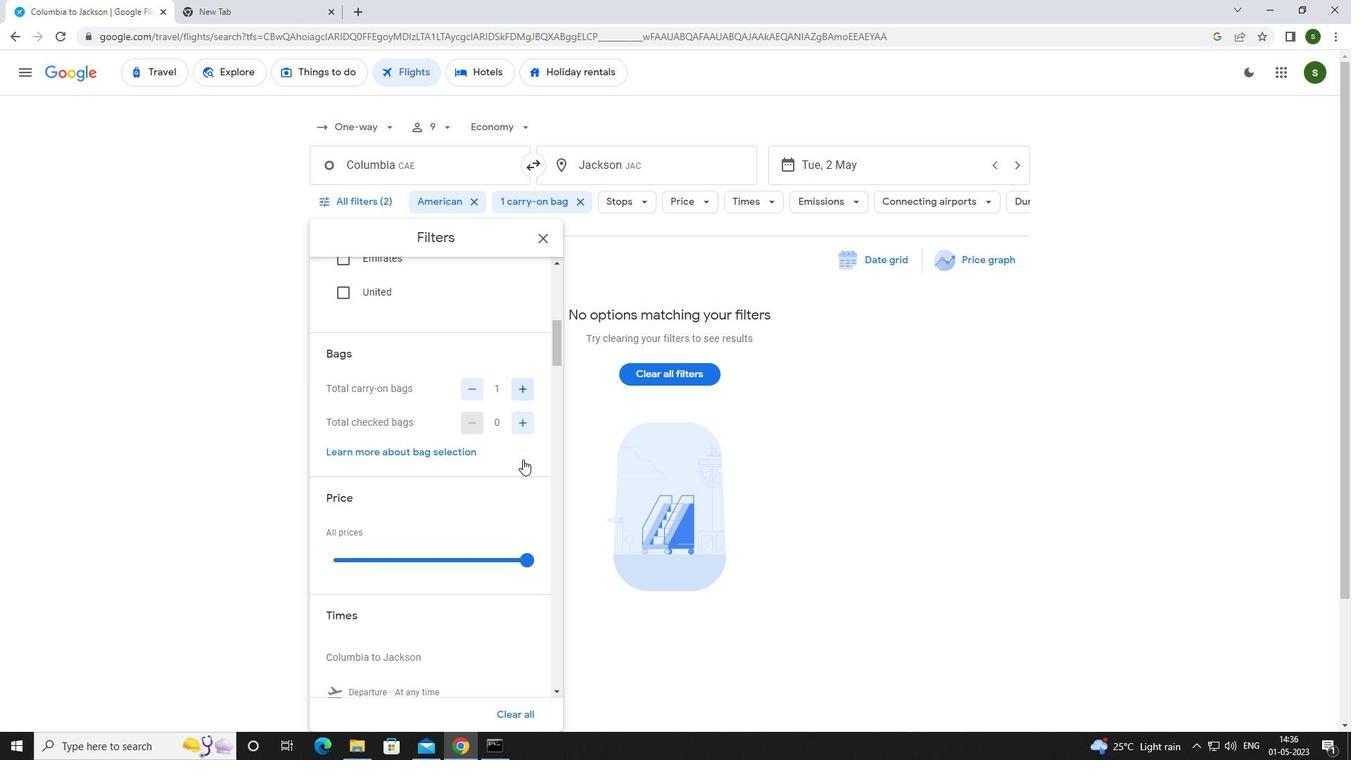 
Action: Mouse moved to (524, 486)
Screenshot: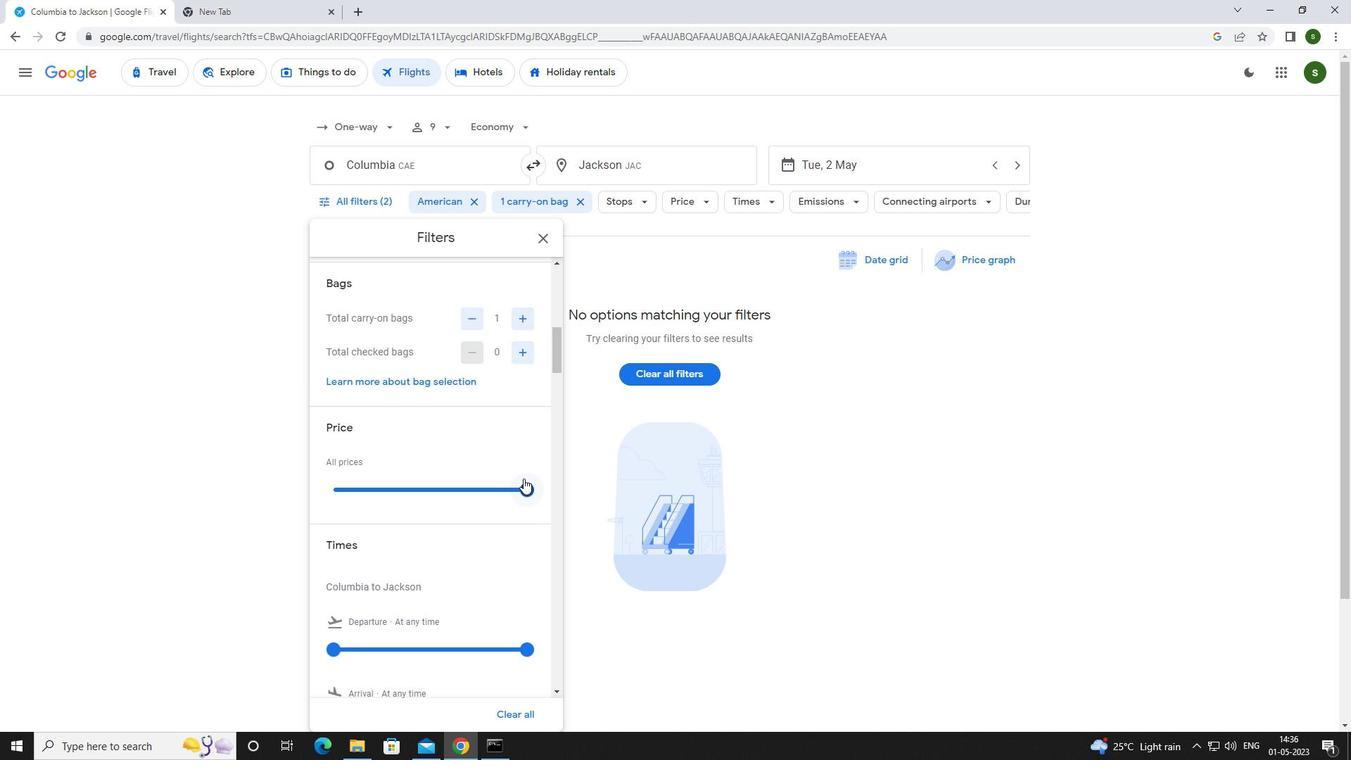 
Action: Mouse pressed left at (524, 486)
Screenshot: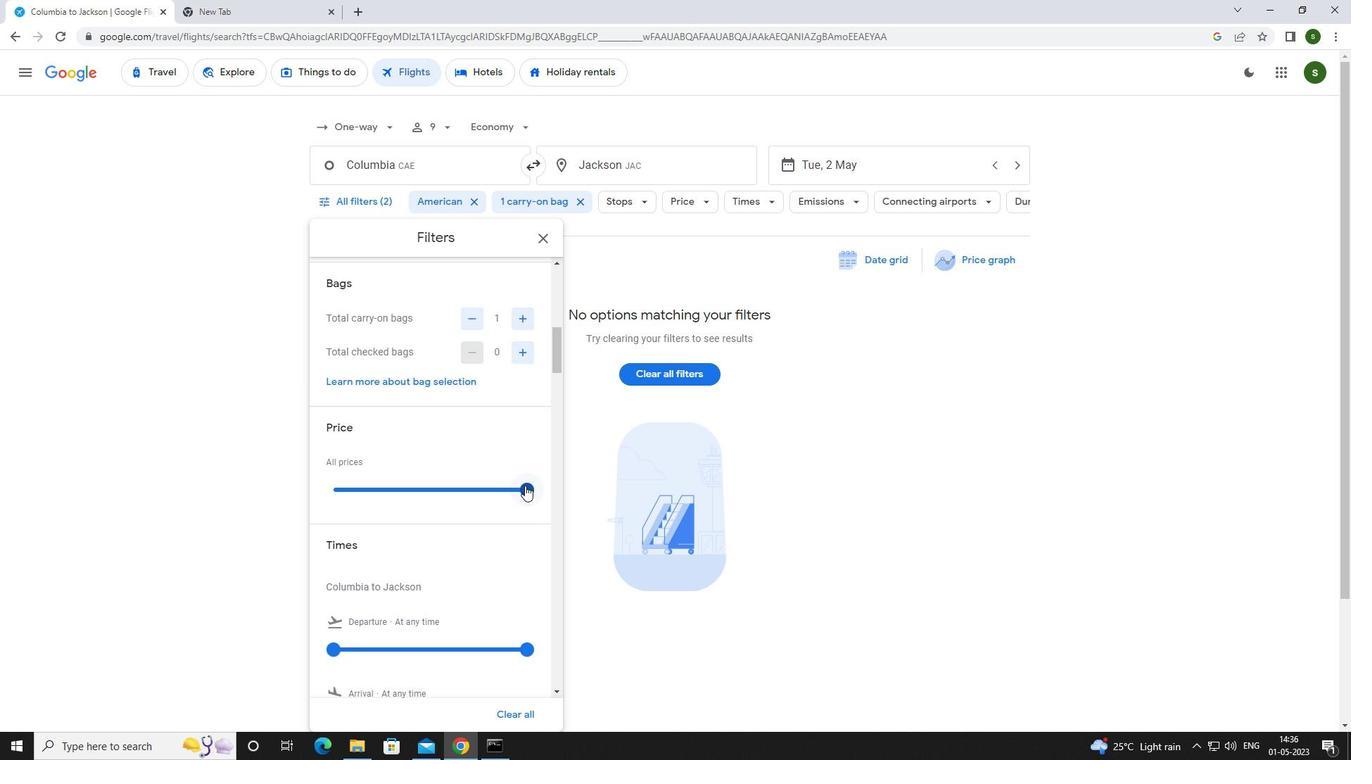 
Action: Mouse moved to (382, 510)
Screenshot: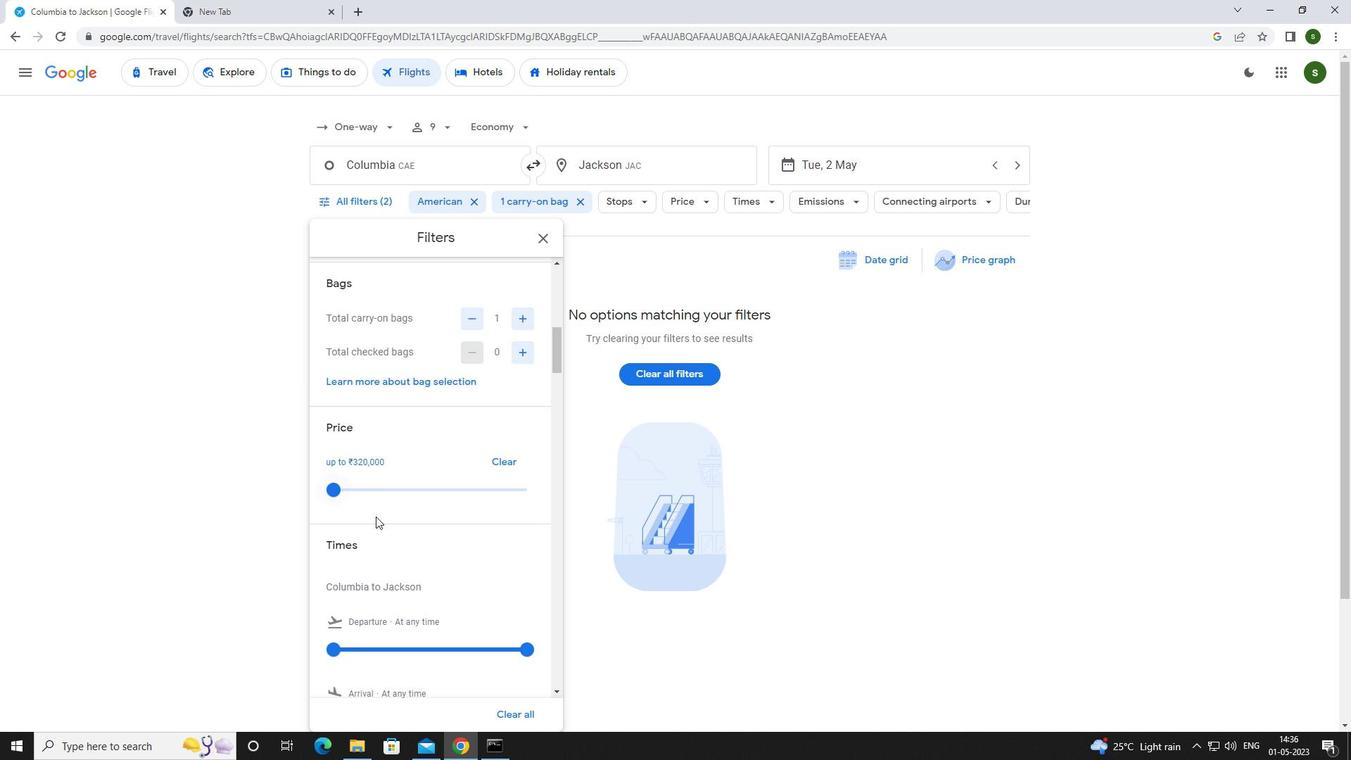 
Action: Mouse scrolled (382, 510) with delta (0, 0)
Screenshot: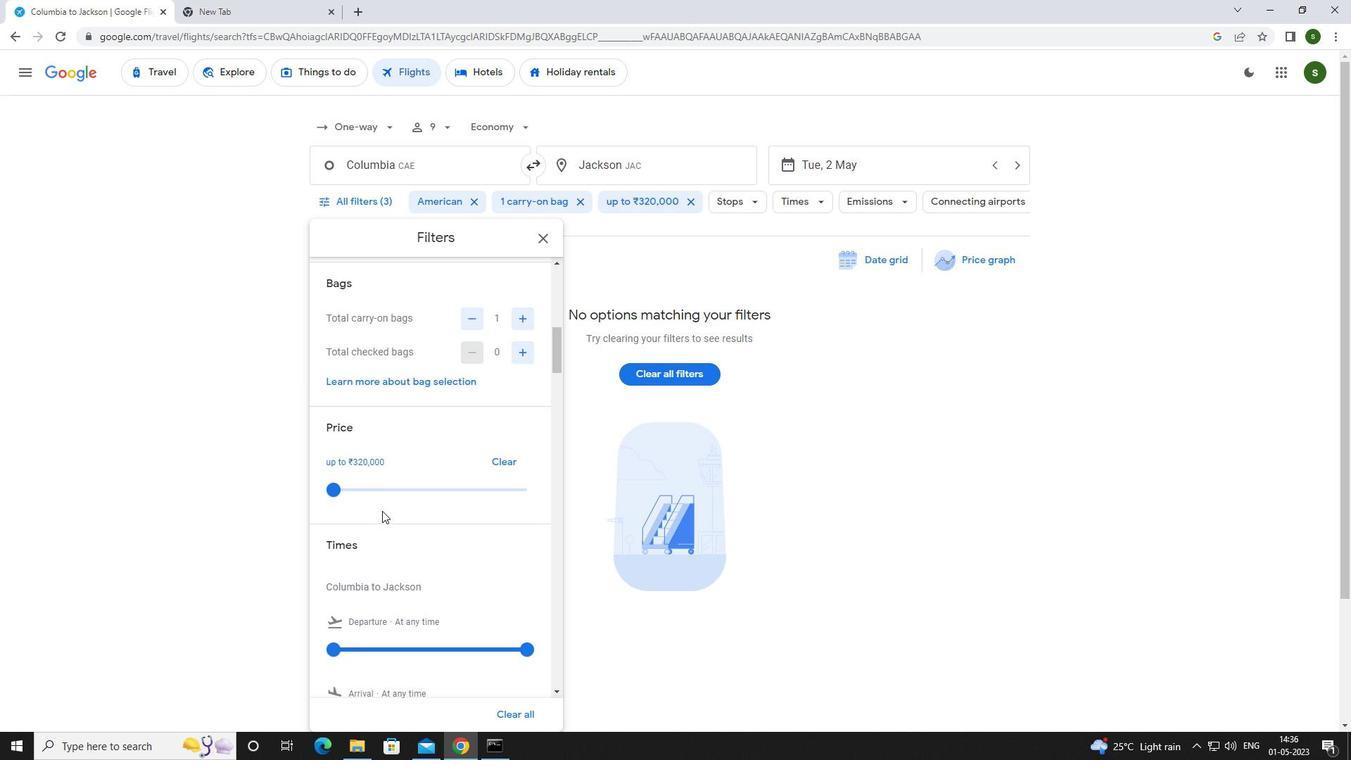 
Action: Mouse scrolled (382, 510) with delta (0, 0)
Screenshot: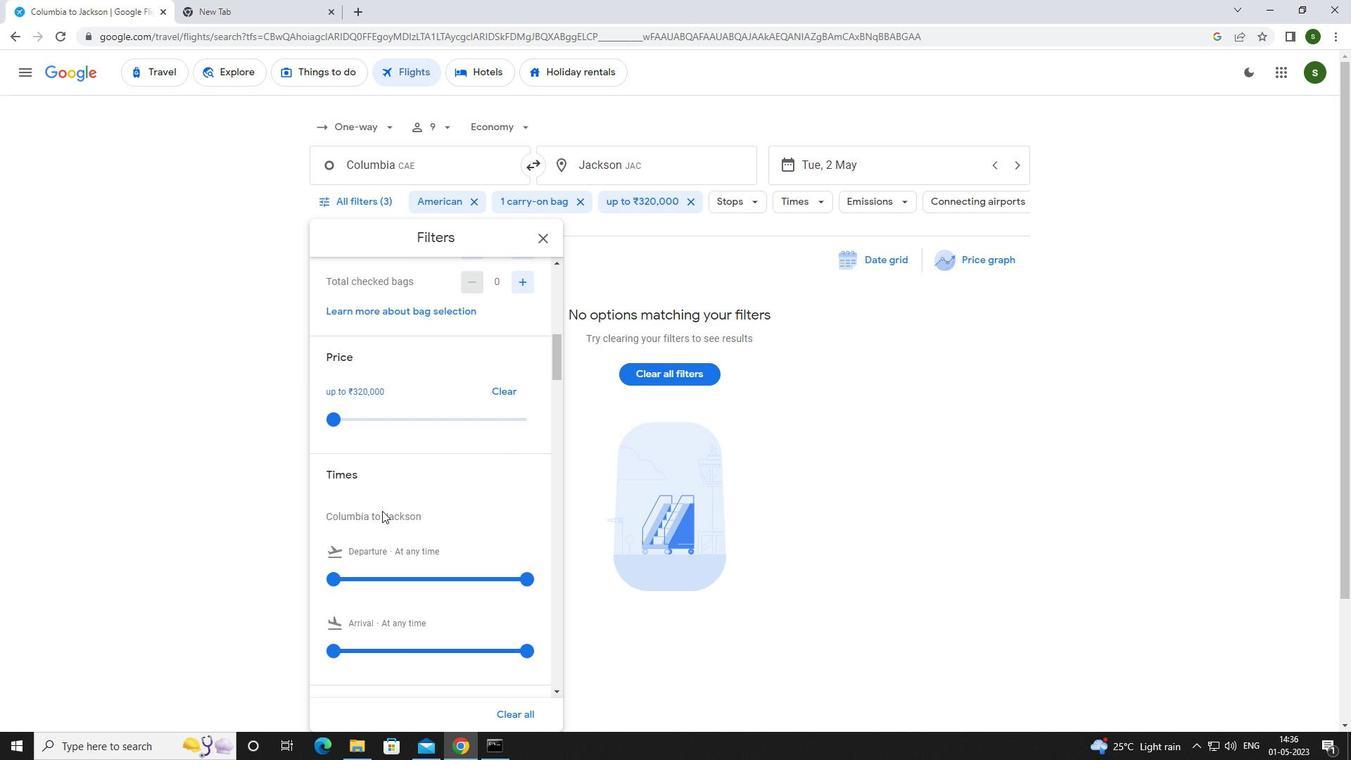 
Action: Mouse moved to (341, 513)
Screenshot: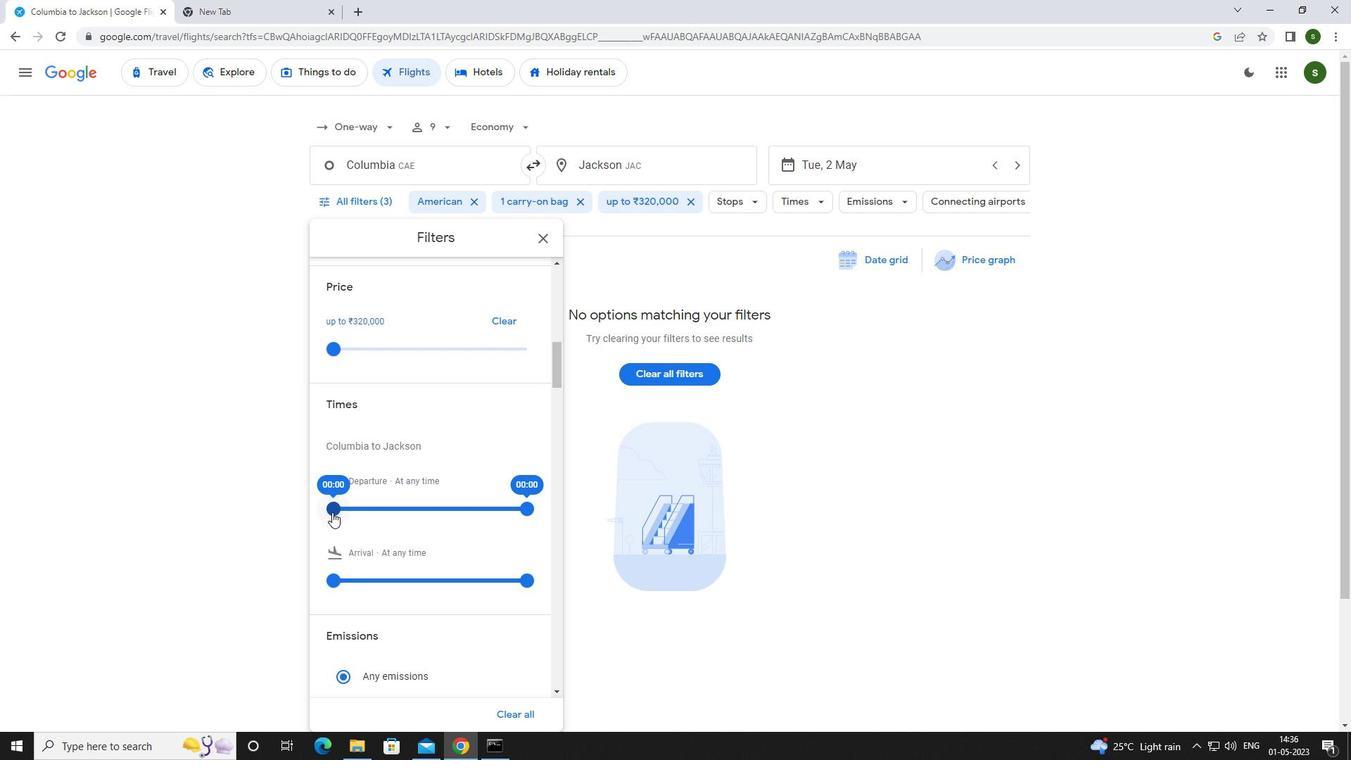 
Action: Mouse pressed left at (341, 513)
Screenshot: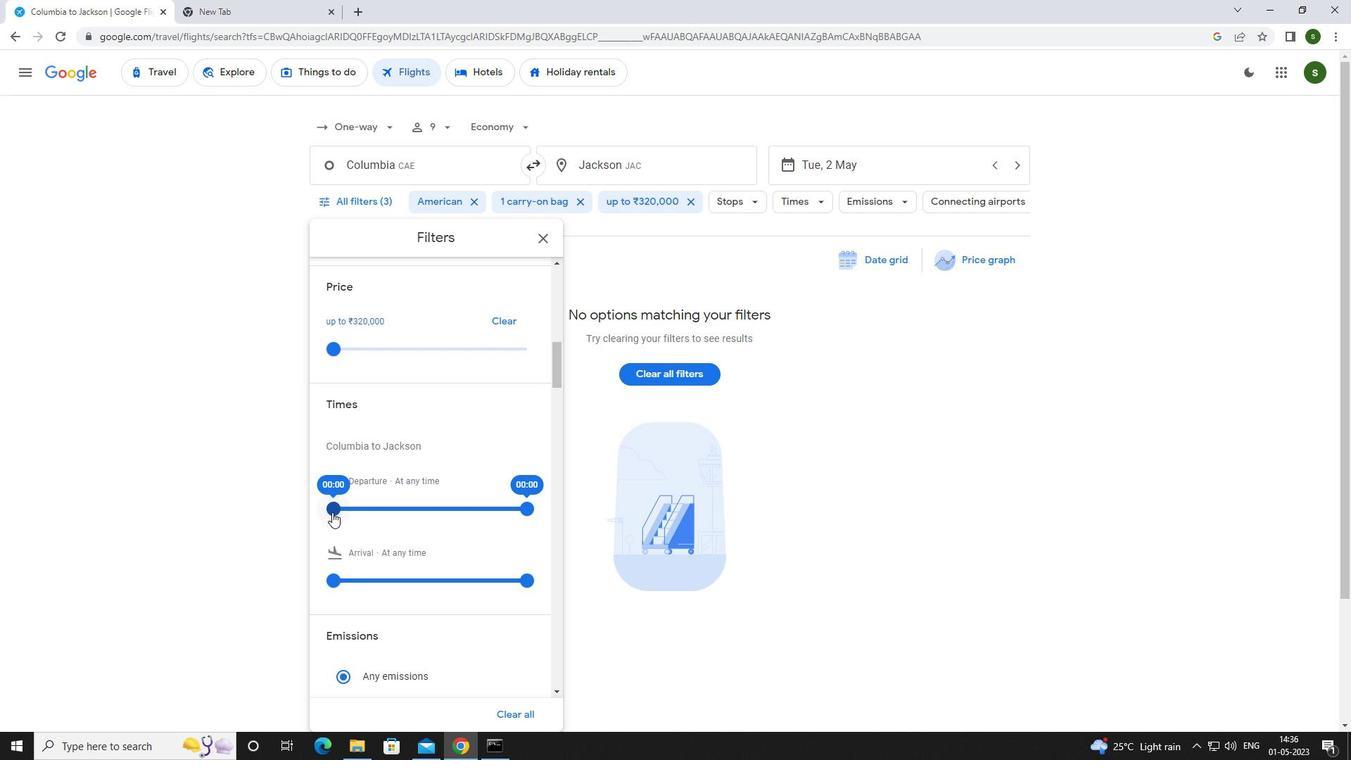 
Action: Mouse moved to (776, 472)
Screenshot: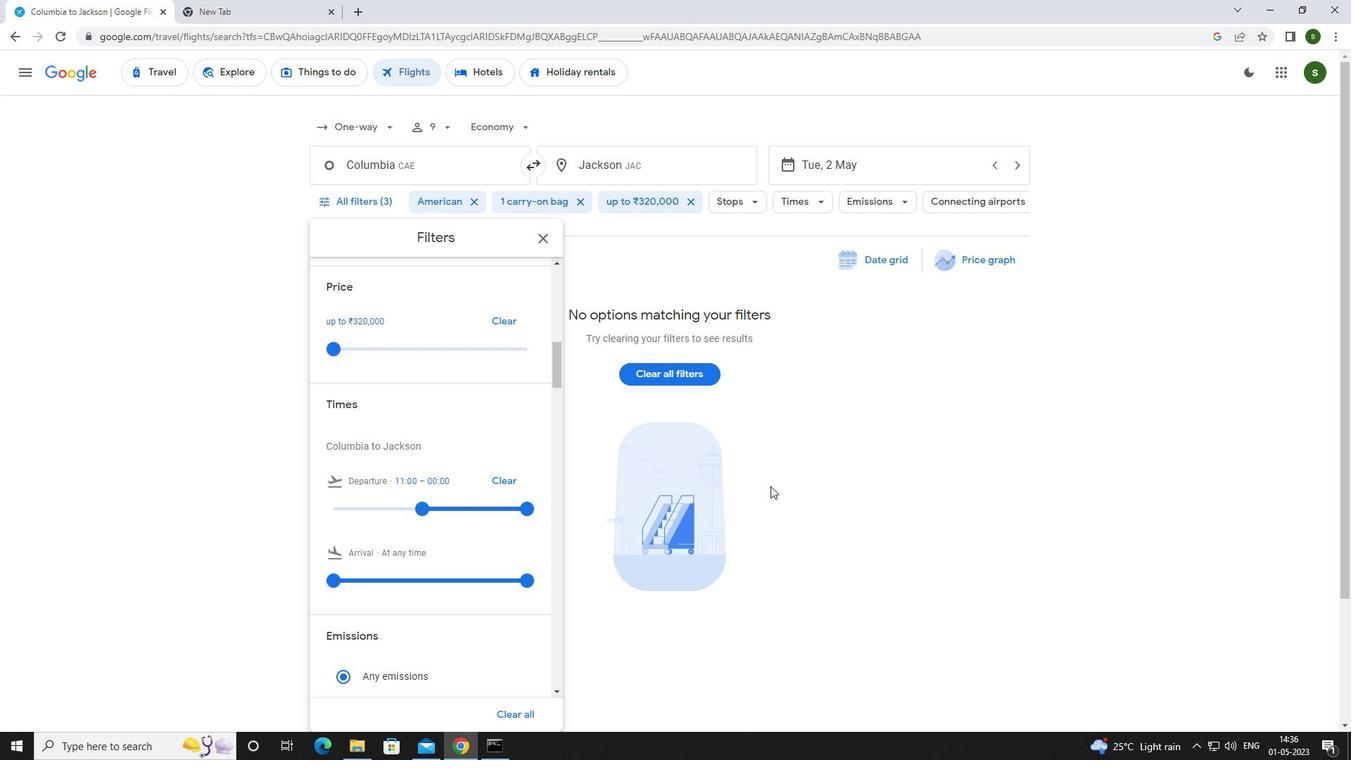 
Action: Mouse pressed left at (776, 472)
Screenshot: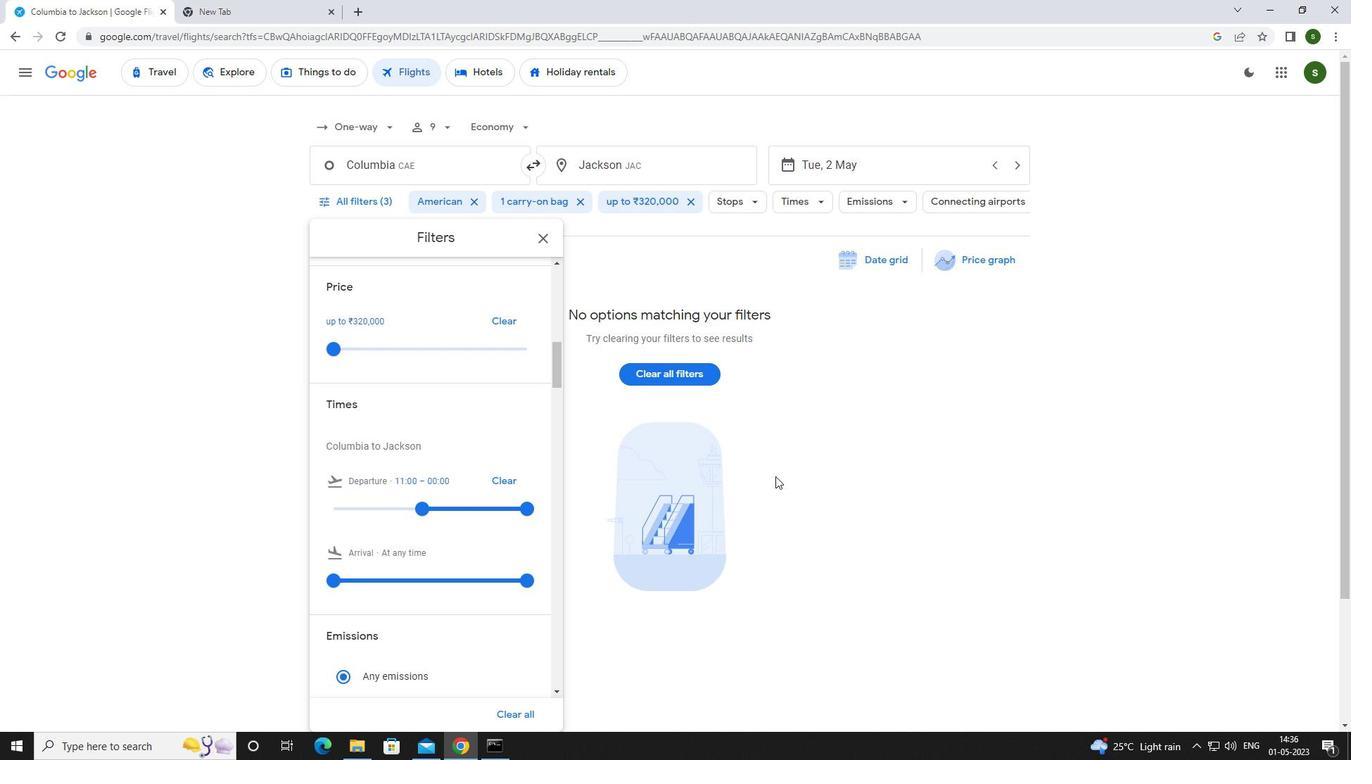 
